 Task: Look for space in Villiers-sur-Marne, France from 21st June, 2023 to 29th June, 2023 for 4 adults in price range Rs.7000 to Rs.12000. Place can be entire place with 2 bedrooms having 2 beds and 2 bathrooms. Property type can be house, flat, guest house. Booking option can be shelf check-in. Required host language is English.
Action: Mouse moved to (498, 88)
Screenshot: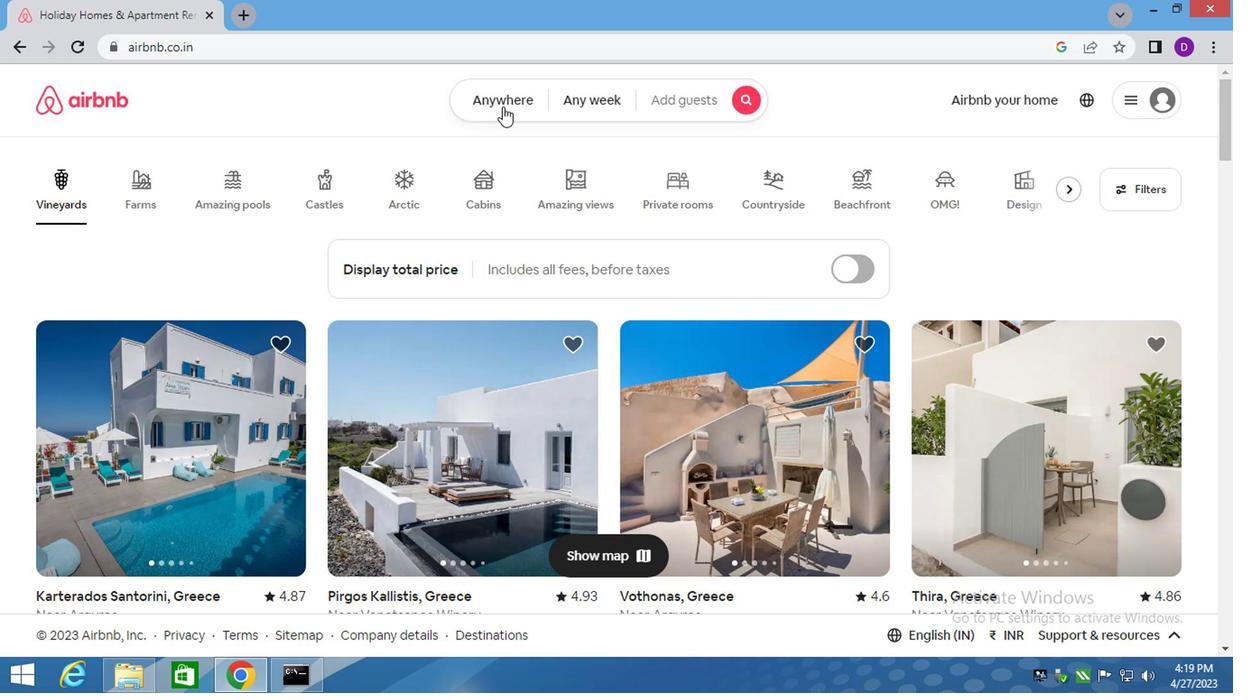 
Action: Mouse pressed left at (498, 88)
Screenshot: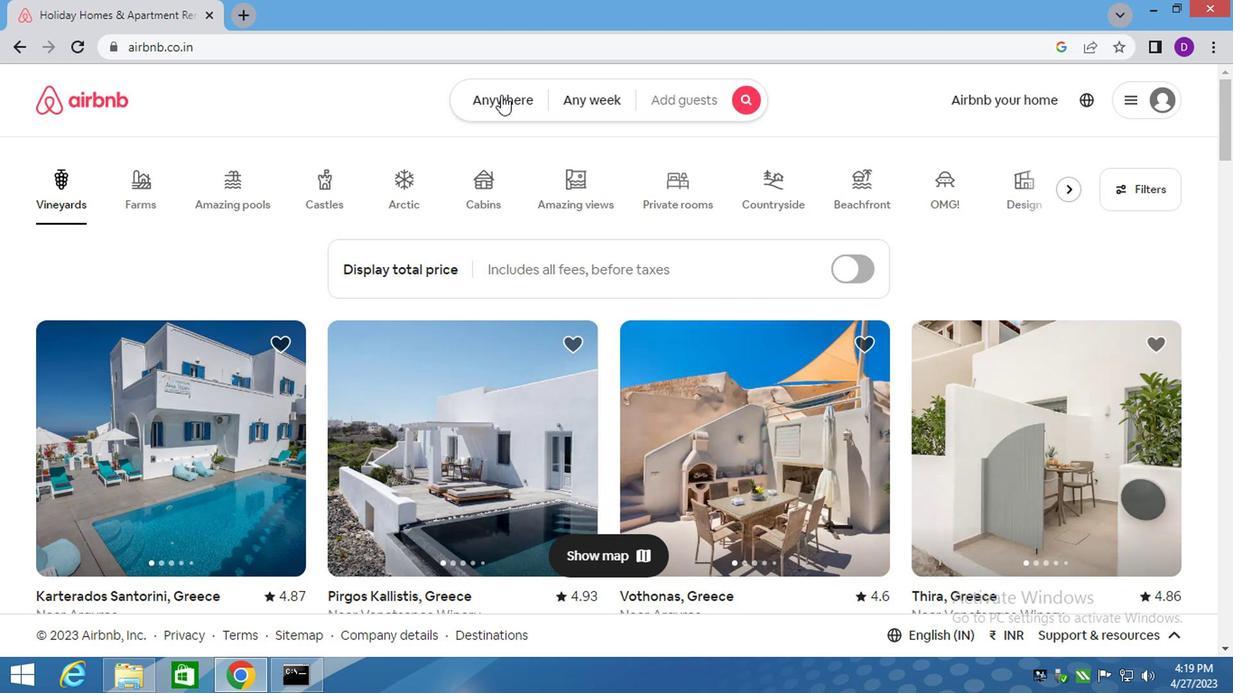 
Action: Mouse moved to (347, 164)
Screenshot: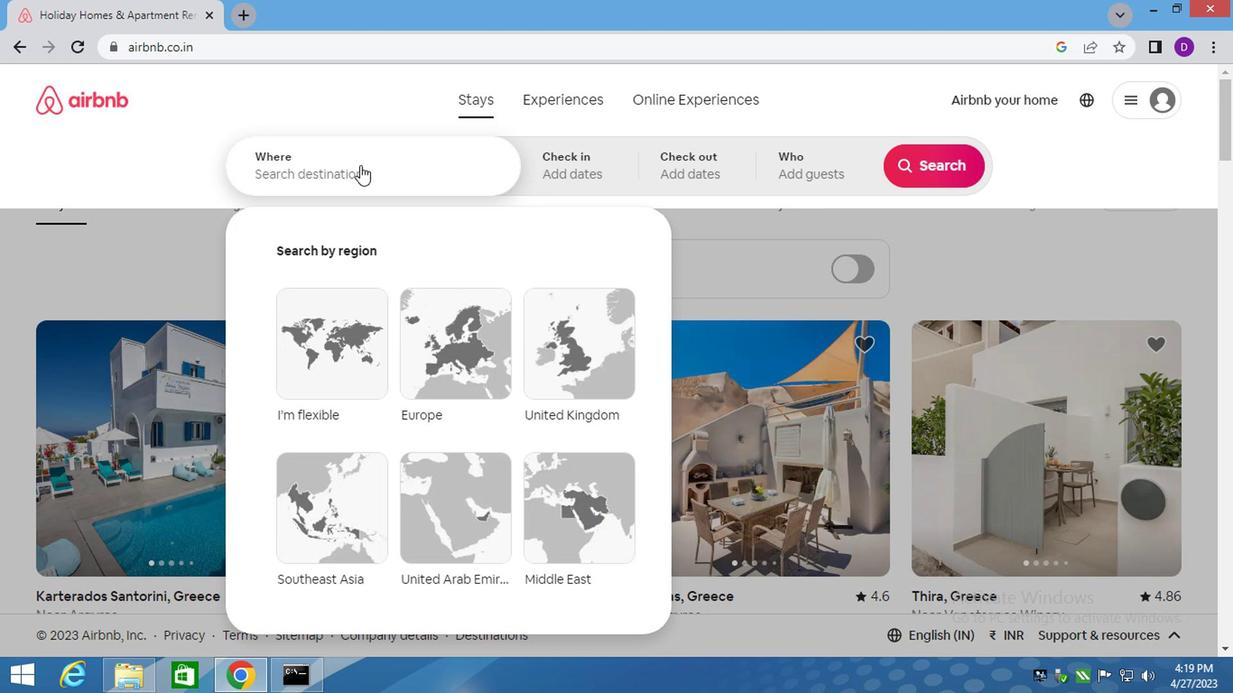 
Action: Mouse pressed left at (347, 164)
Screenshot: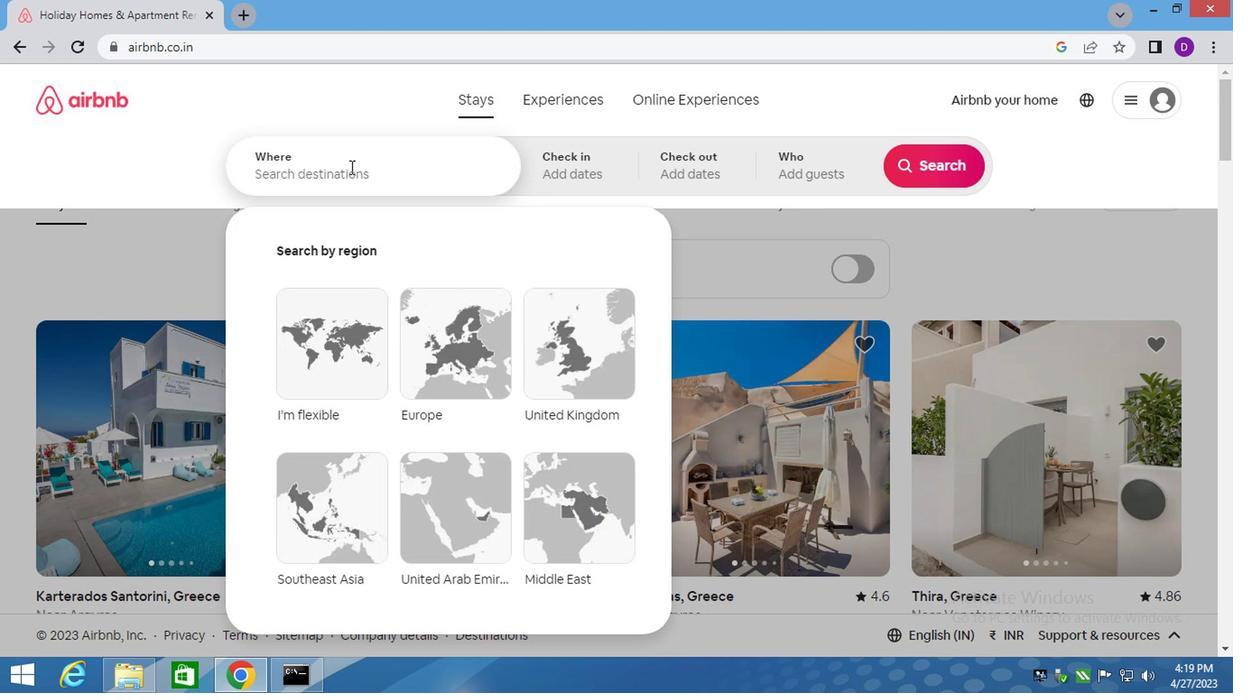 
Action: Mouse moved to (344, 164)
Screenshot: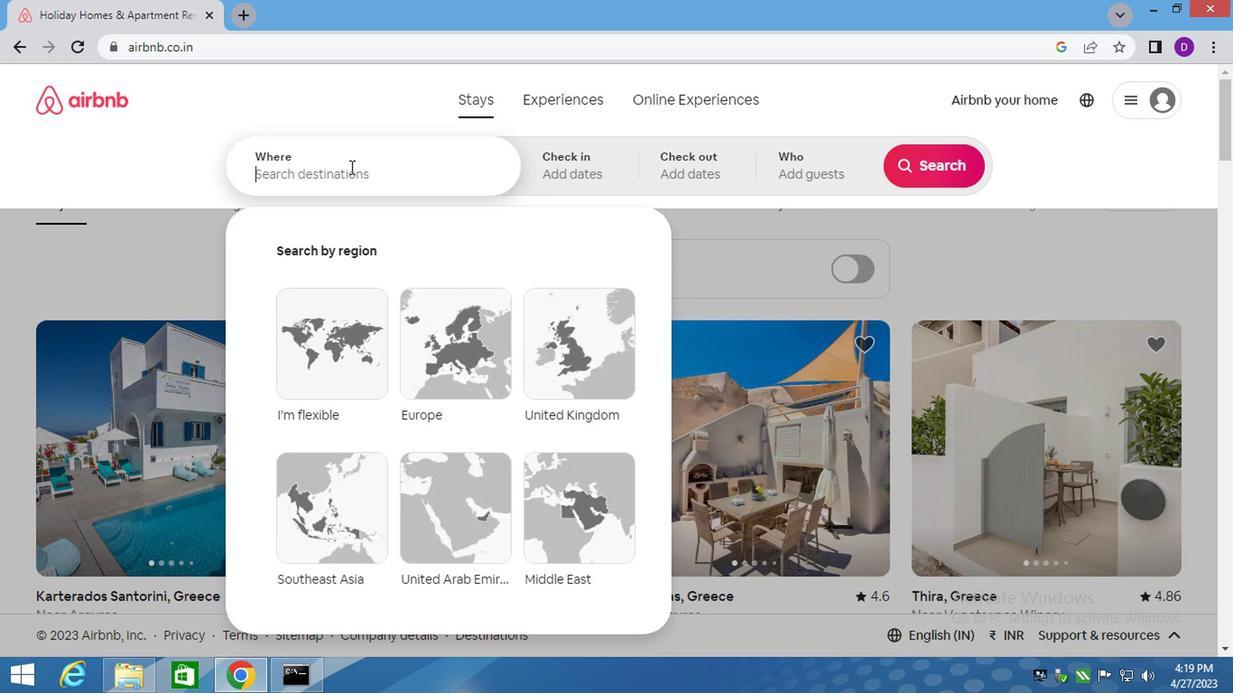 
Action: Key pressed <Key.shift>VILLER<Key.down><Key.space><Key.backspace>,<Key.space><Key.shift>FRAN<Key.down><Key.up><Key.enter>
Screenshot: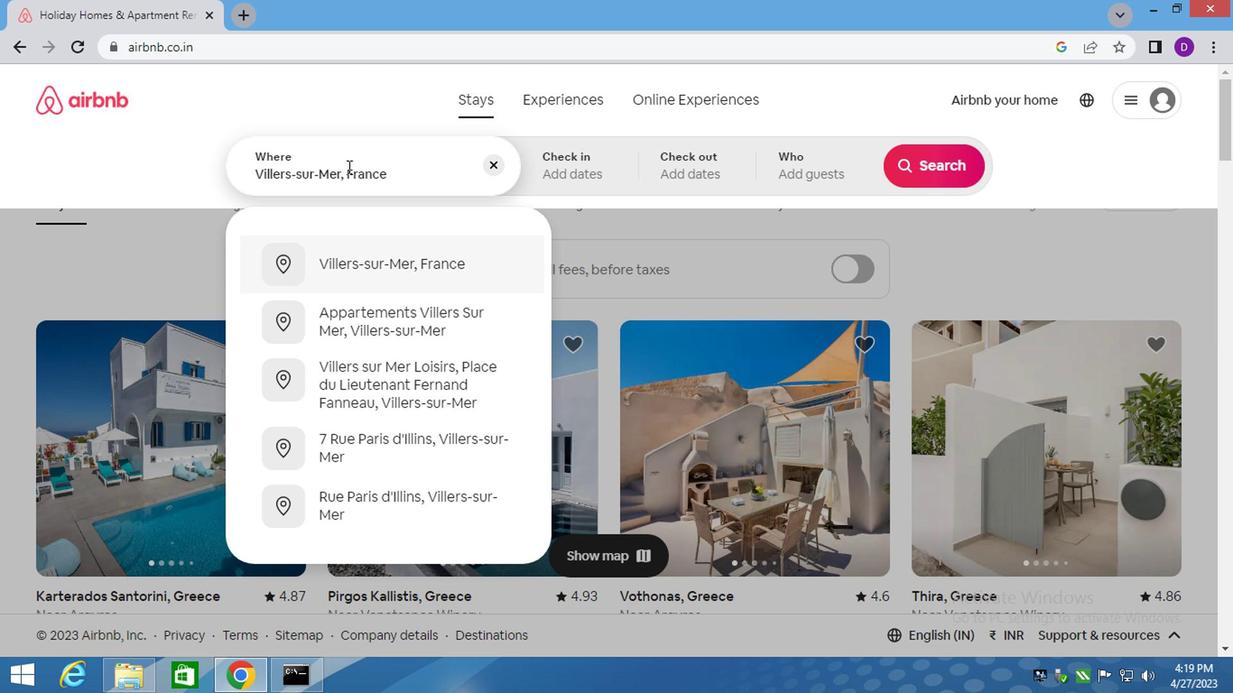 
Action: Mouse moved to (334, 177)
Screenshot: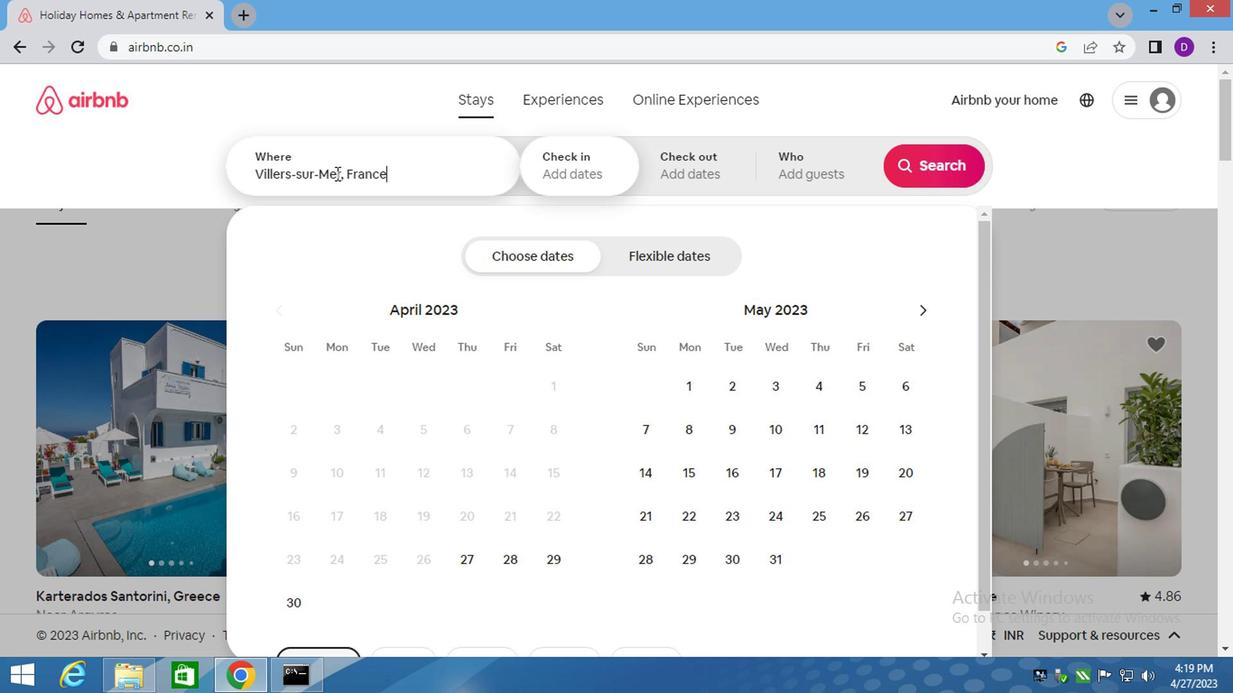 
Action: Mouse pressed left at (334, 177)
Screenshot: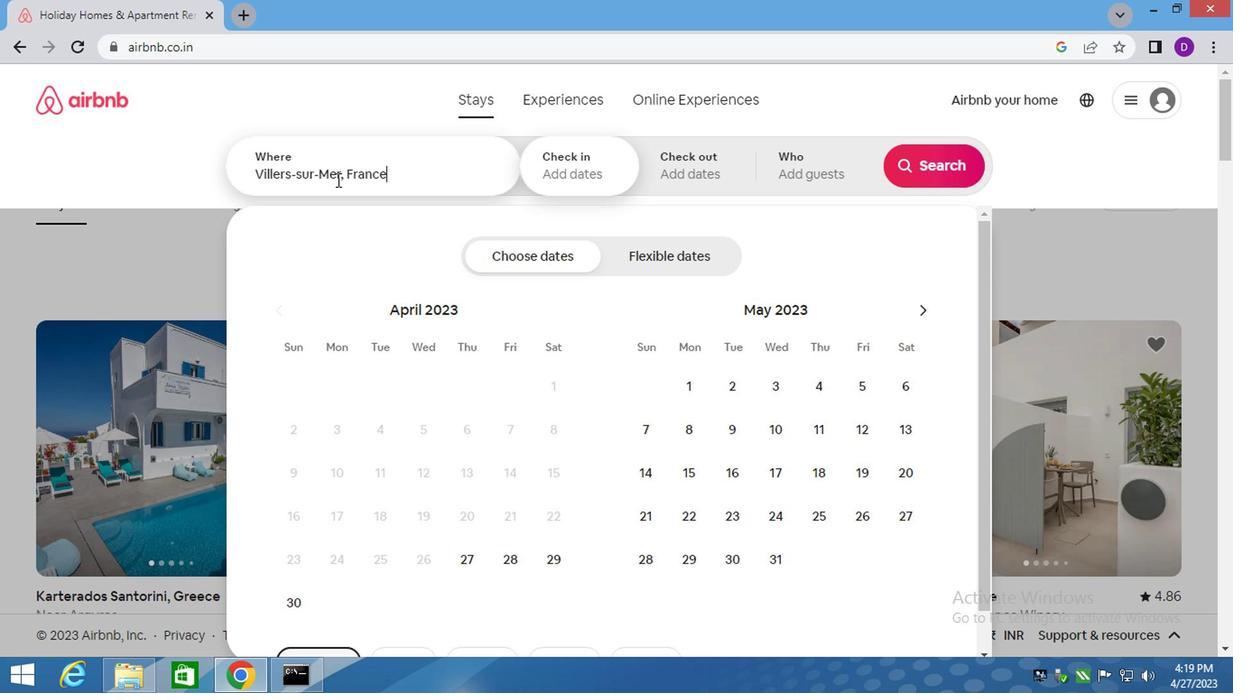 
Action: Mouse moved to (408, 211)
Screenshot: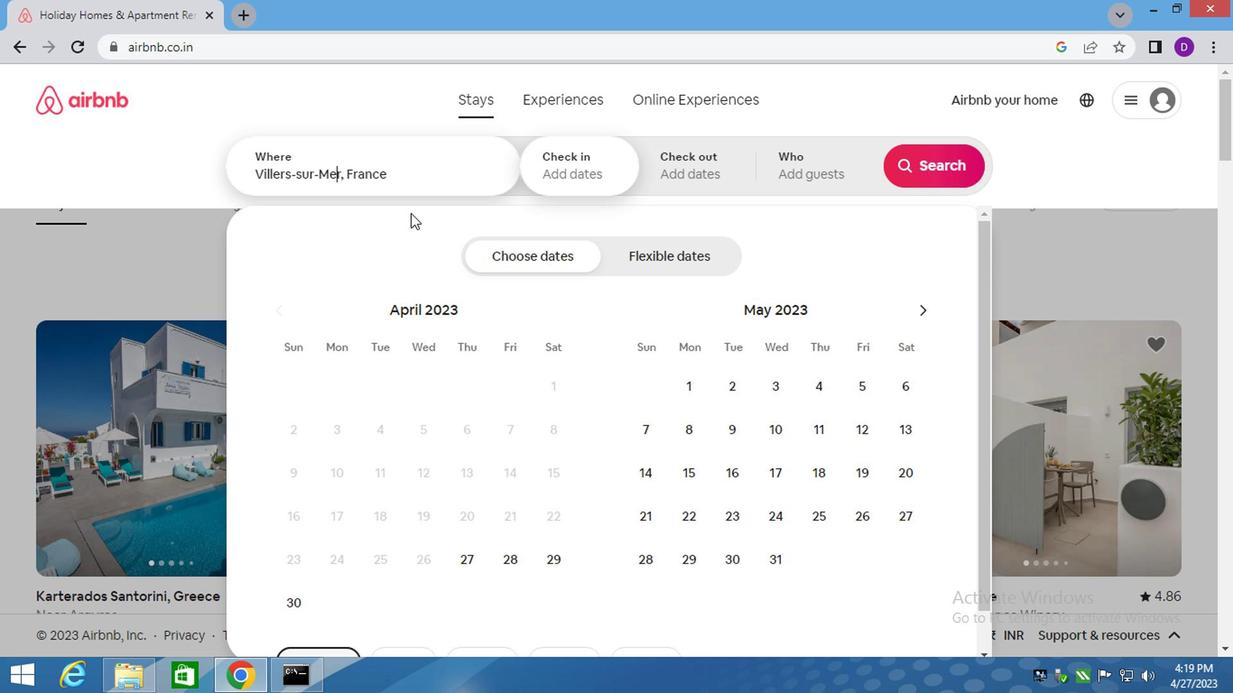 
Action: Key pressed <Key.backspace><Key.shift>R<Key.backspace>ARM<Key.right><Key.backspace>E
Screenshot: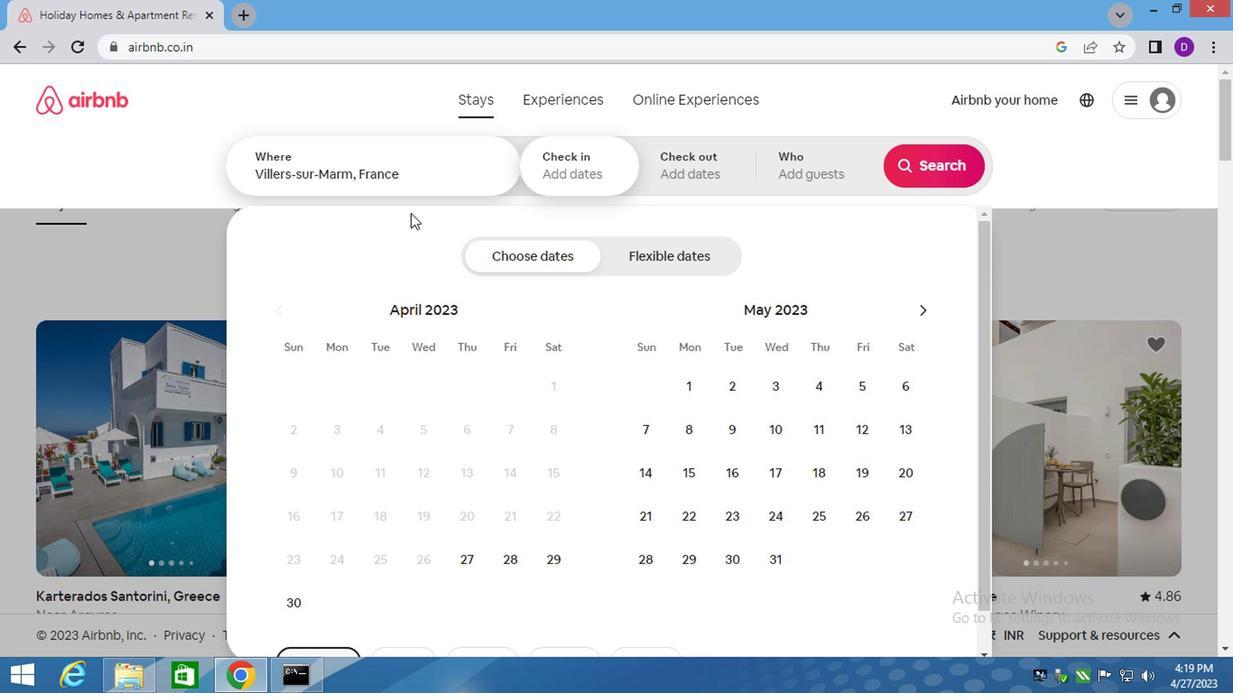 
Action: Mouse moved to (440, 174)
Screenshot: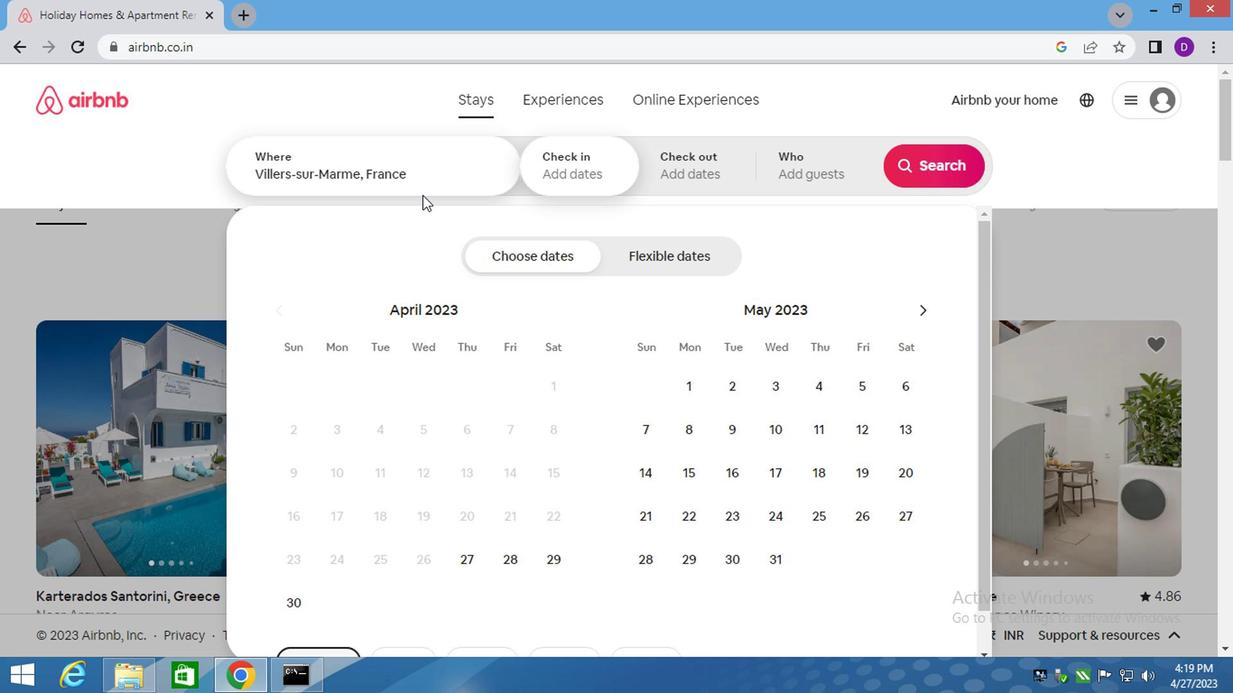 
Action: Mouse pressed left at (440, 174)
Screenshot: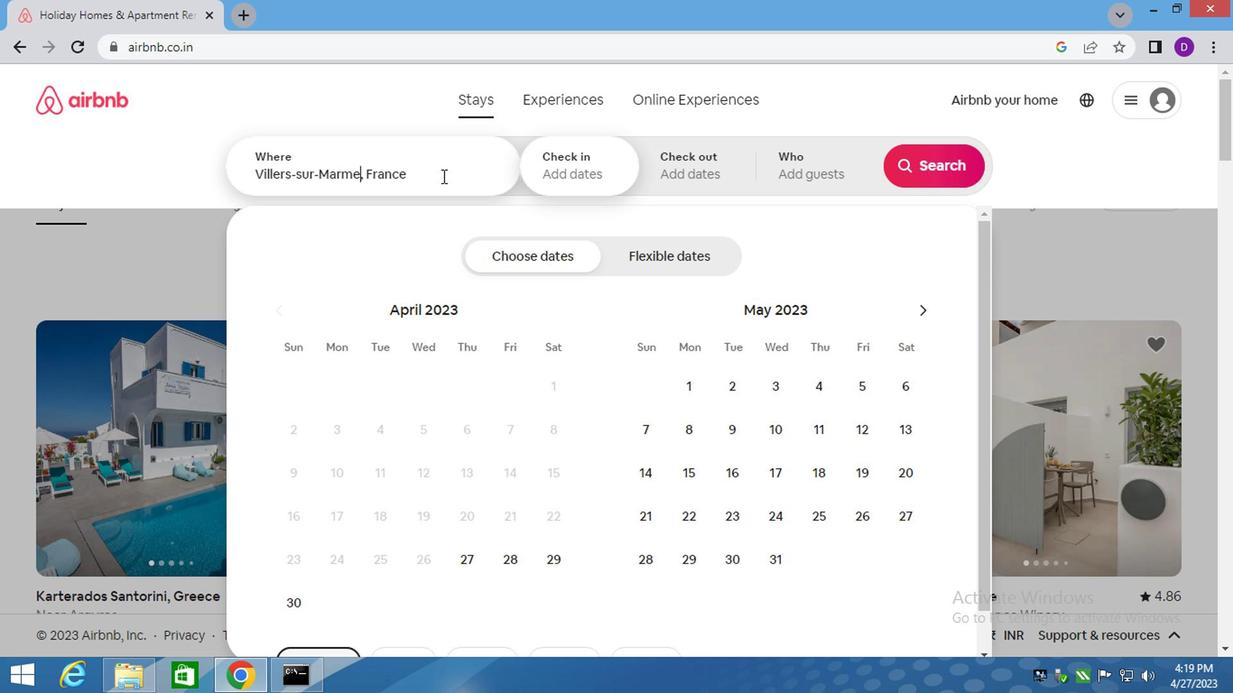 
Action: Mouse moved to (931, 308)
Screenshot: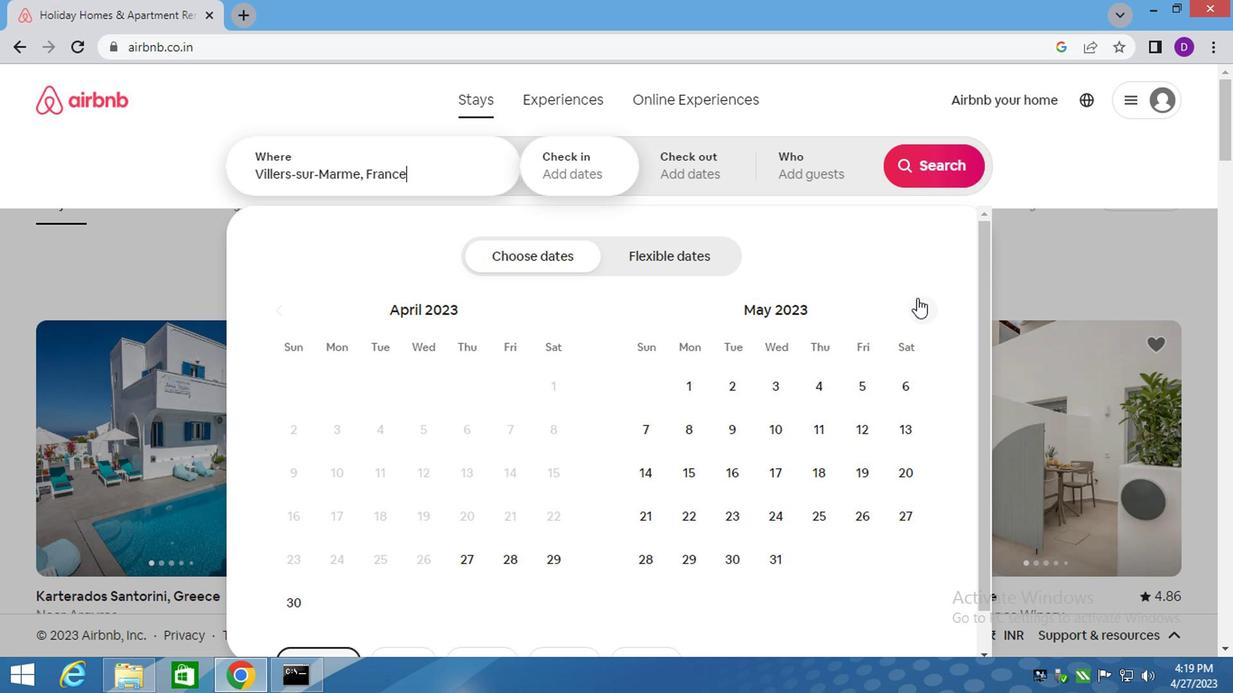 
Action: Mouse pressed left at (931, 308)
Screenshot: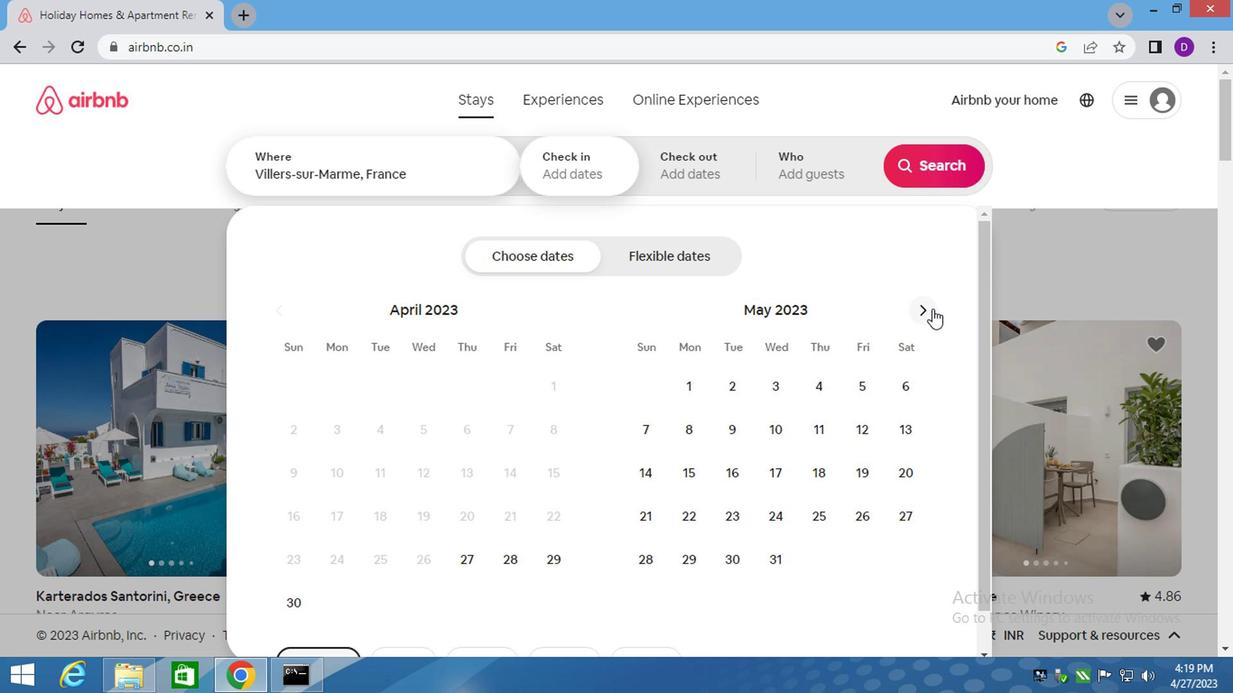 
Action: Mouse pressed left at (931, 308)
Screenshot: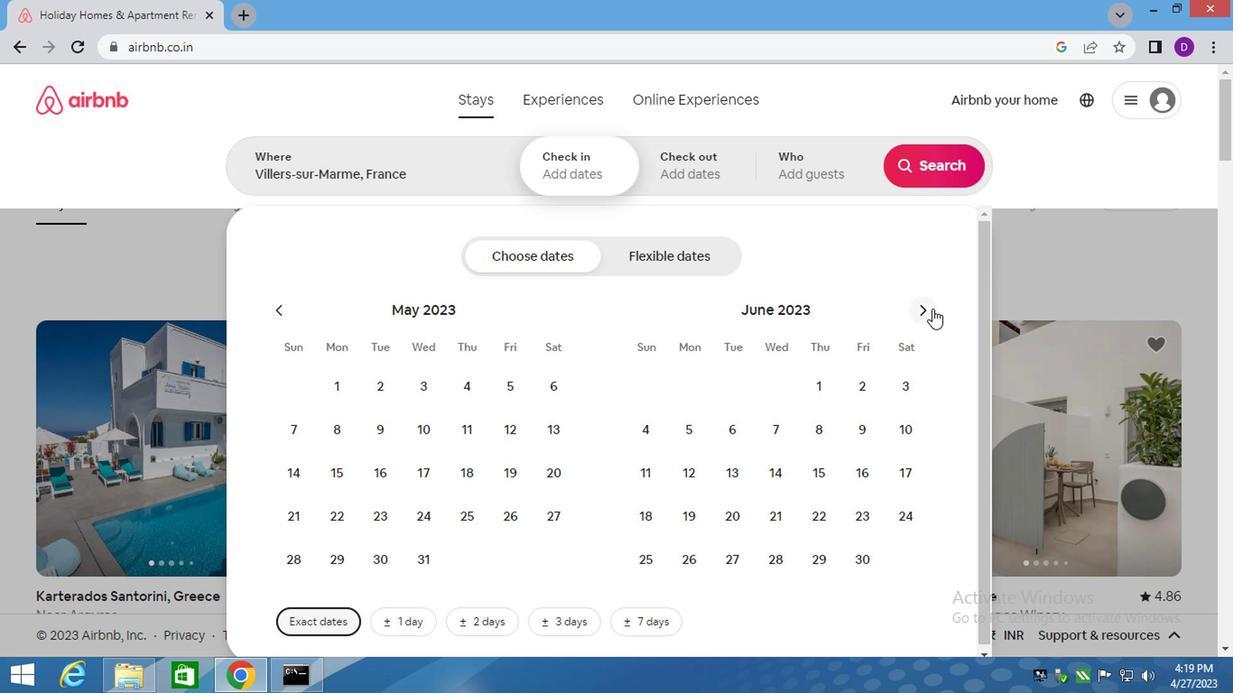 
Action: Mouse moved to (405, 516)
Screenshot: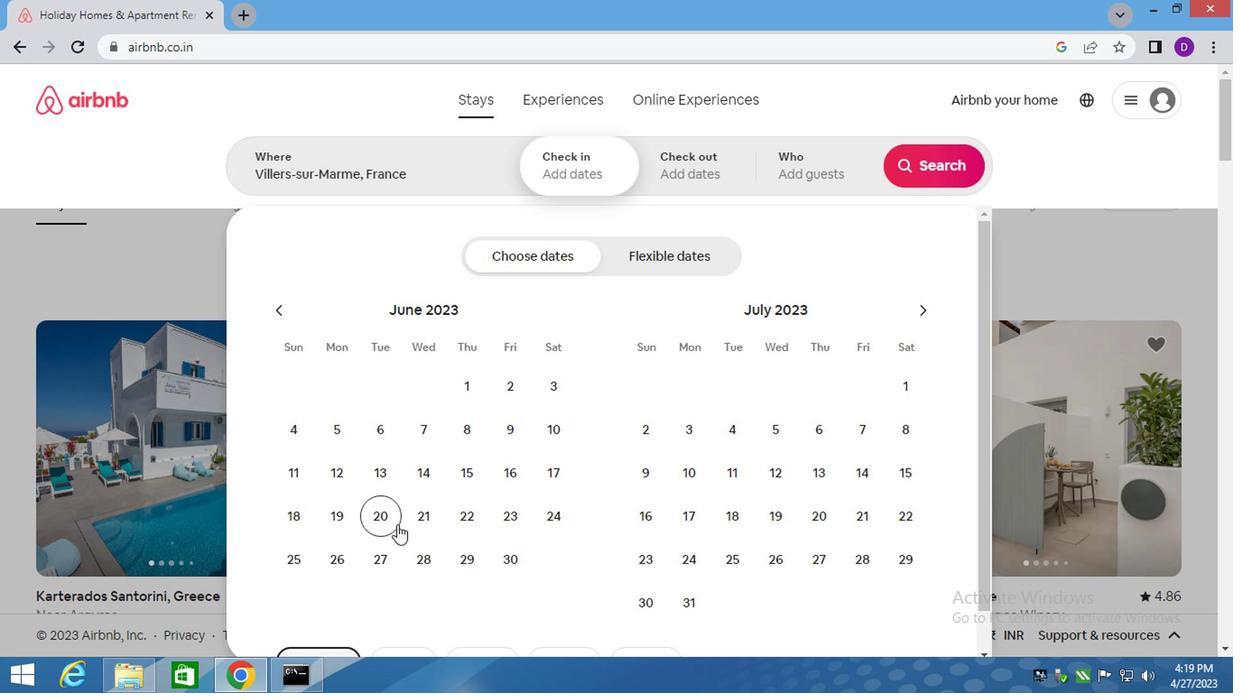 
Action: Mouse pressed left at (405, 516)
Screenshot: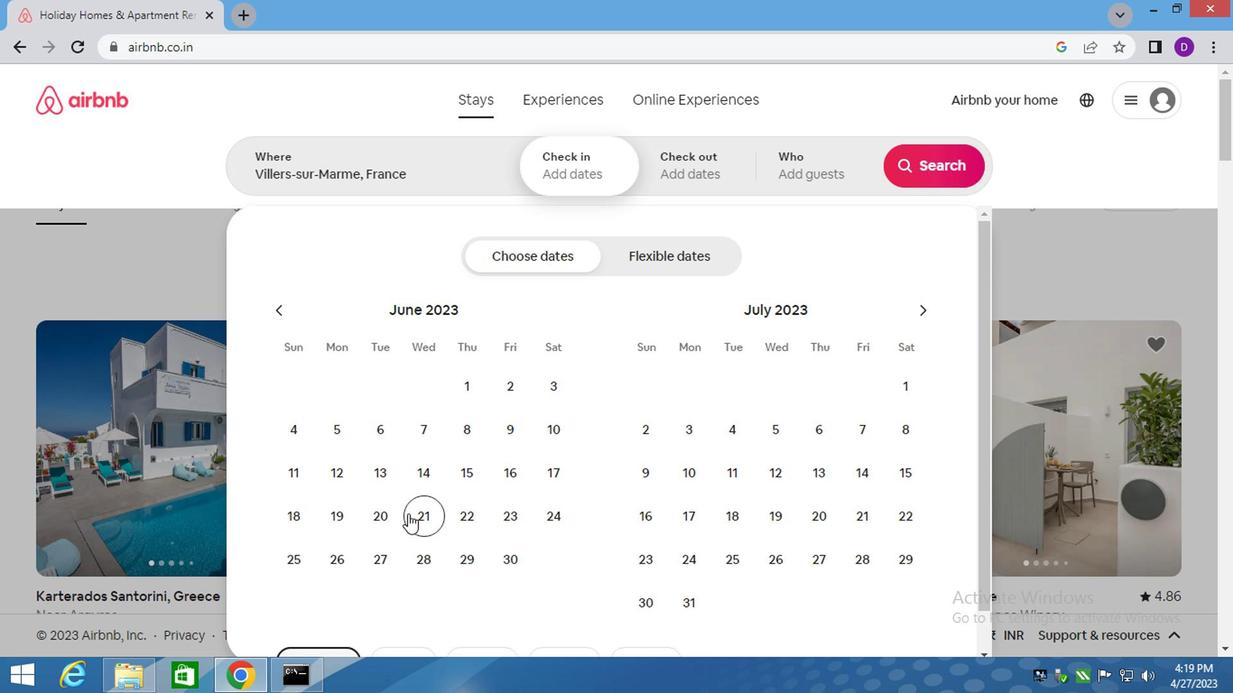 
Action: Mouse moved to (482, 558)
Screenshot: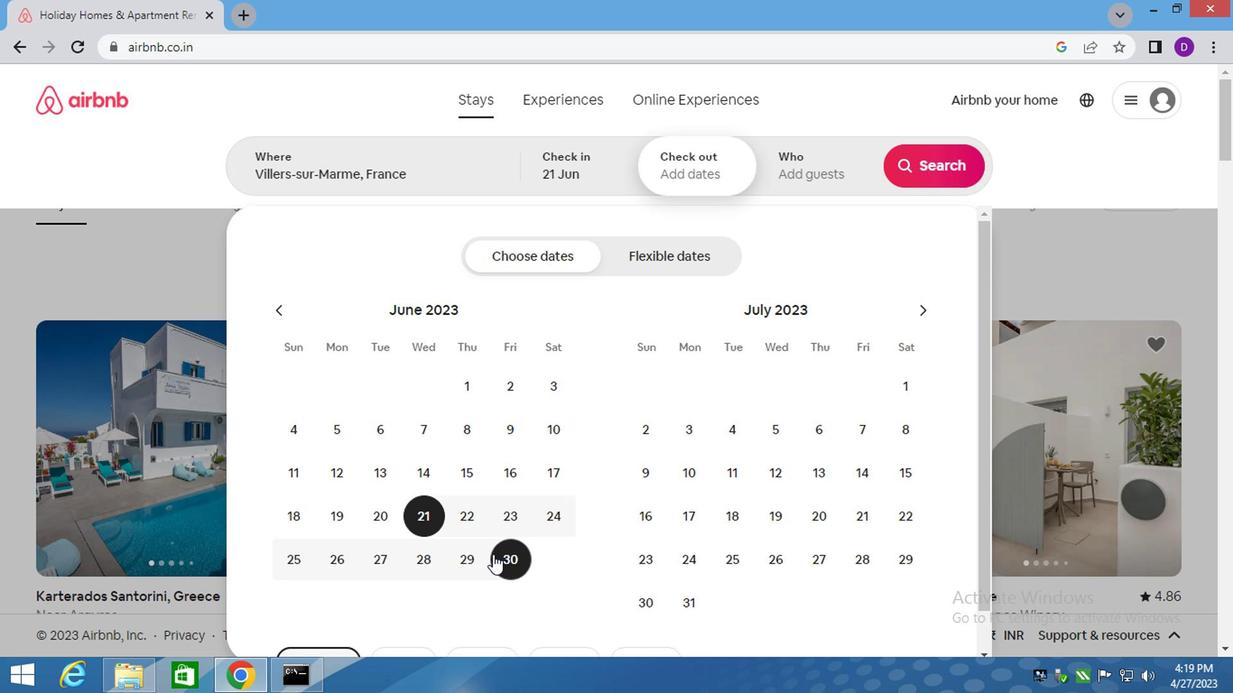 
Action: Mouse pressed left at (482, 558)
Screenshot: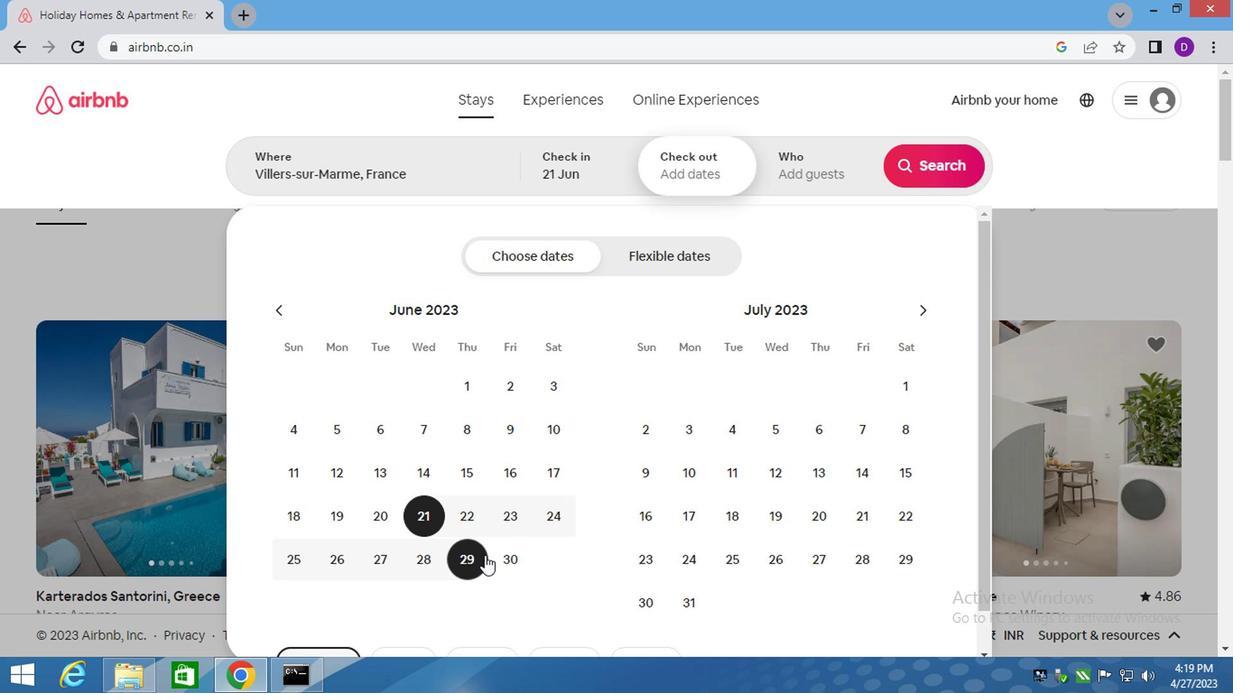 
Action: Mouse moved to (794, 161)
Screenshot: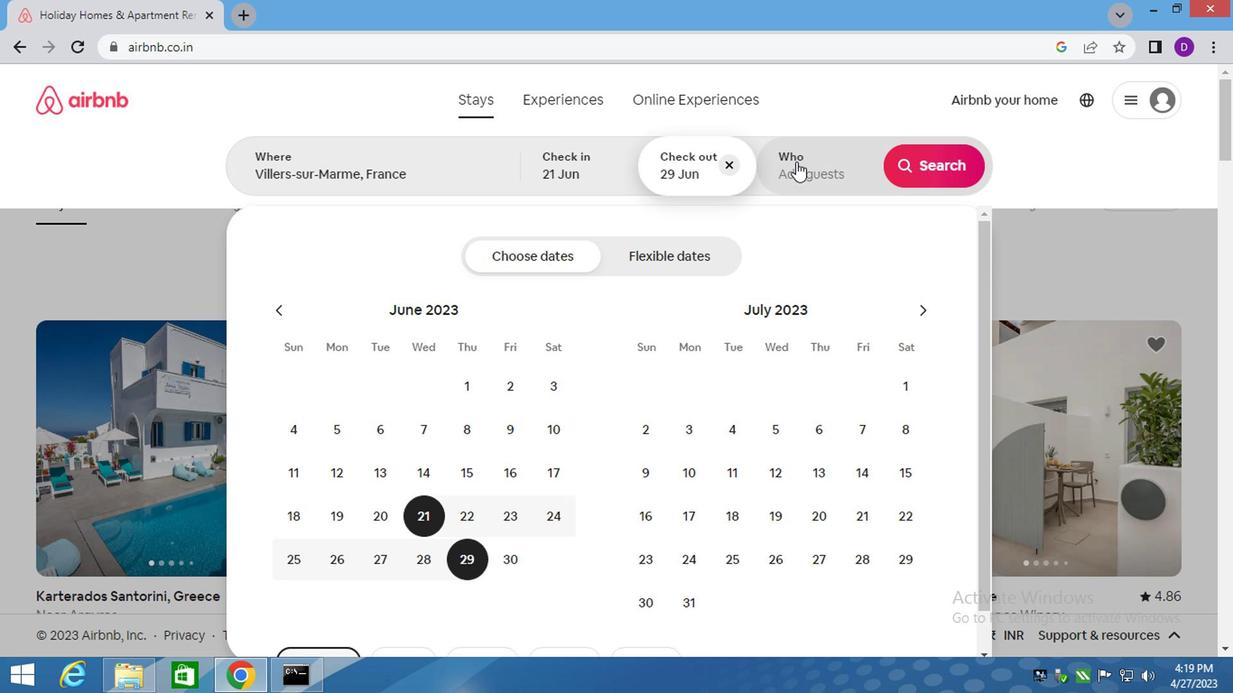 
Action: Mouse pressed left at (794, 161)
Screenshot: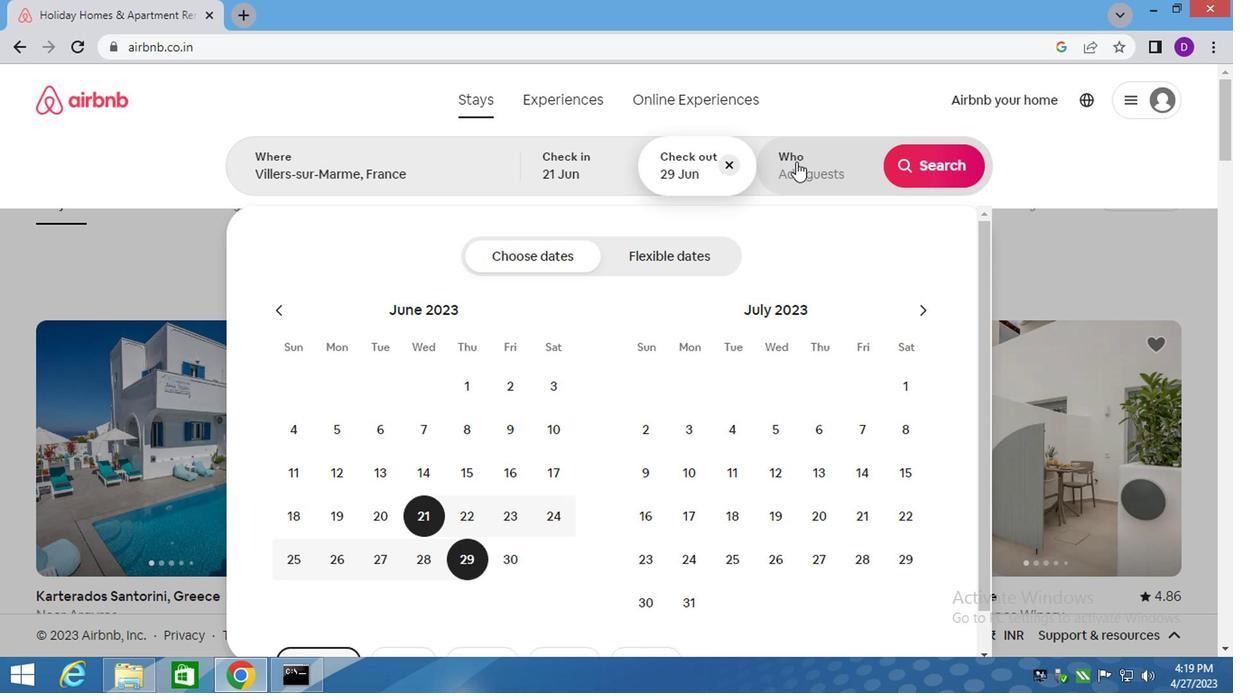 
Action: Mouse moved to (929, 263)
Screenshot: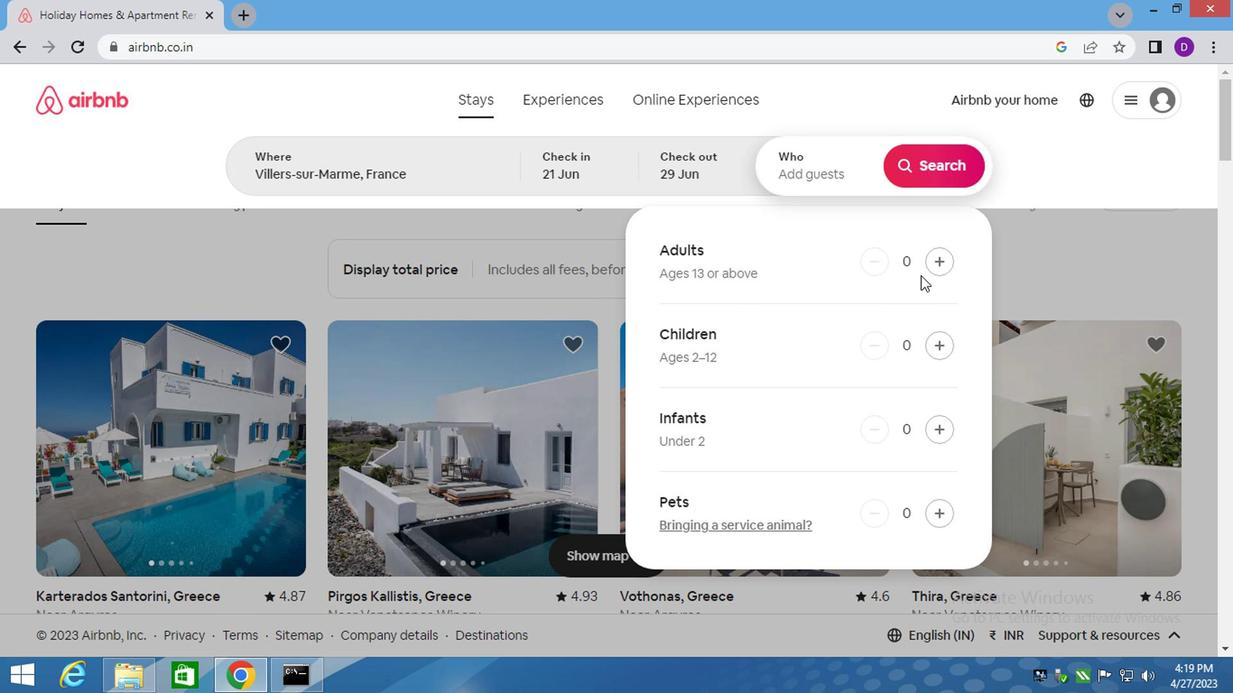
Action: Mouse pressed left at (929, 263)
Screenshot: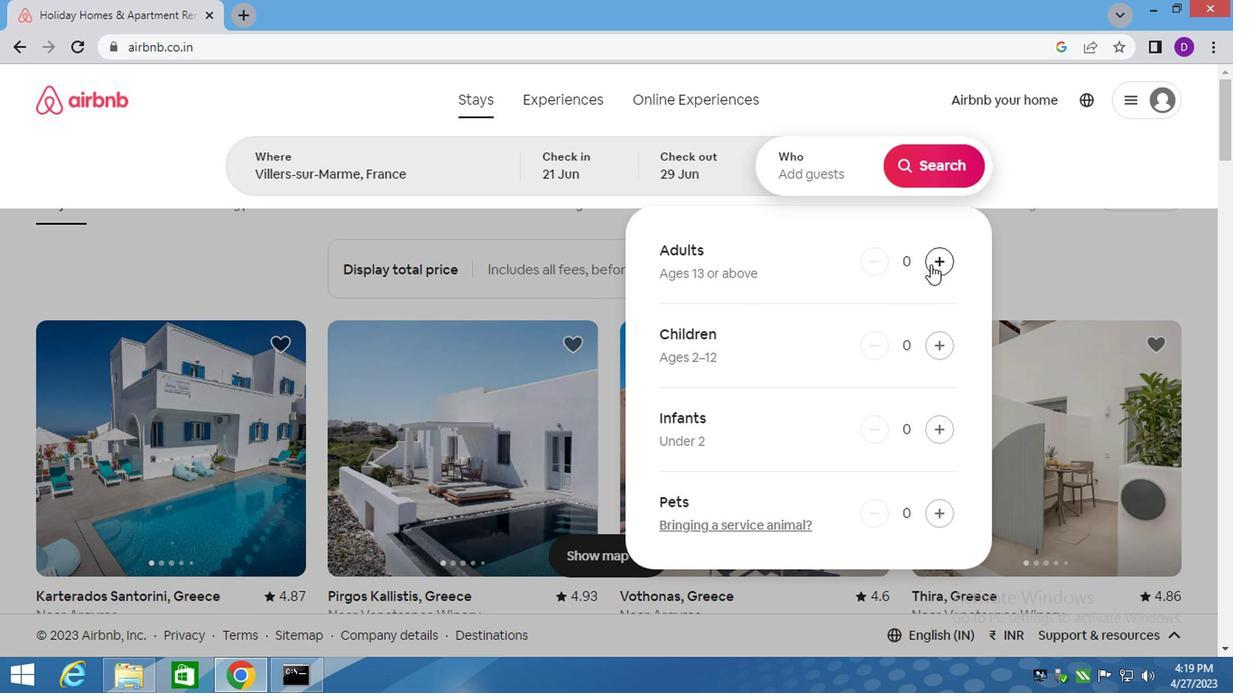 
Action: Mouse pressed left at (929, 263)
Screenshot: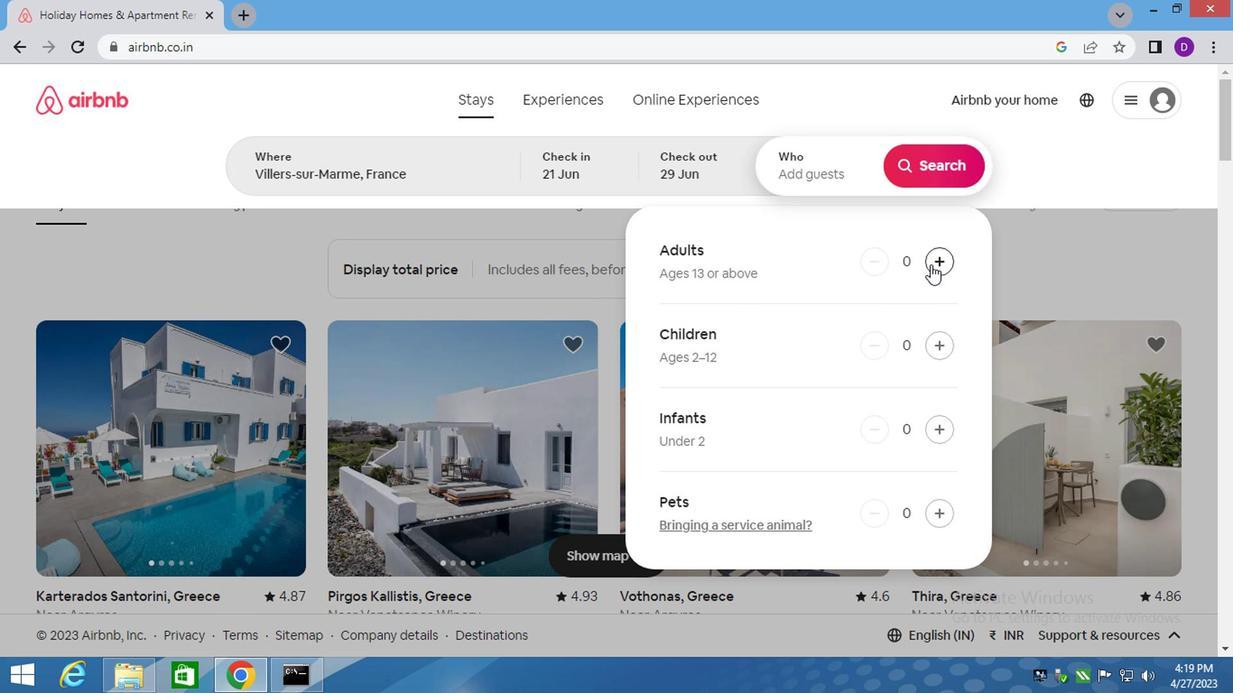 
Action: Mouse pressed left at (929, 263)
Screenshot: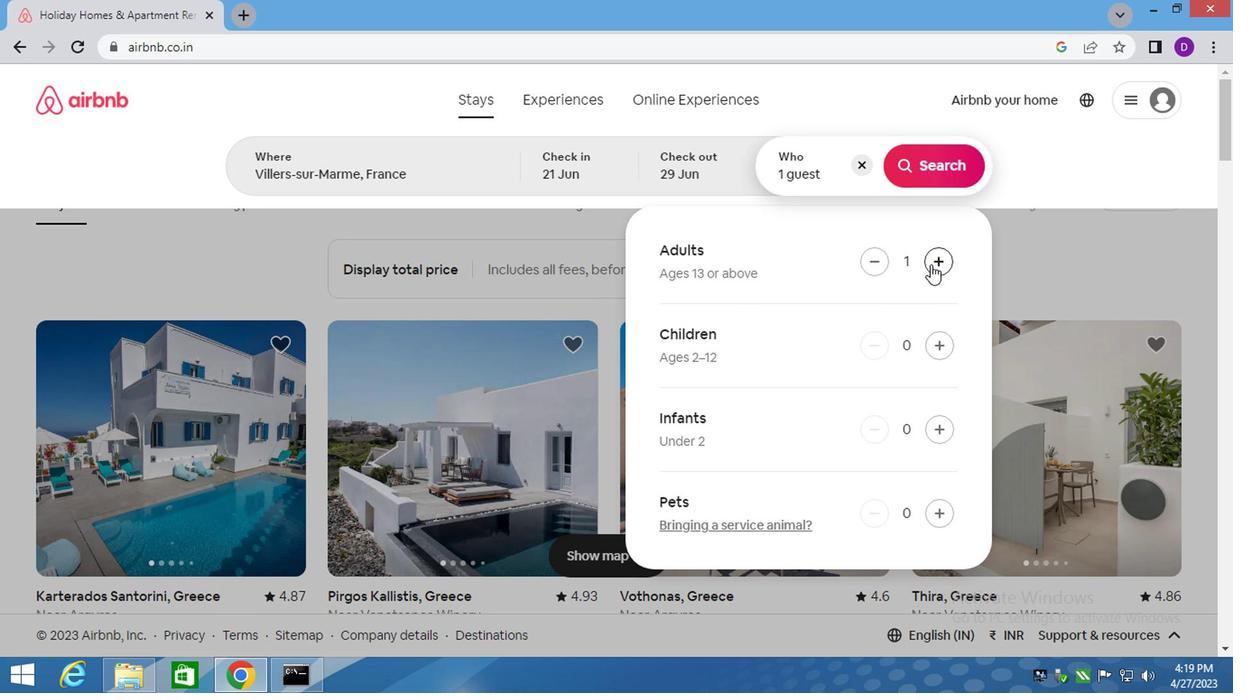 
Action: Mouse pressed left at (929, 263)
Screenshot: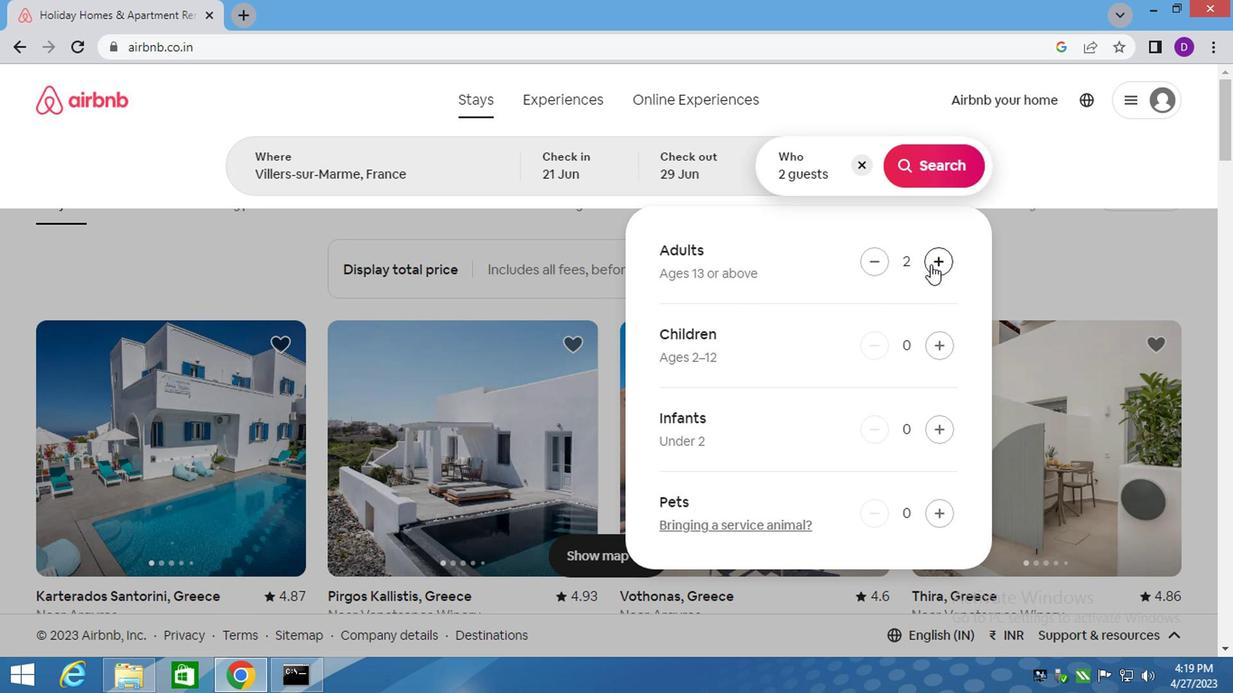 
Action: Mouse moved to (932, 166)
Screenshot: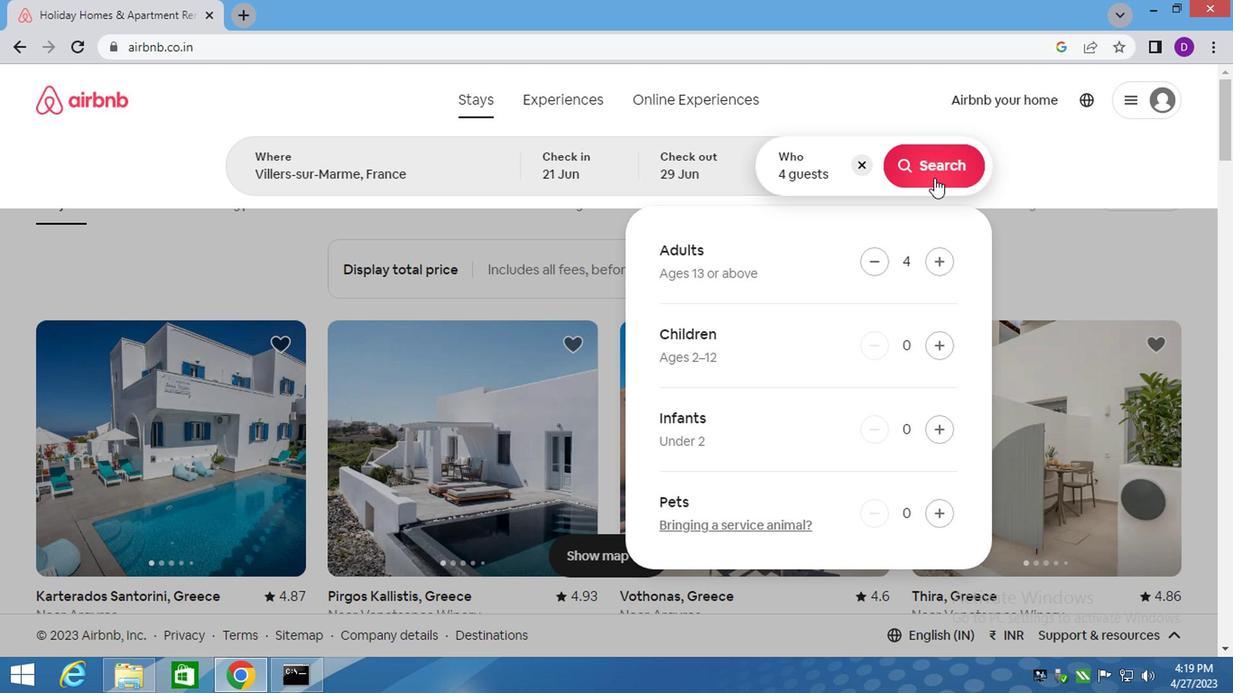 
Action: Mouse pressed left at (932, 166)
Screenshot: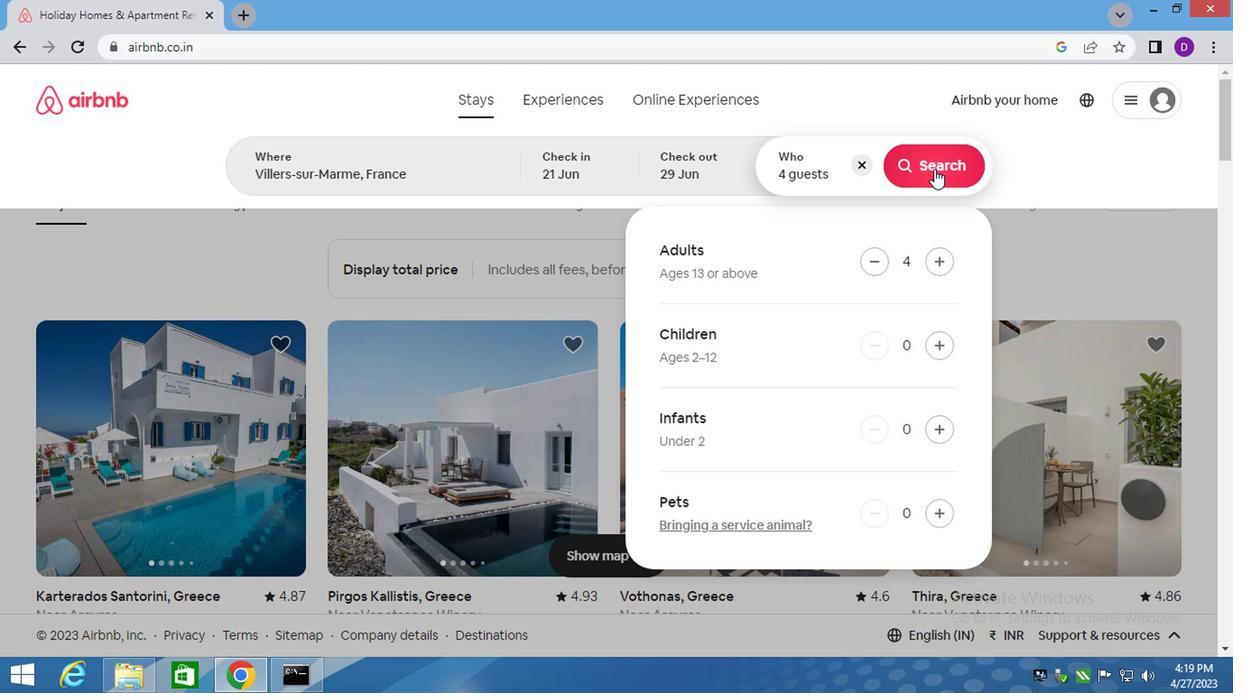 
Action: Mouse moved to (1155, 178)
Screenshot: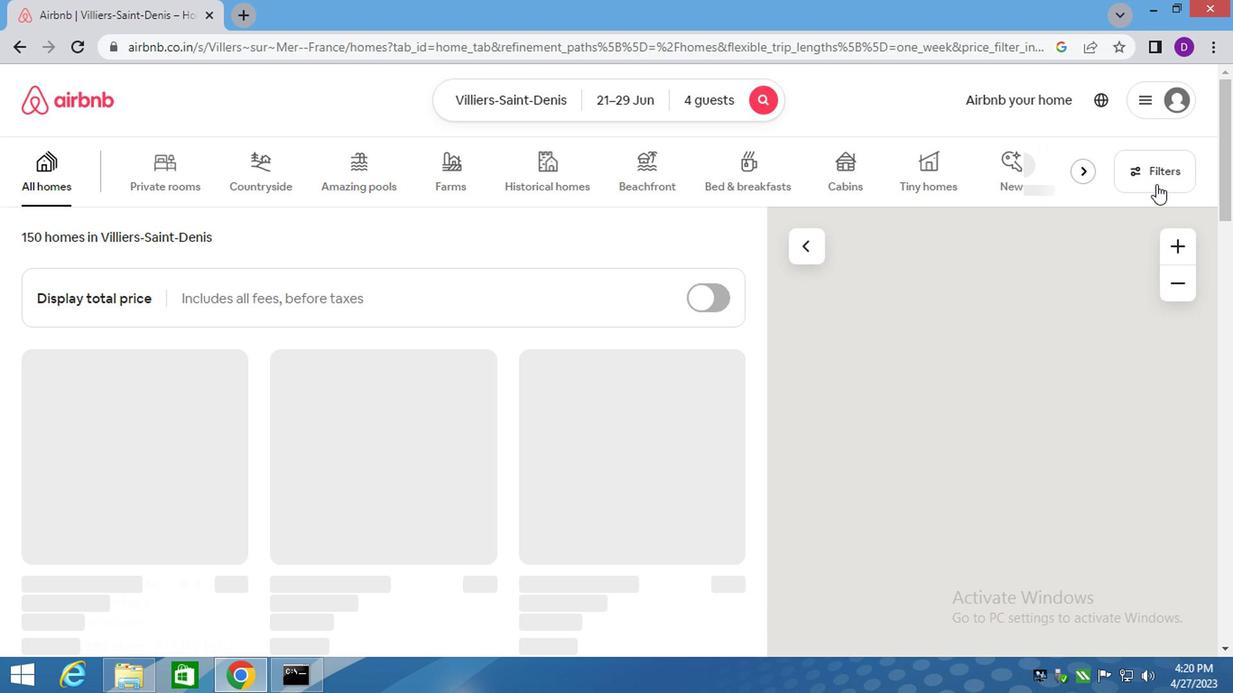
Action: Mouse pressed left at (1155, 178)
Screenshot: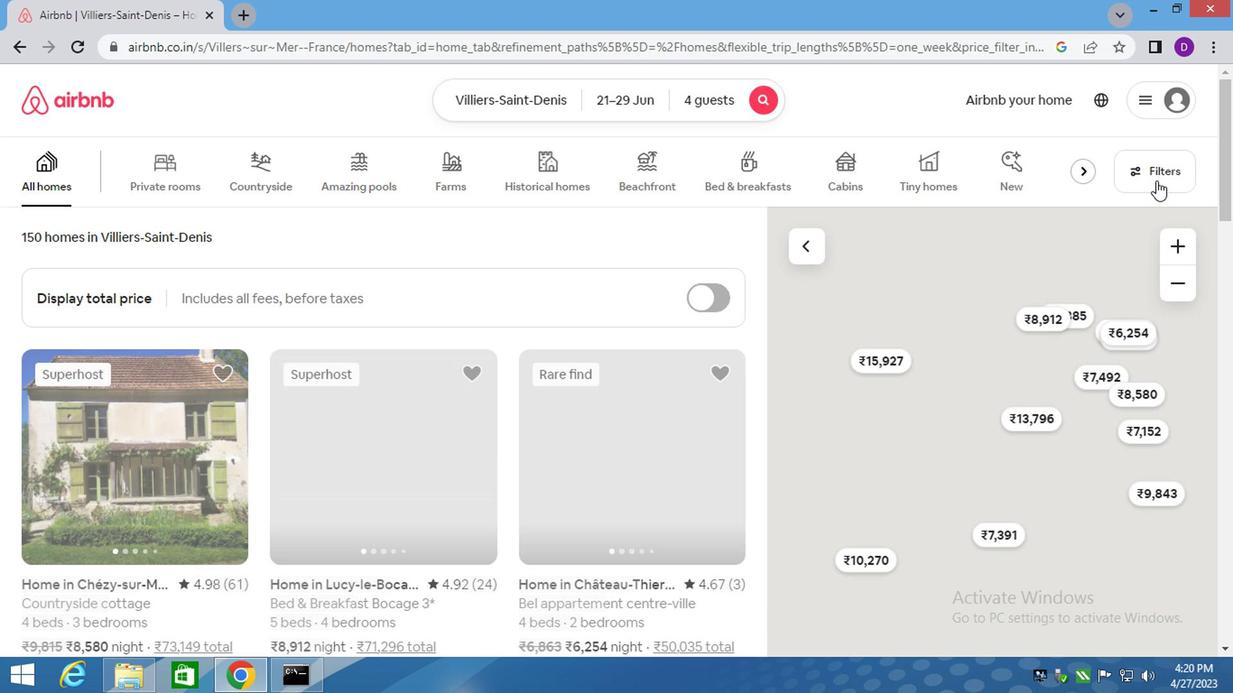 
Action: Mouse moved to (484, 394)
Screenshot: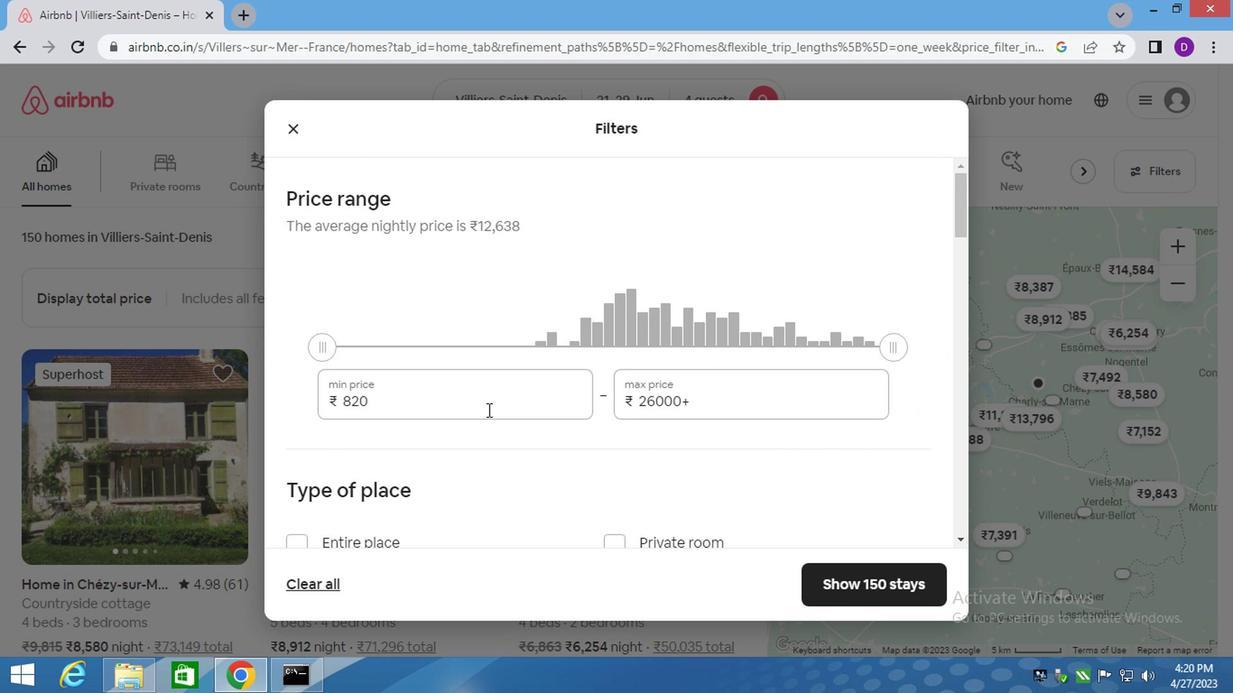
Action: Mouse pressed left at (484, 394)
Screenshot: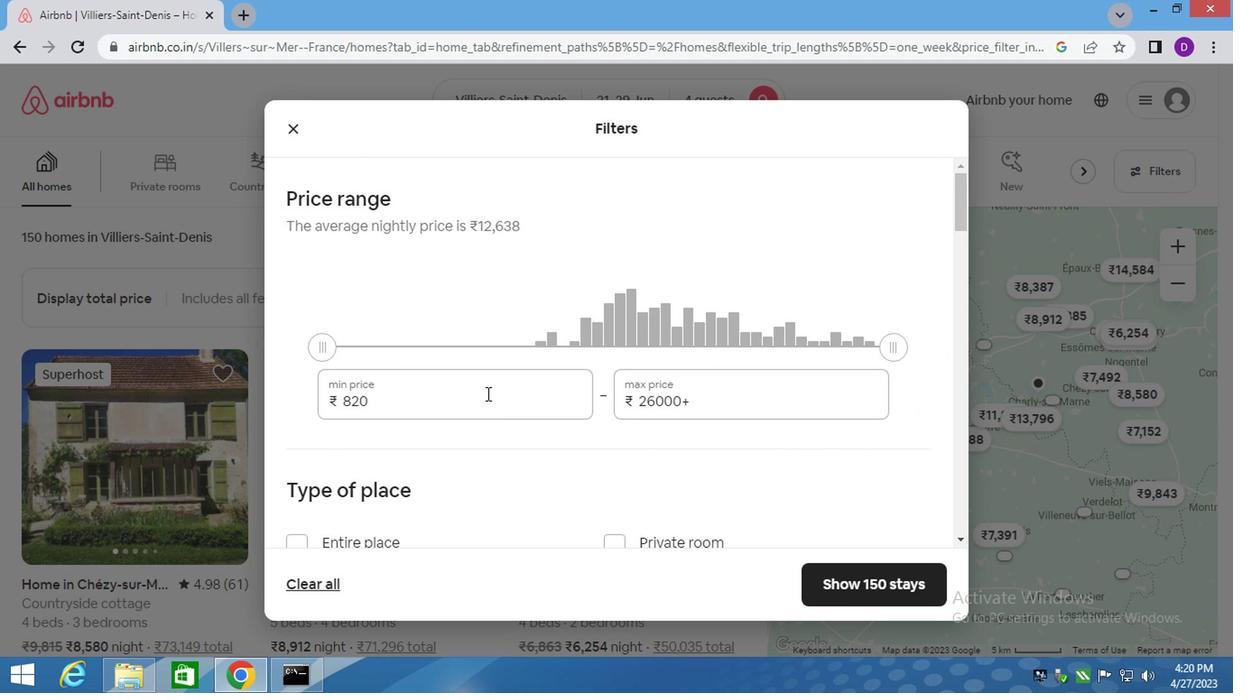 
Action: Mouse pressed left at (484, 394)
Screenshot: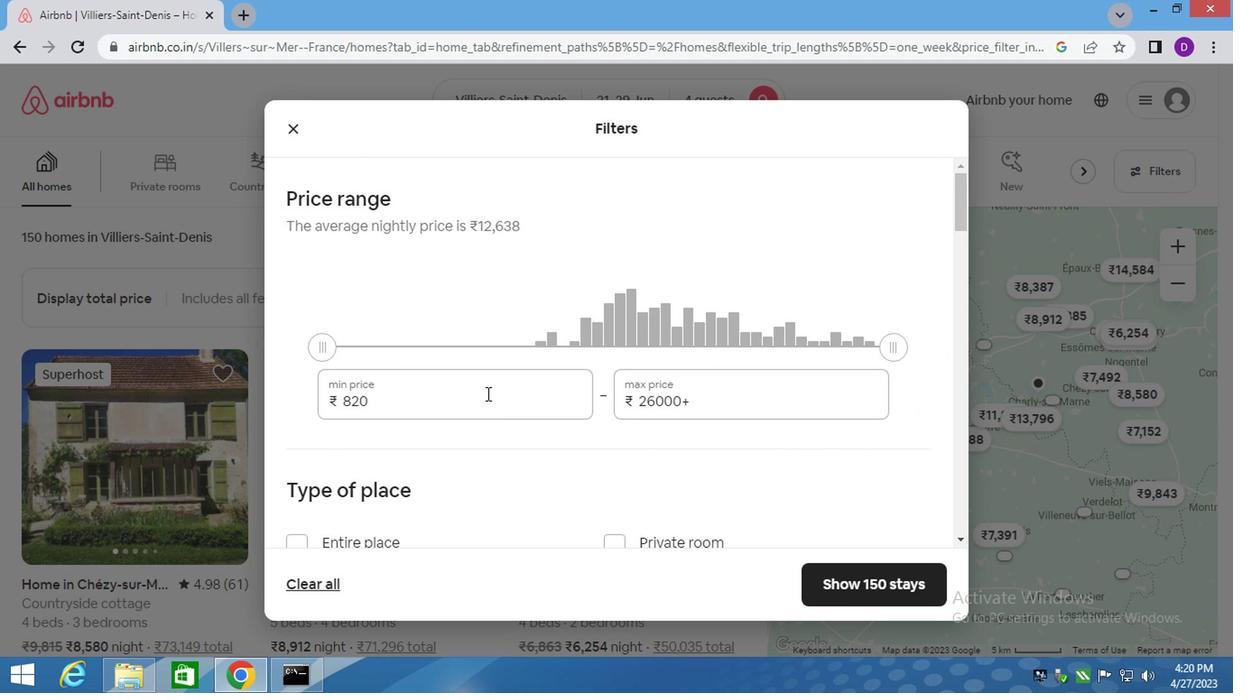 
Action: Mouse moved to (484, 393)
Screenshot: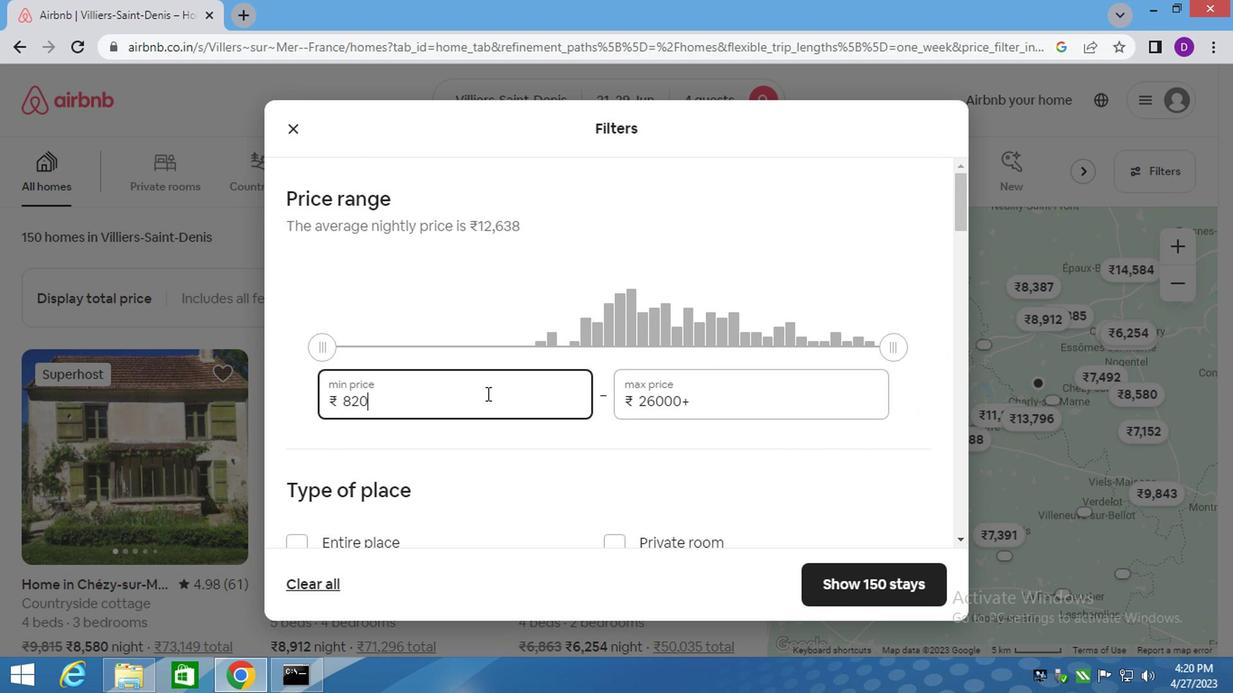 
Action: Mouse pressed left at (484, 393)
Screenshot: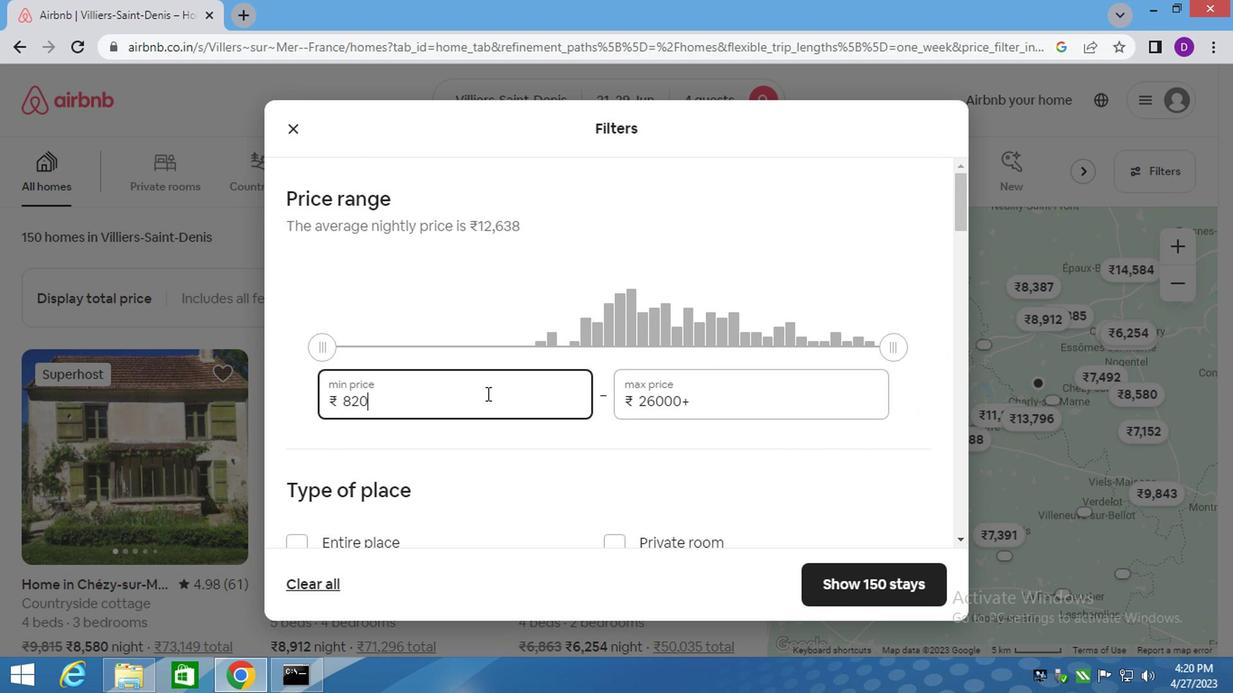 
Action: Key pressed 7
Screenshot: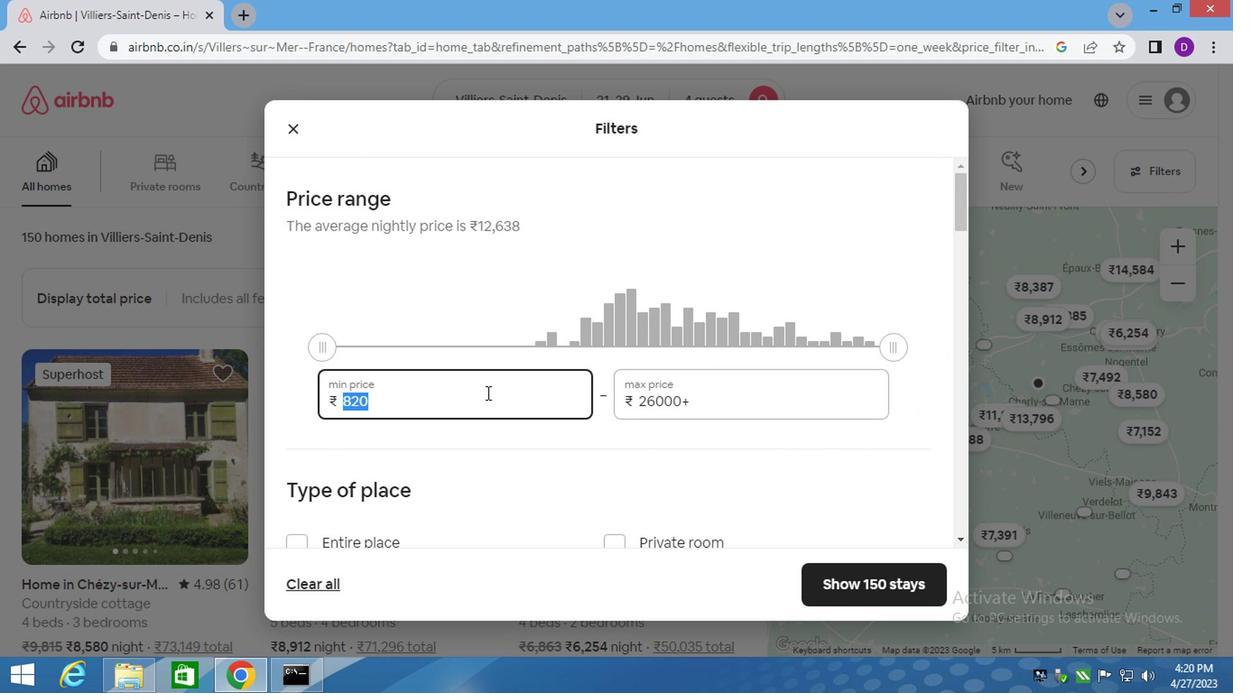 
Action: Mouse moved to (486, 387)
Screenshot: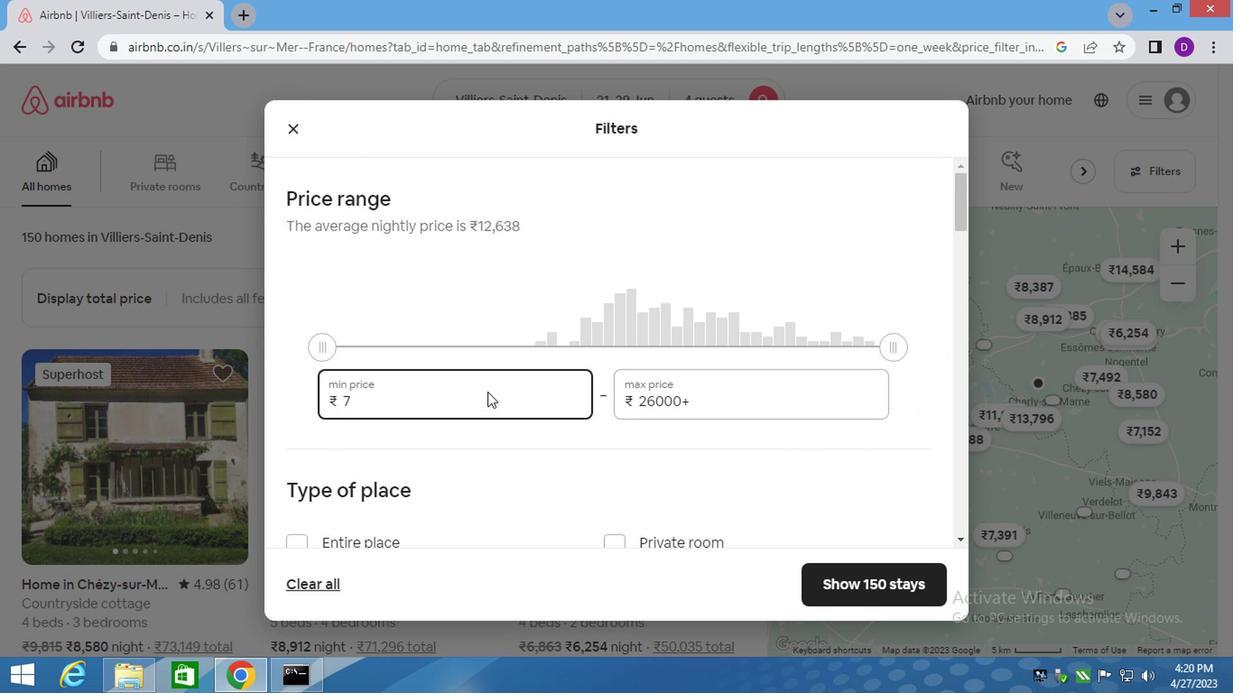 
Action: Key pressed 0
Screenshot: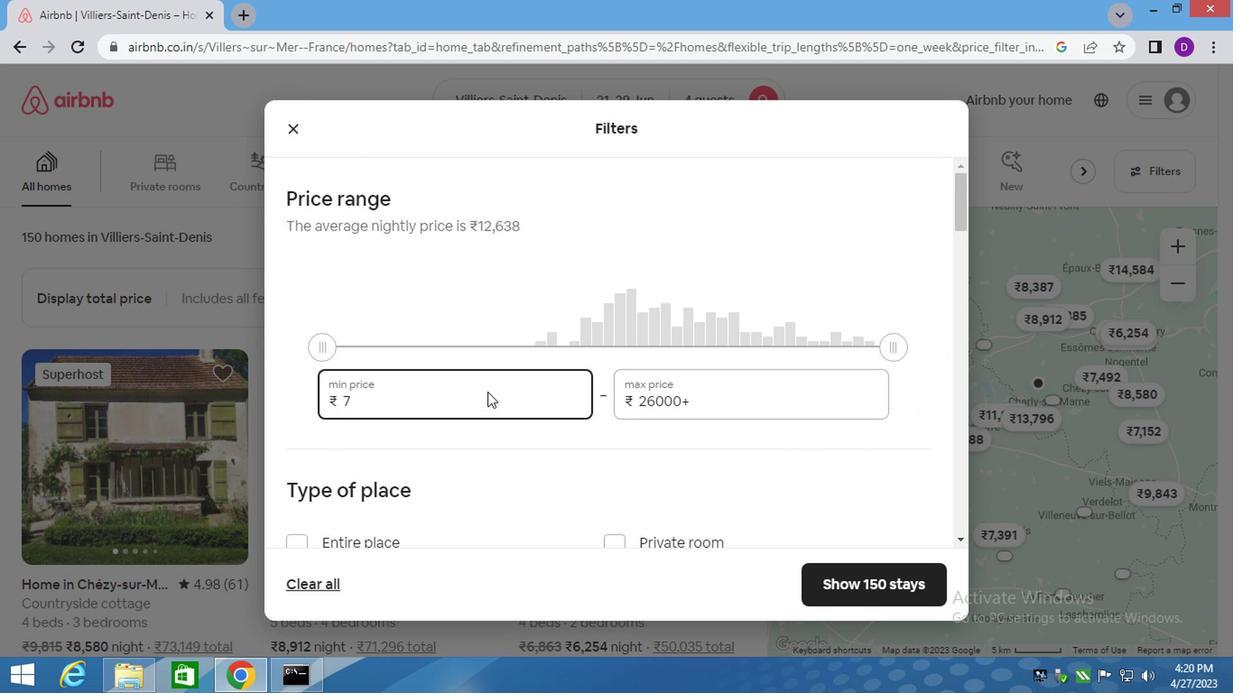 
Action: Mouse moved to (653, 406)
Screenshot: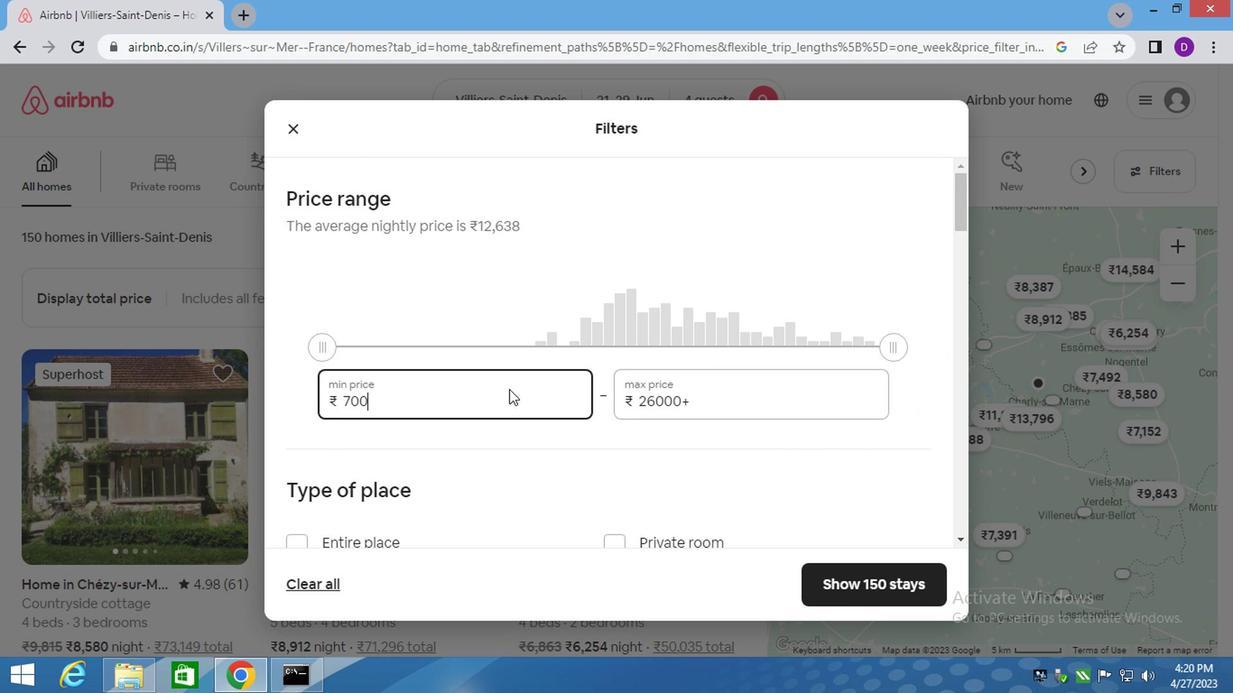 
Action: Key pressed 0
Screenshot: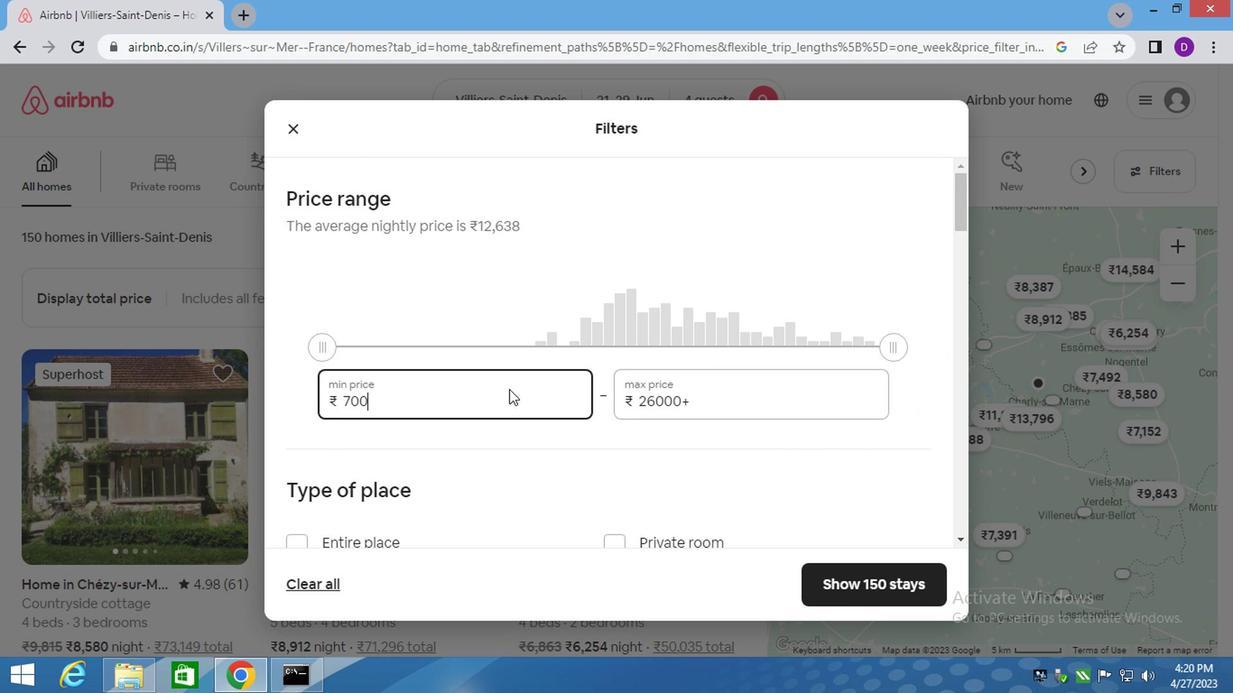 
Action: Mouse moved to (674, 398)
Screenshot: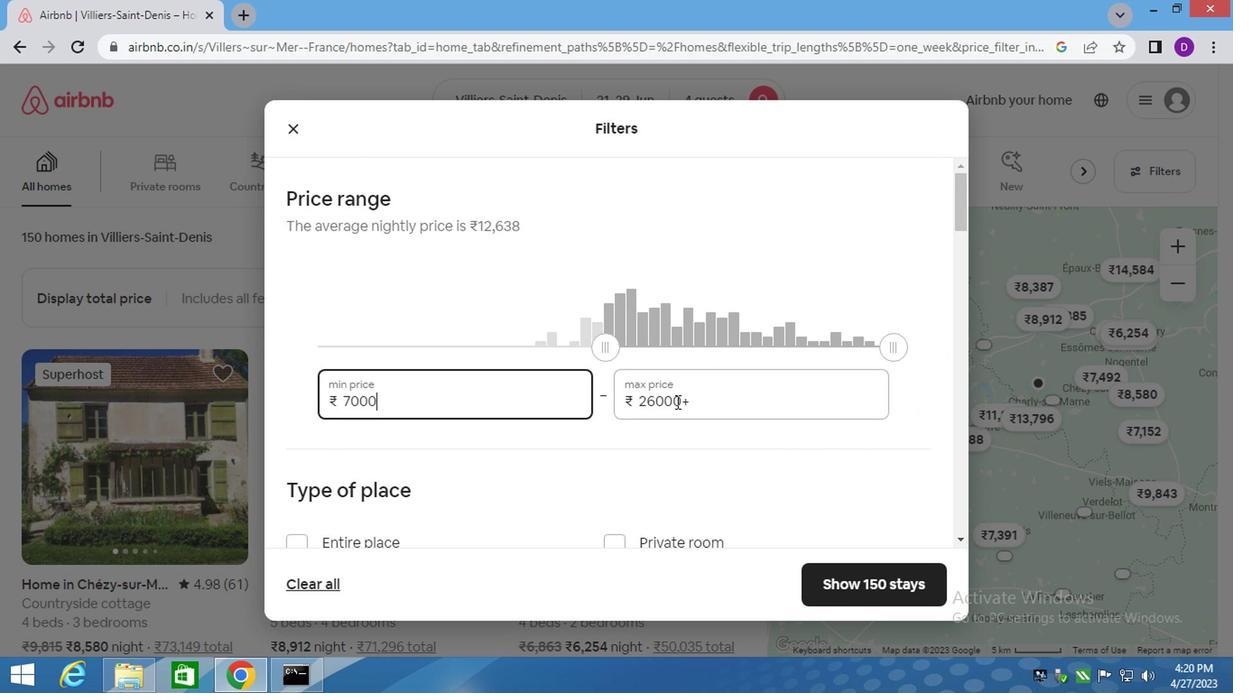 
Action: Mouse pressed left at (674, 398)
Screenshot: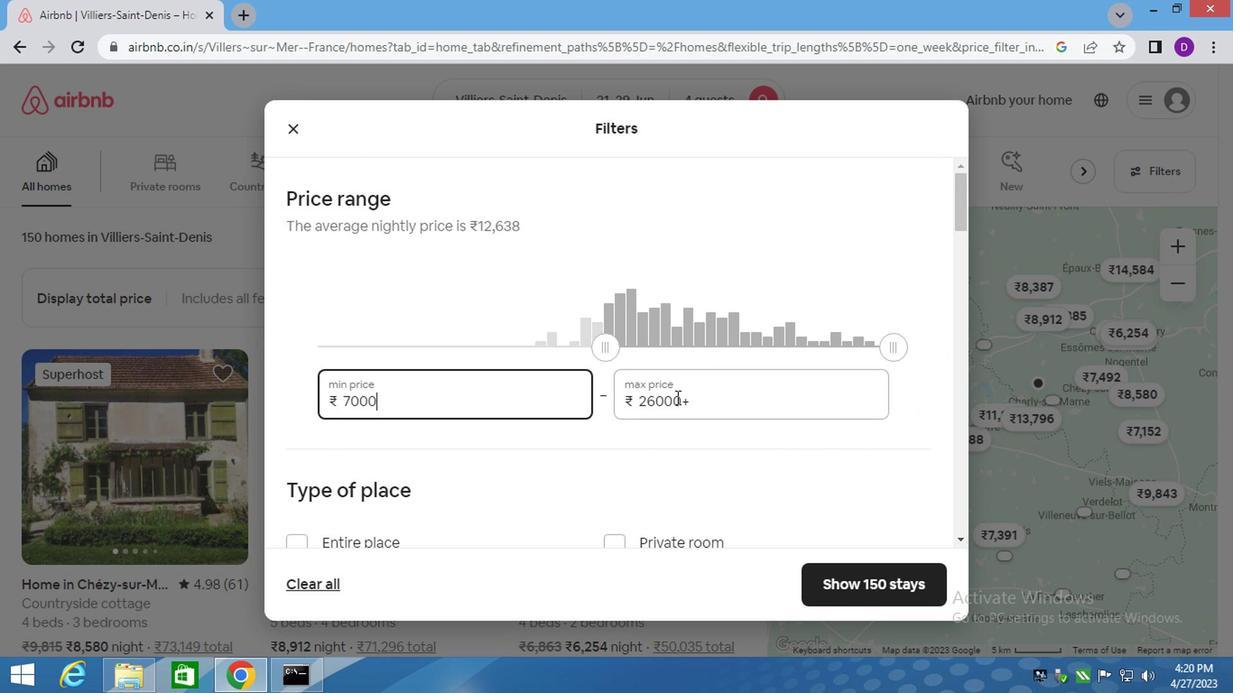 
Action: Mouse pressed left at (674, 398)
Screenshot: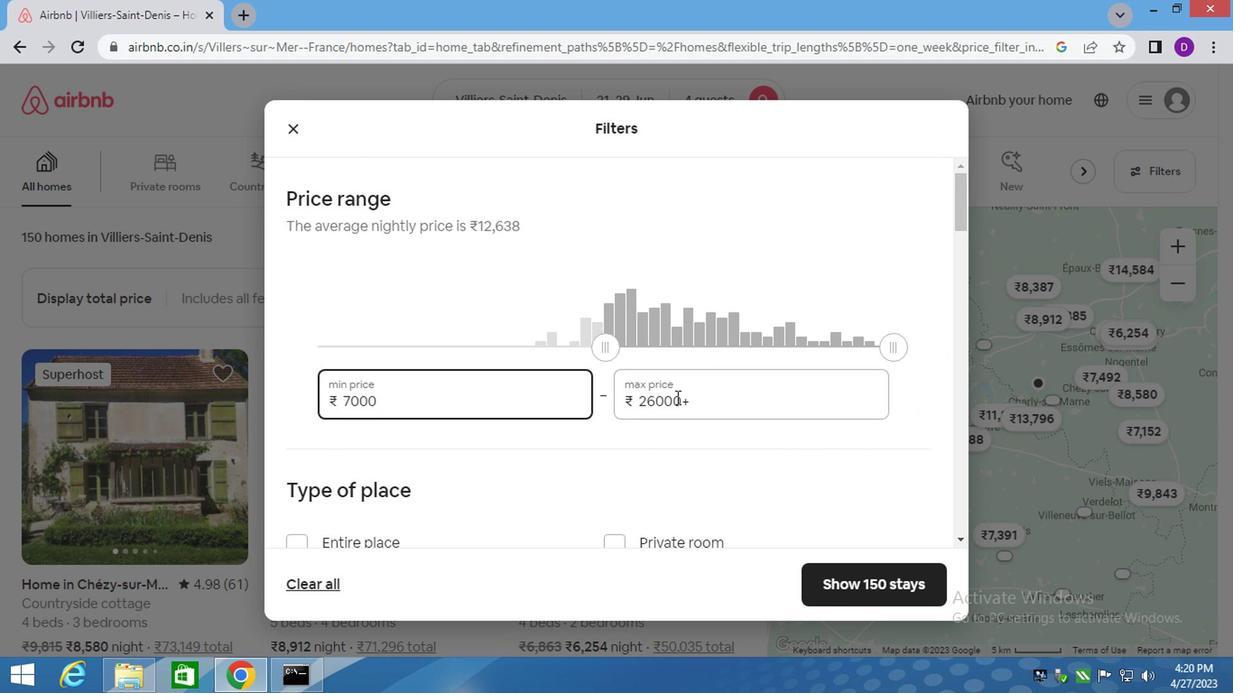 
Action: Mouse pressed left at (674, 398)
Screenshot: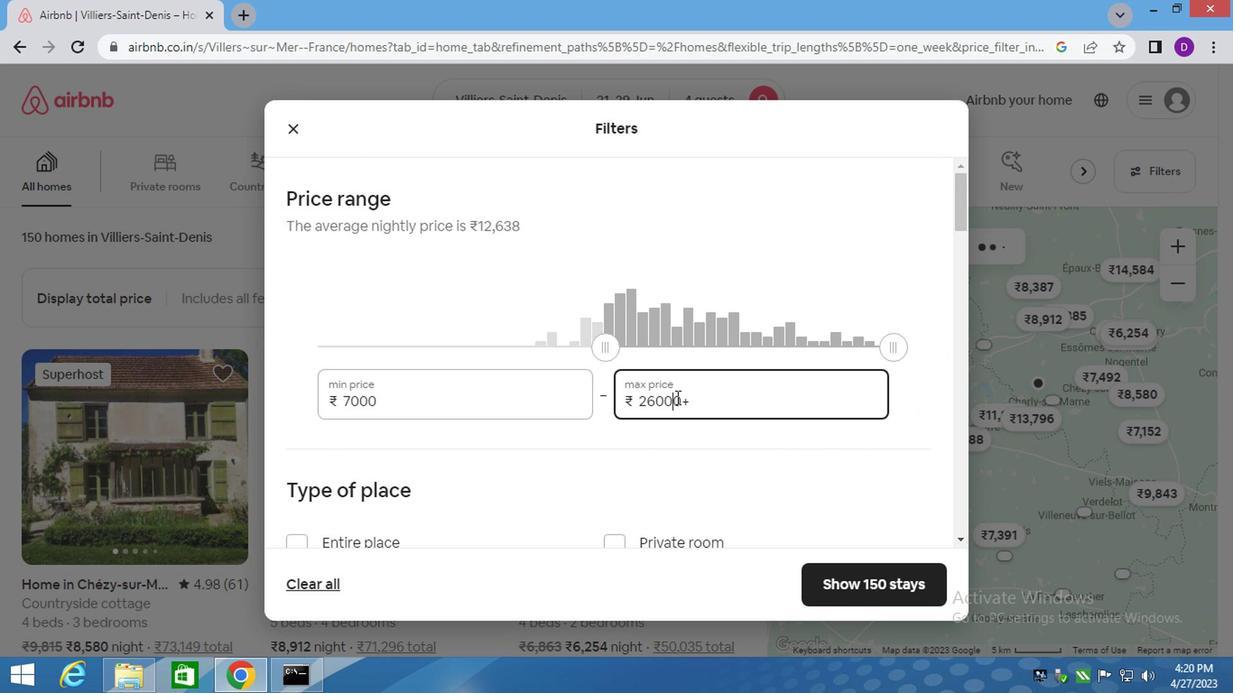 
Action: Key pressed 1200
Screenshot: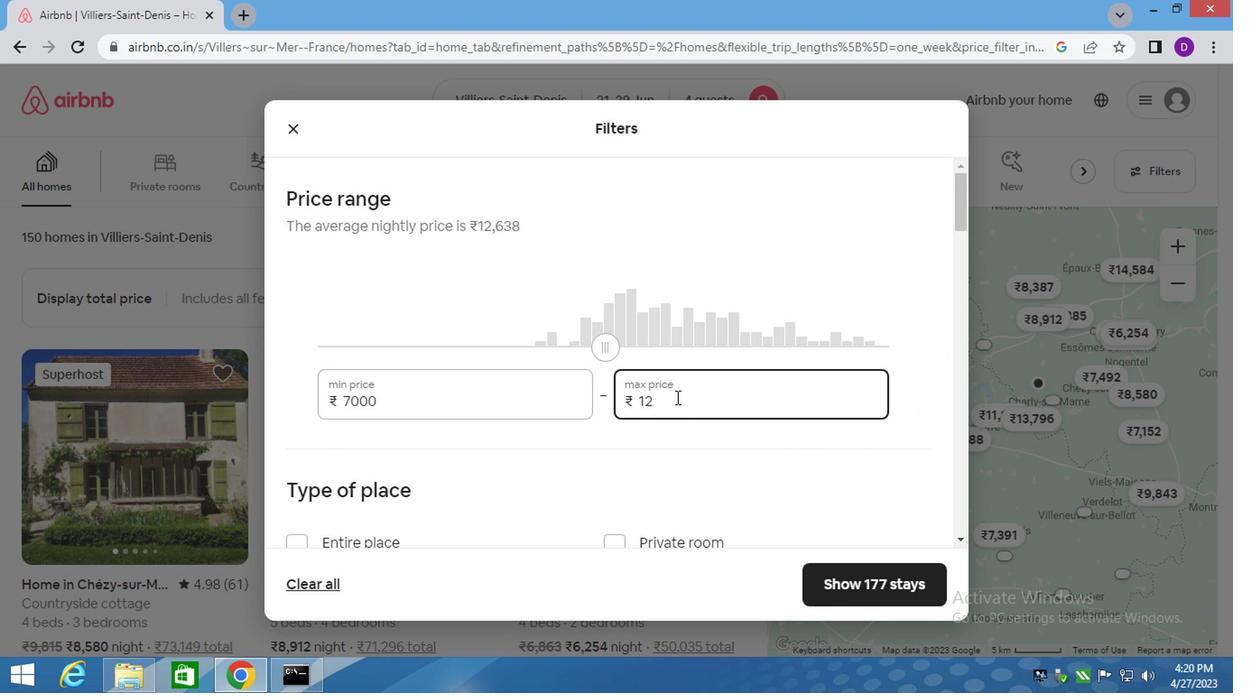 
Action: Mouse moved to (641, 417)
Screenshot: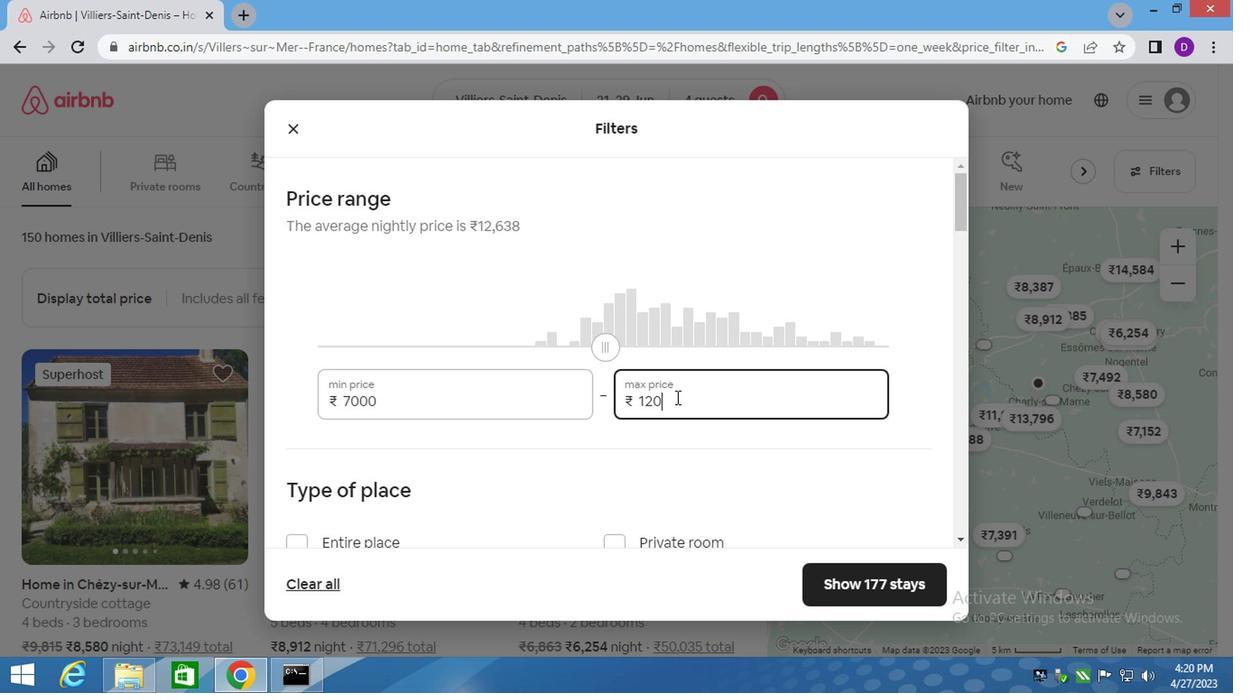 
Action: Key pressed 0
Screenshot: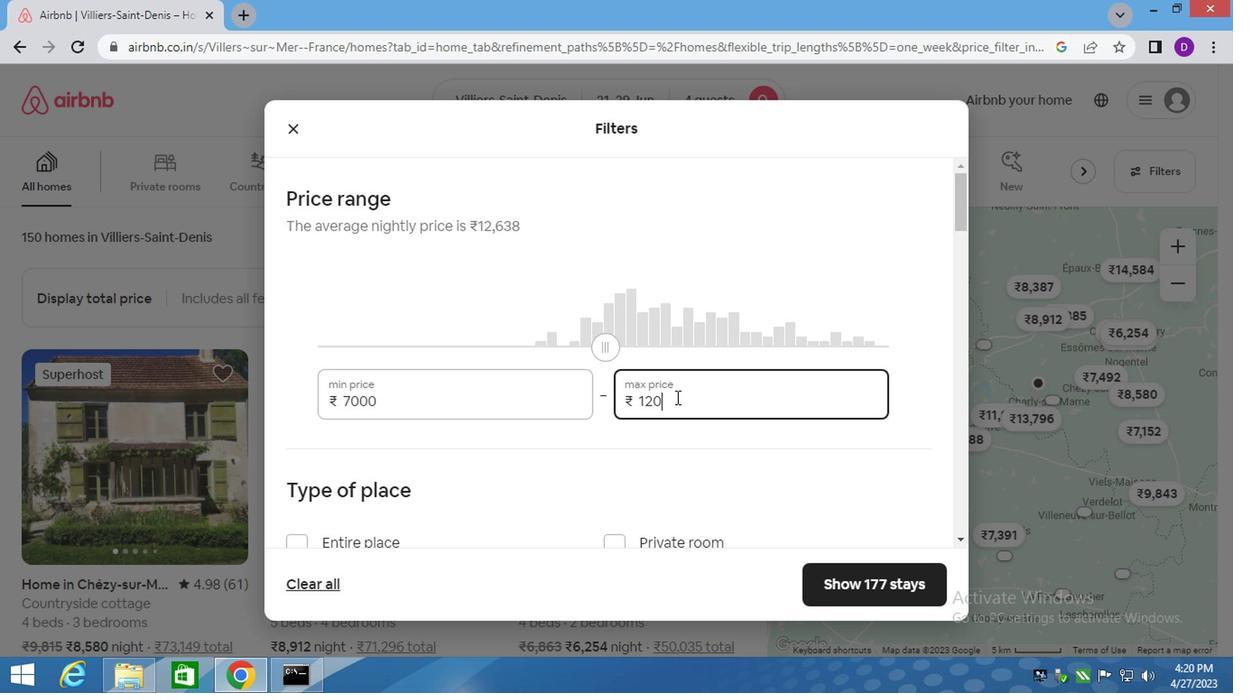 
Action: Mouse moved to (510, 448)
Screenshot: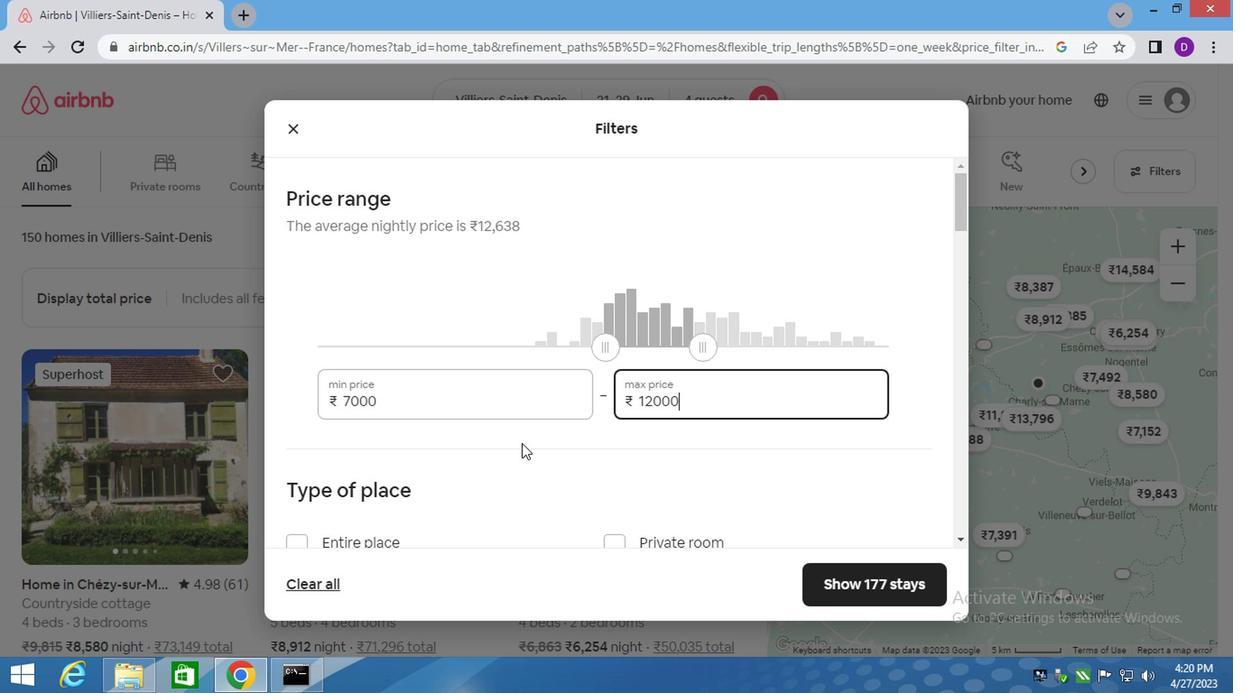 
Action: Mouse scrolled (510, 447) with delta (0, 0)
Screenshot: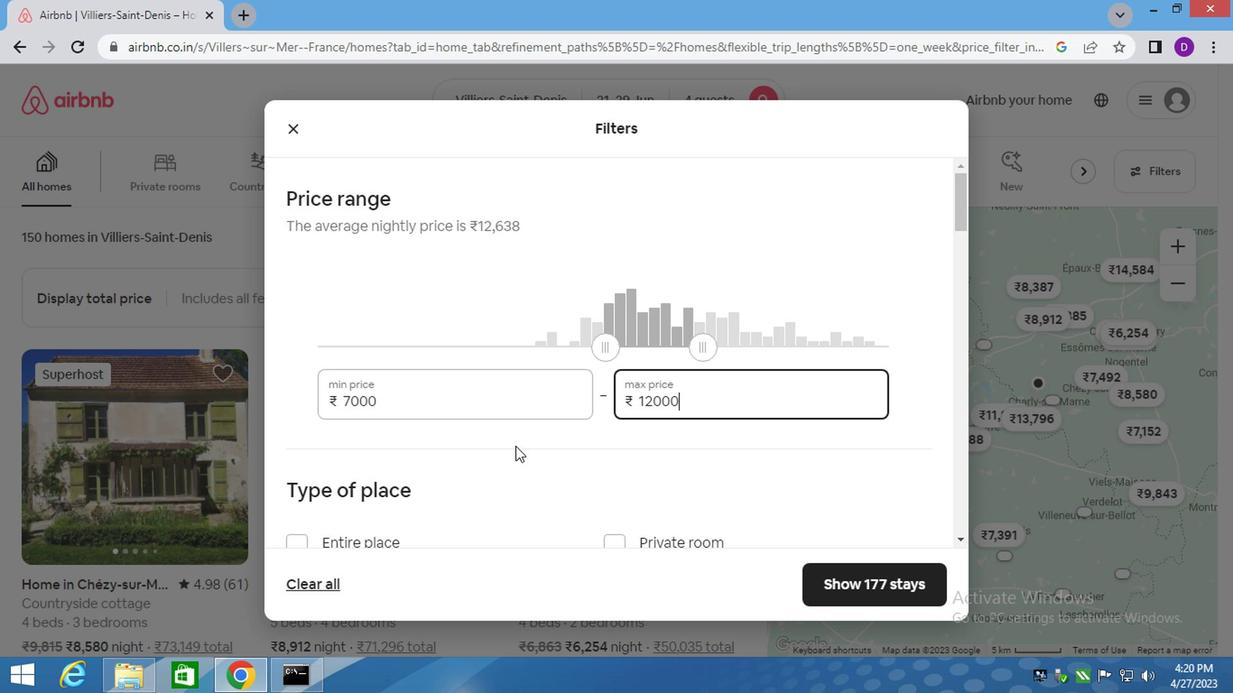 
Action: Mouse moved to (498, 454)
Screenshot: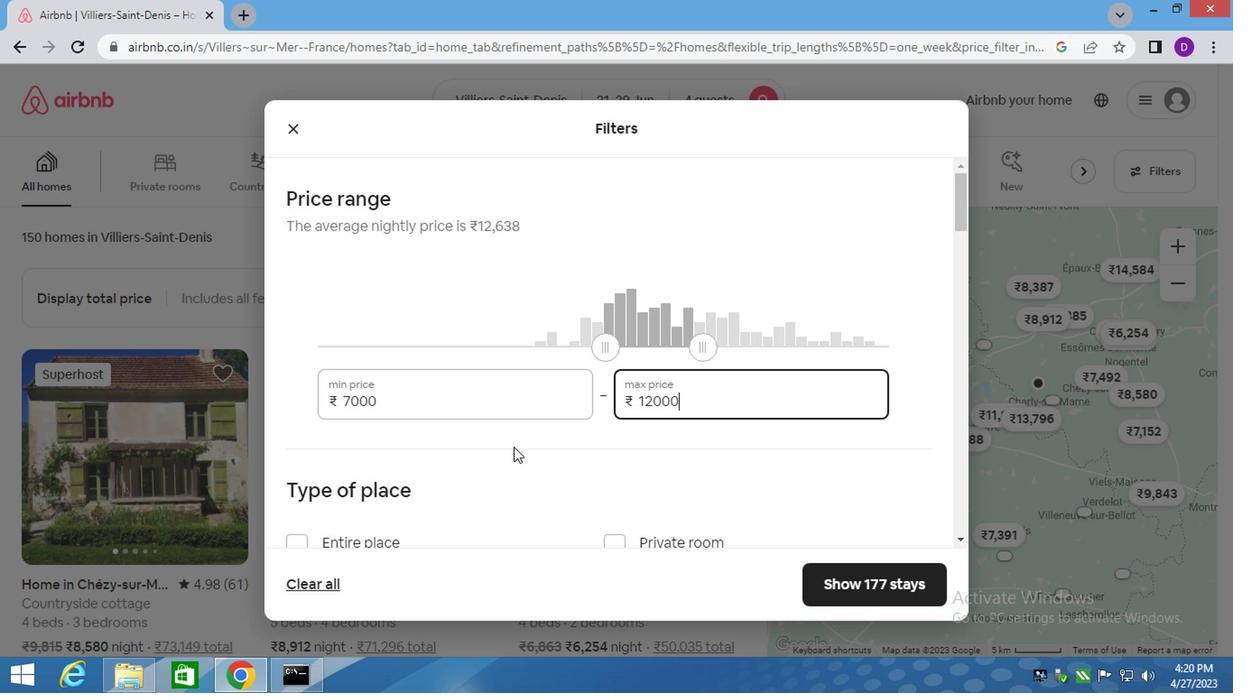 
Action: Mouse scrolled (504, 452) with delta (0, 0)
Screenshot: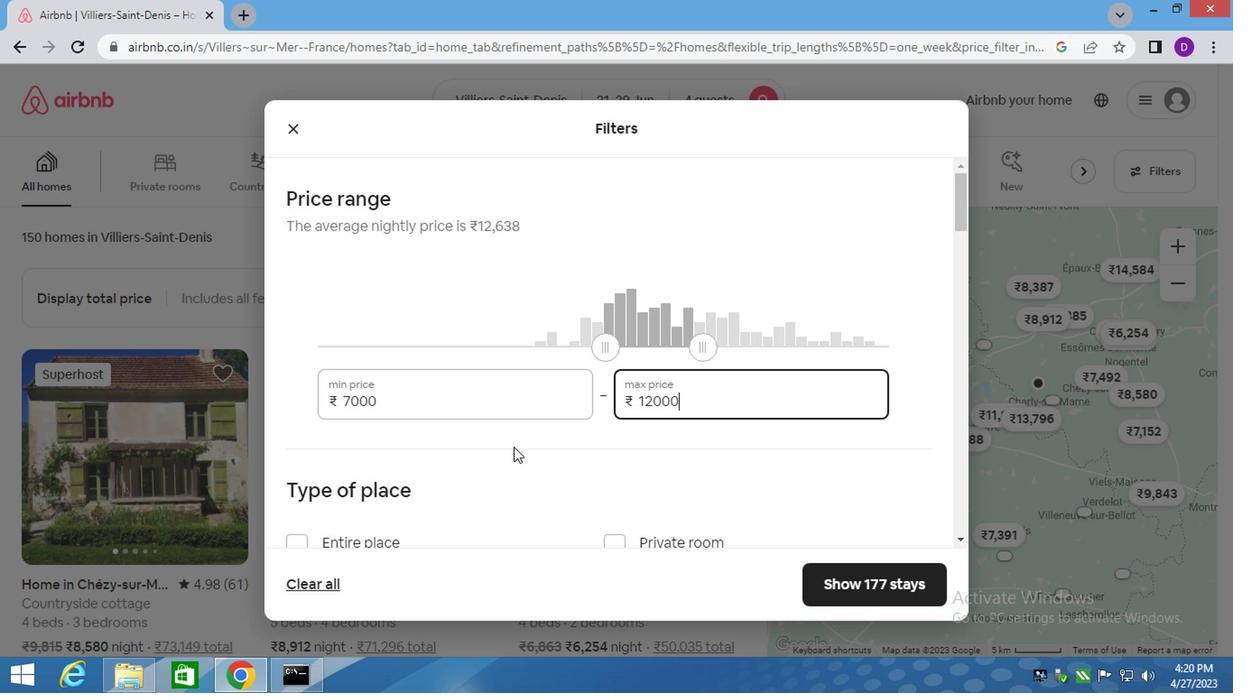 
Action: Mouse moved to (332, 329)
Screenshot: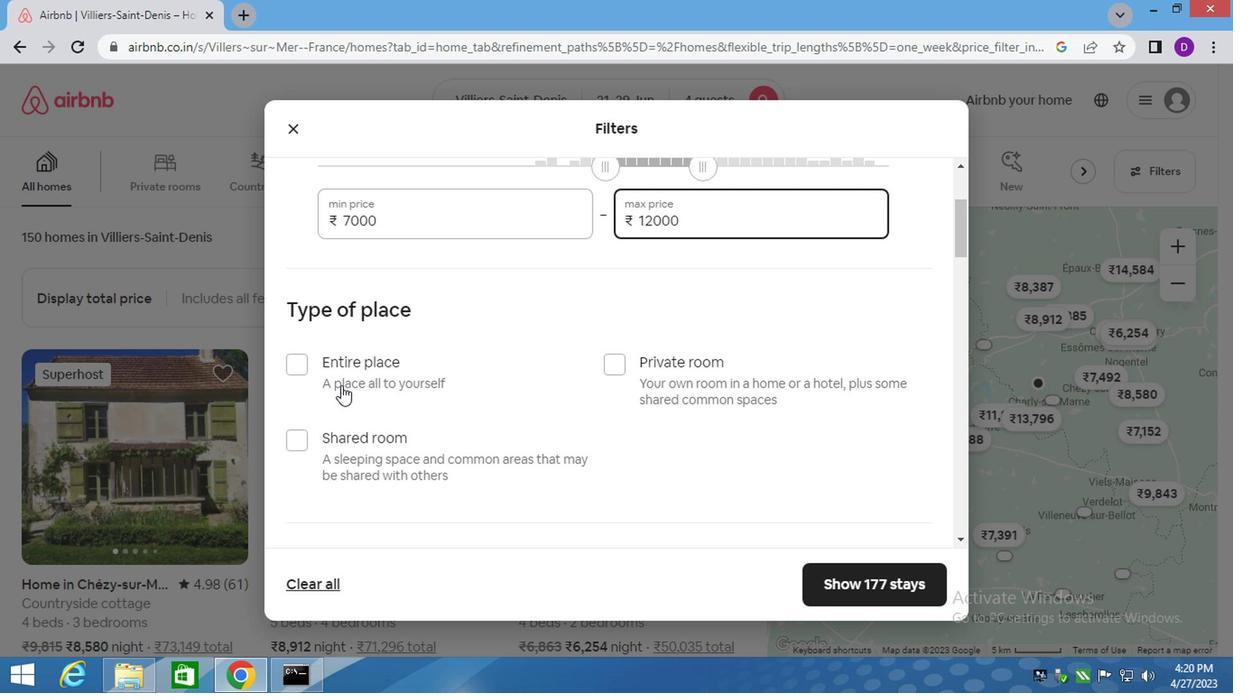 
Action: Mouse pressed left at (332, 329)
Screenshot: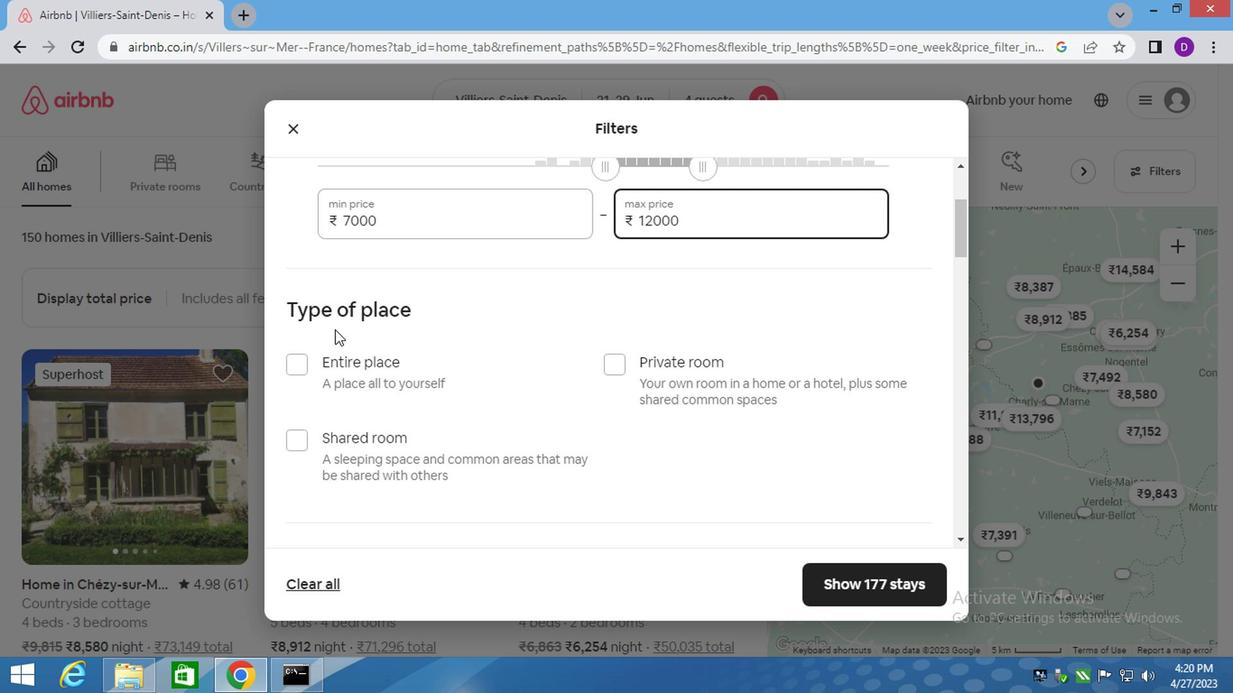 
Action: Mouse moved to (333, 371)
Screenshot: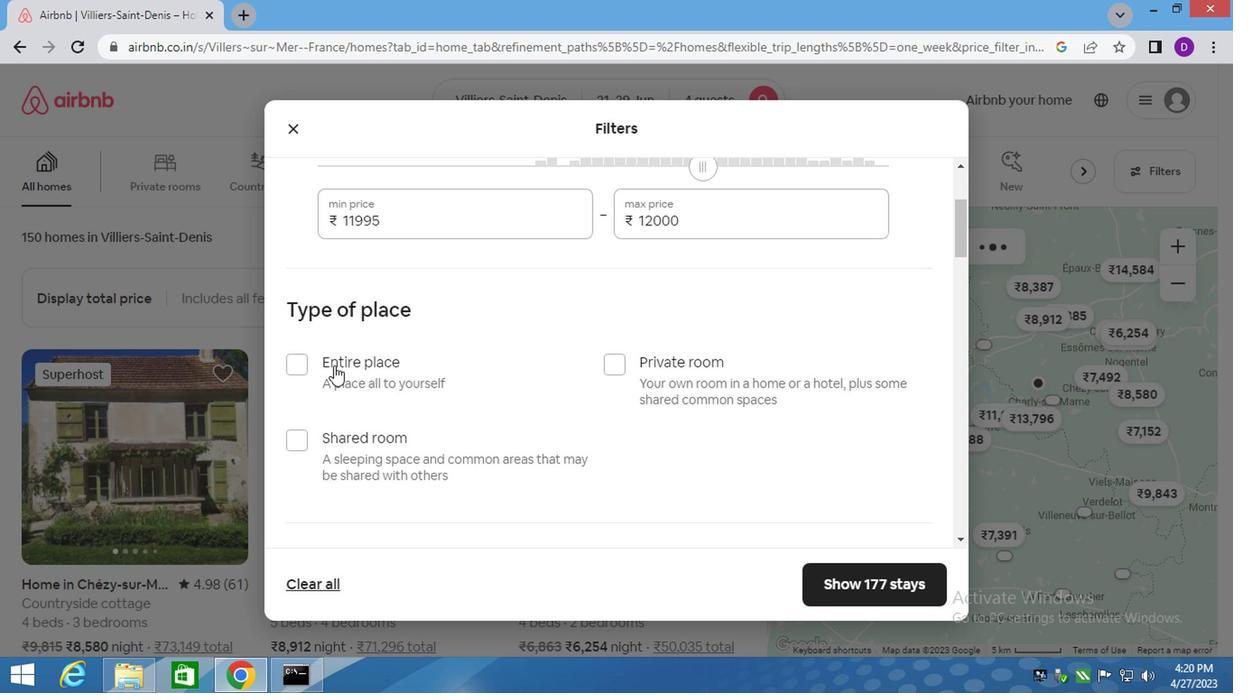 
Action: Mouse pressed left at (333, 371)
Screenshot: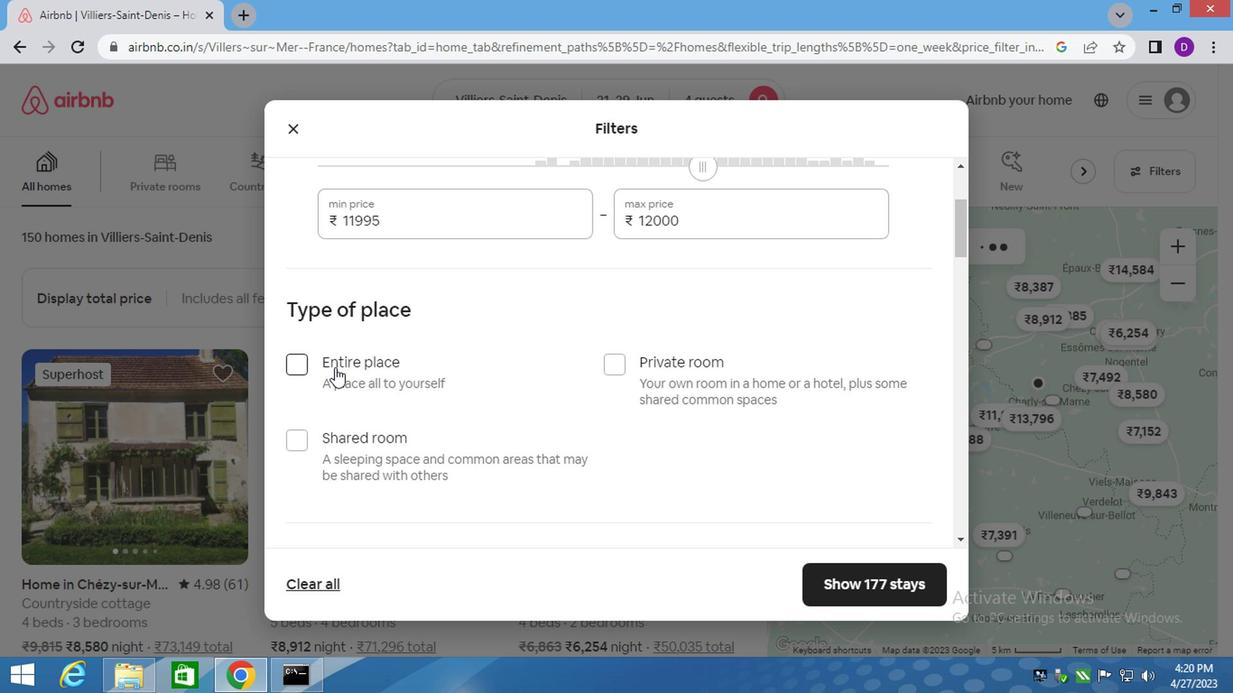 
Action: Mouse moved to (370, 382)
Screenshot: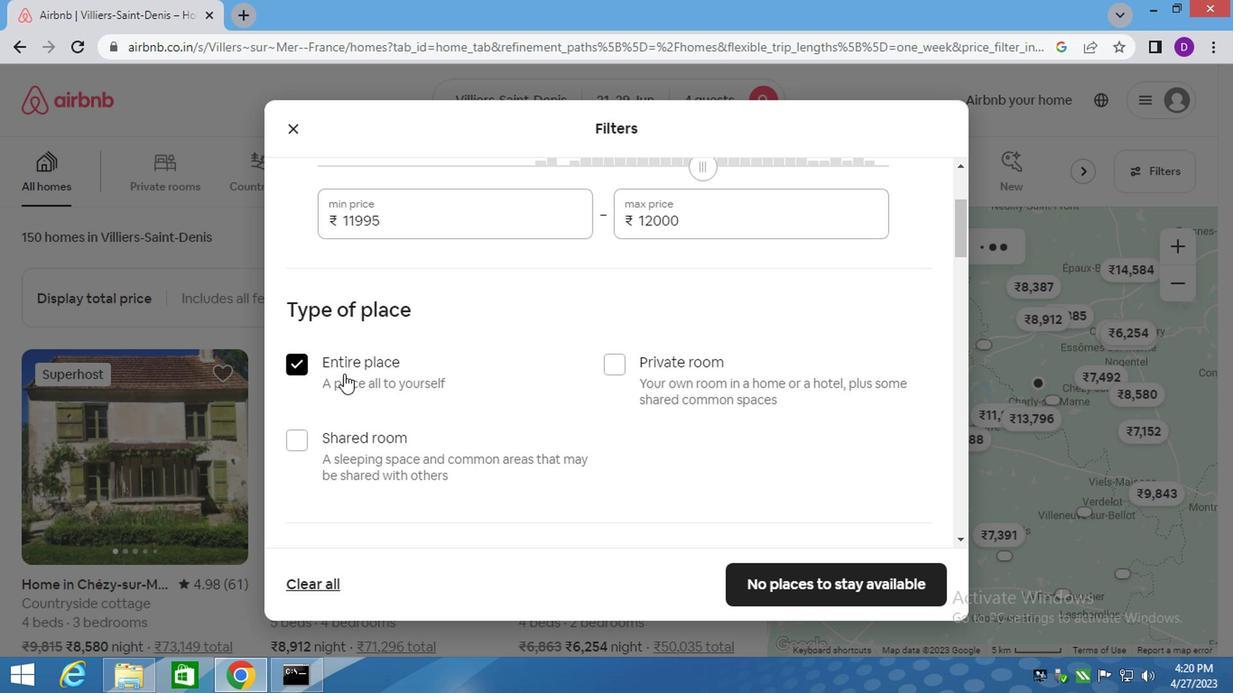 
Action: Mouse scrolled (370, 381) with delta (0, -1)
Screenshot: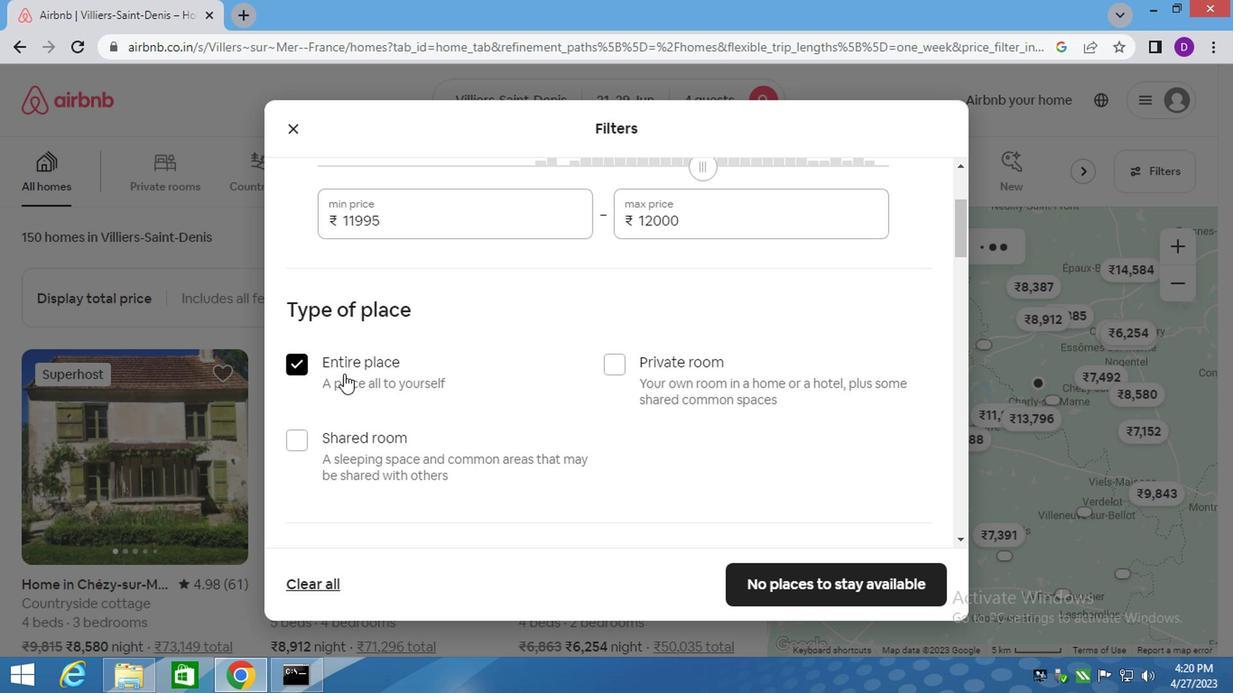
Action: Mouse moved to (371, 385)
Screenshot: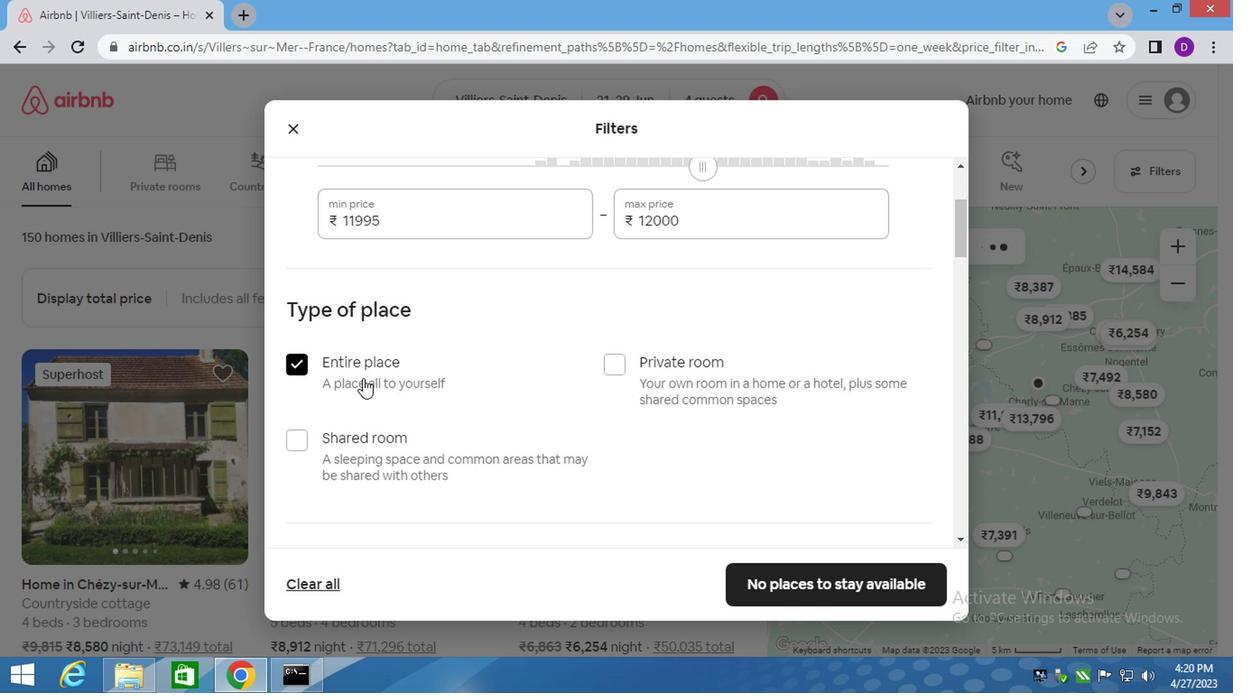 
Action: Mouse scrolled (371, 384) with delta (0, 0)
Screenshot: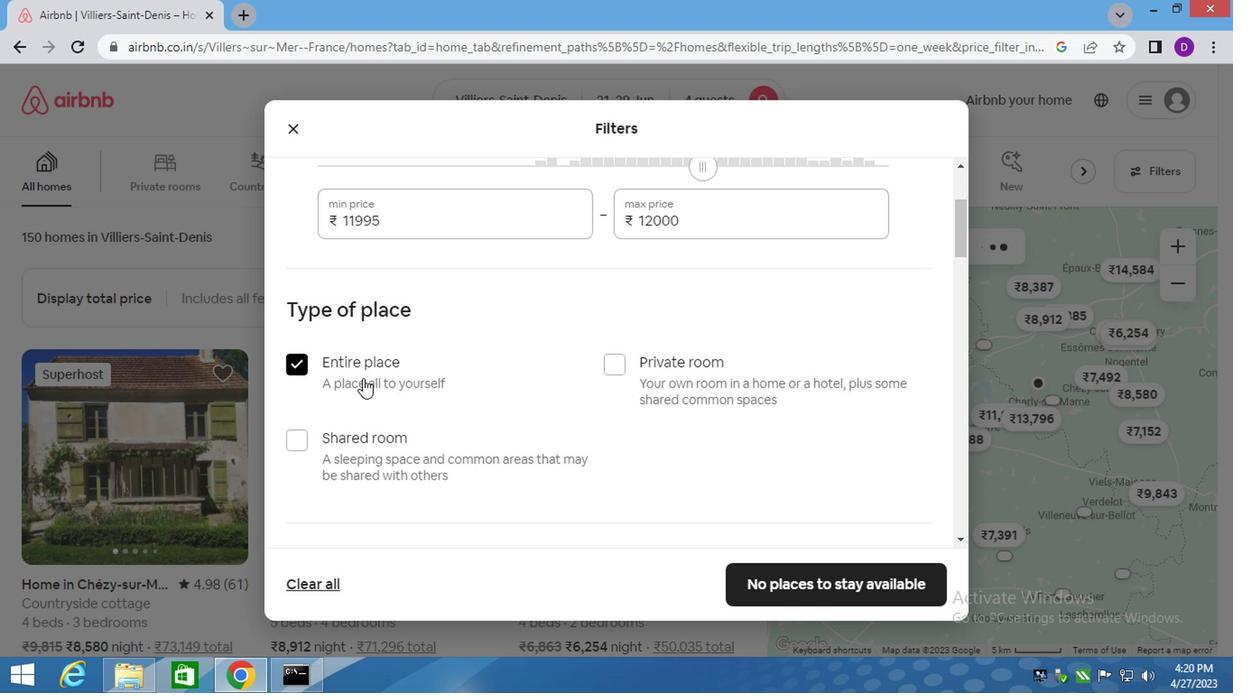 
Action: Mouse moved to (384, 393)
Screenshot: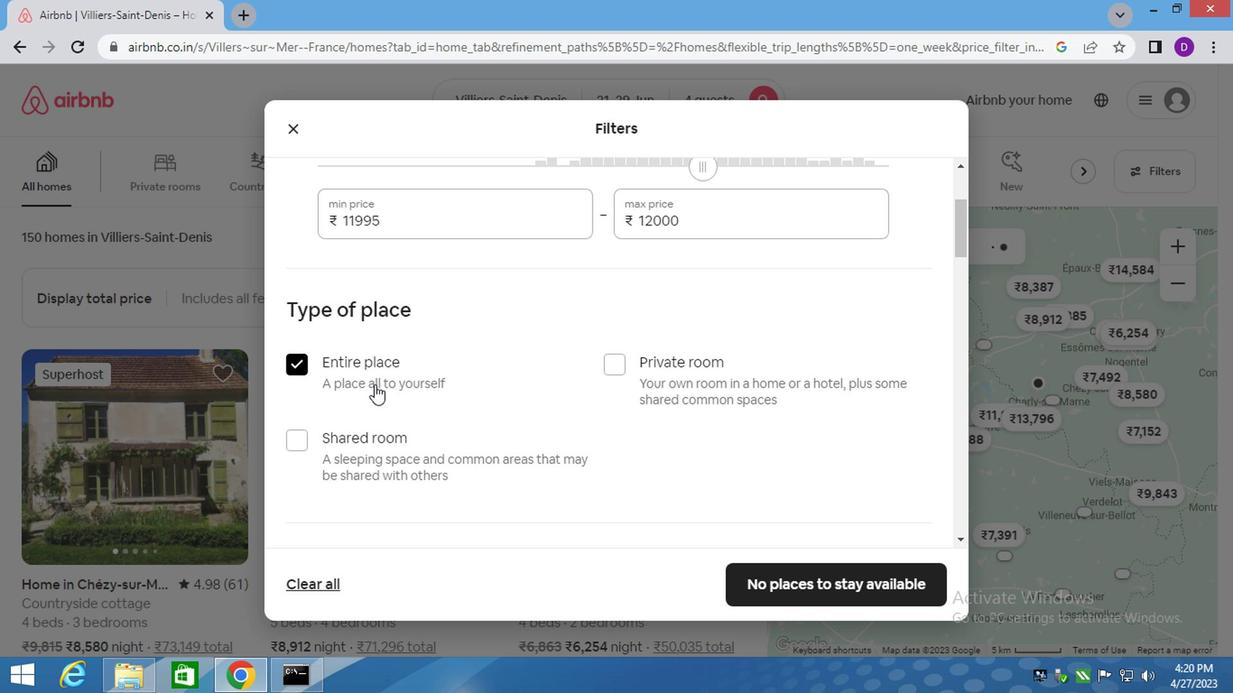 
Action: Mouse scrolled (374, 384) with delta (0, 0)
Screenshot: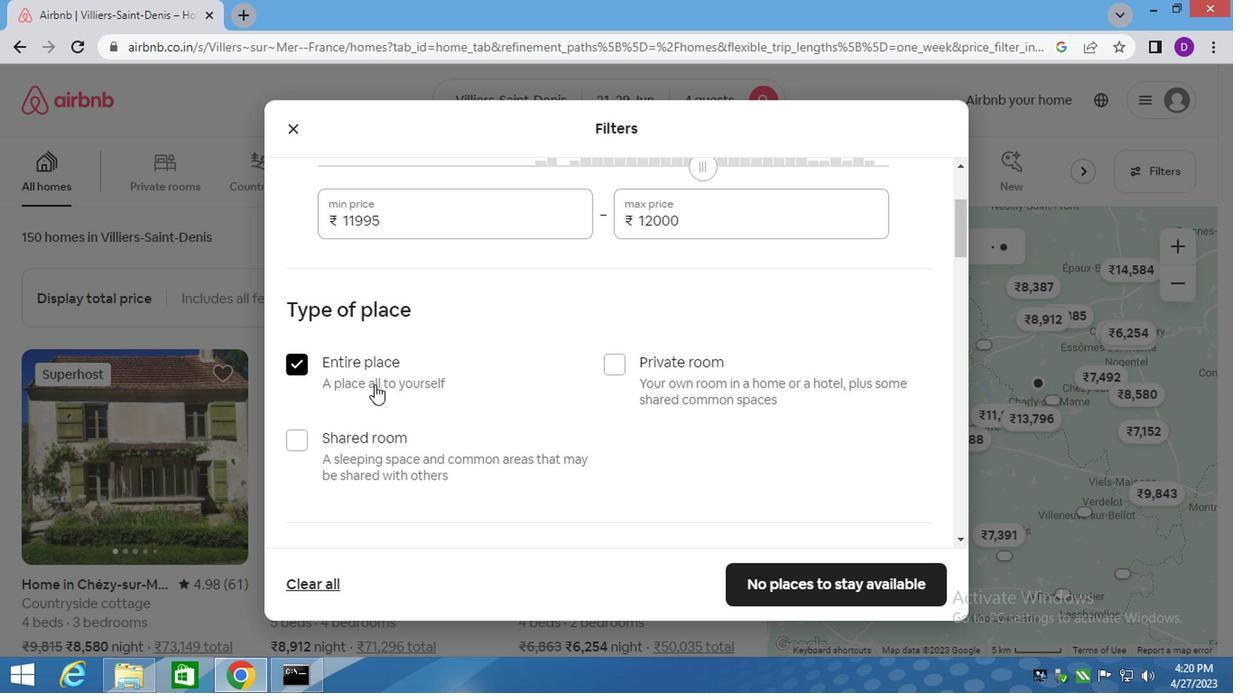 
Action: Mouse moved to (467, 400)
Screenshot: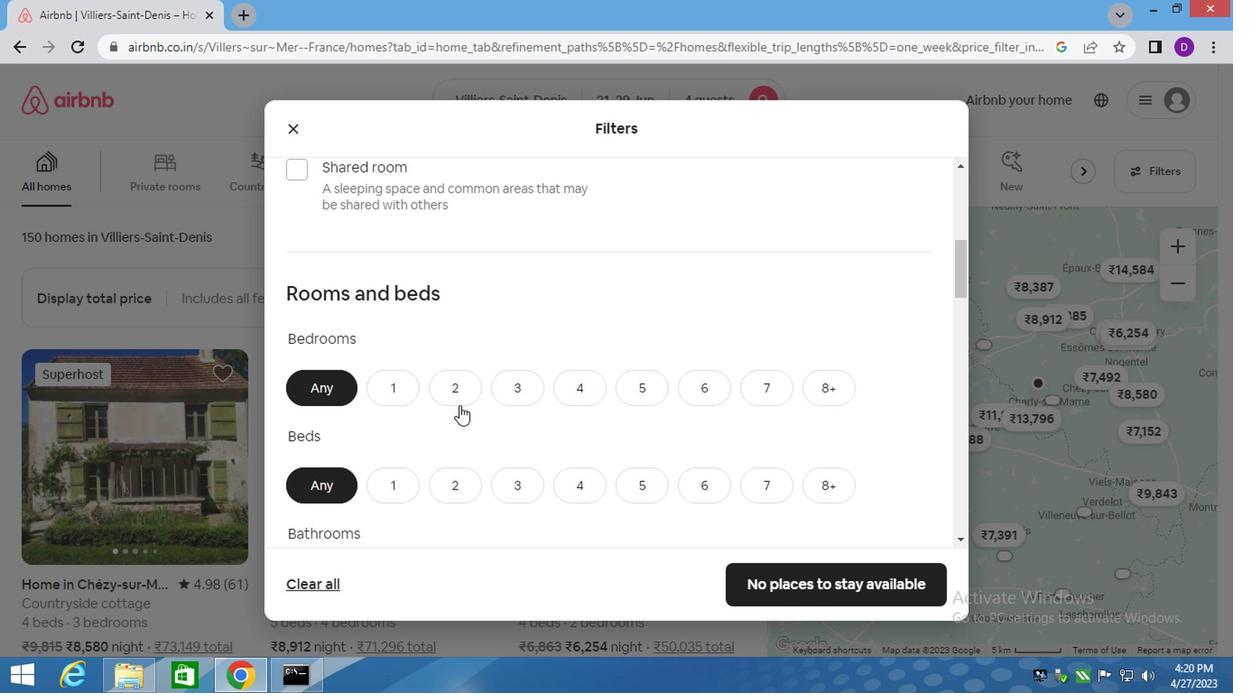 
Action: Mouse pressed left at (467, 400)
Screenshot: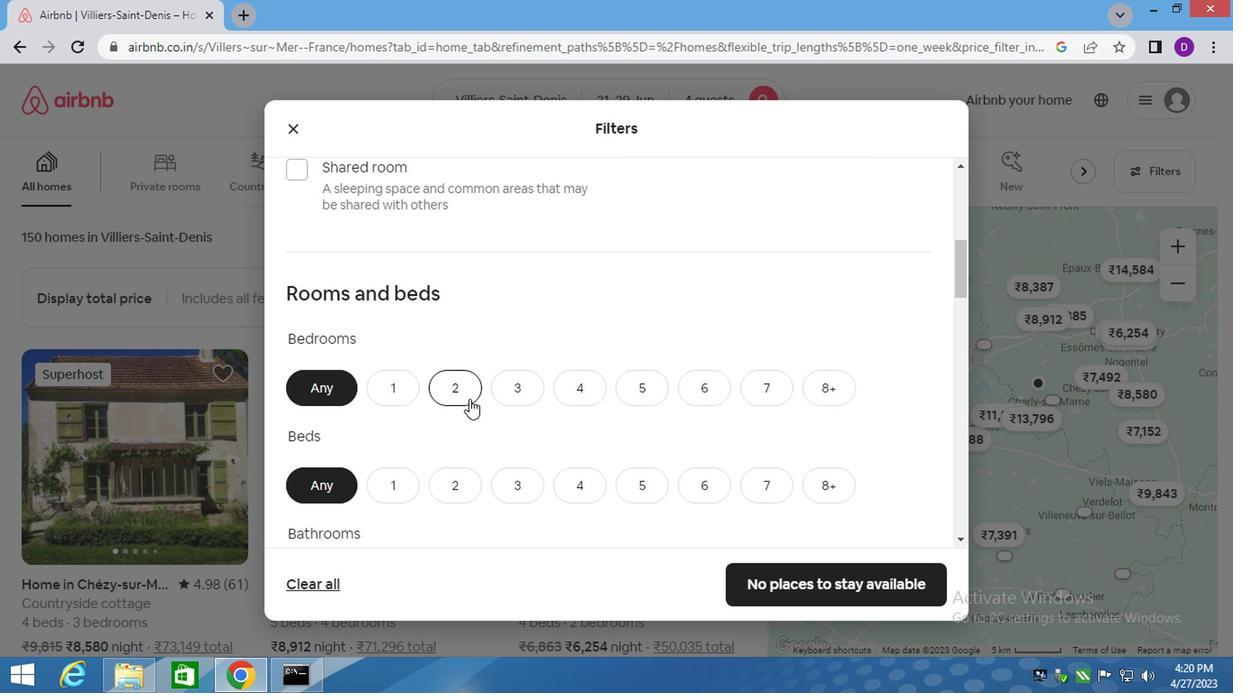 
Action: Mouse moved to (458, 479)
Screenshot: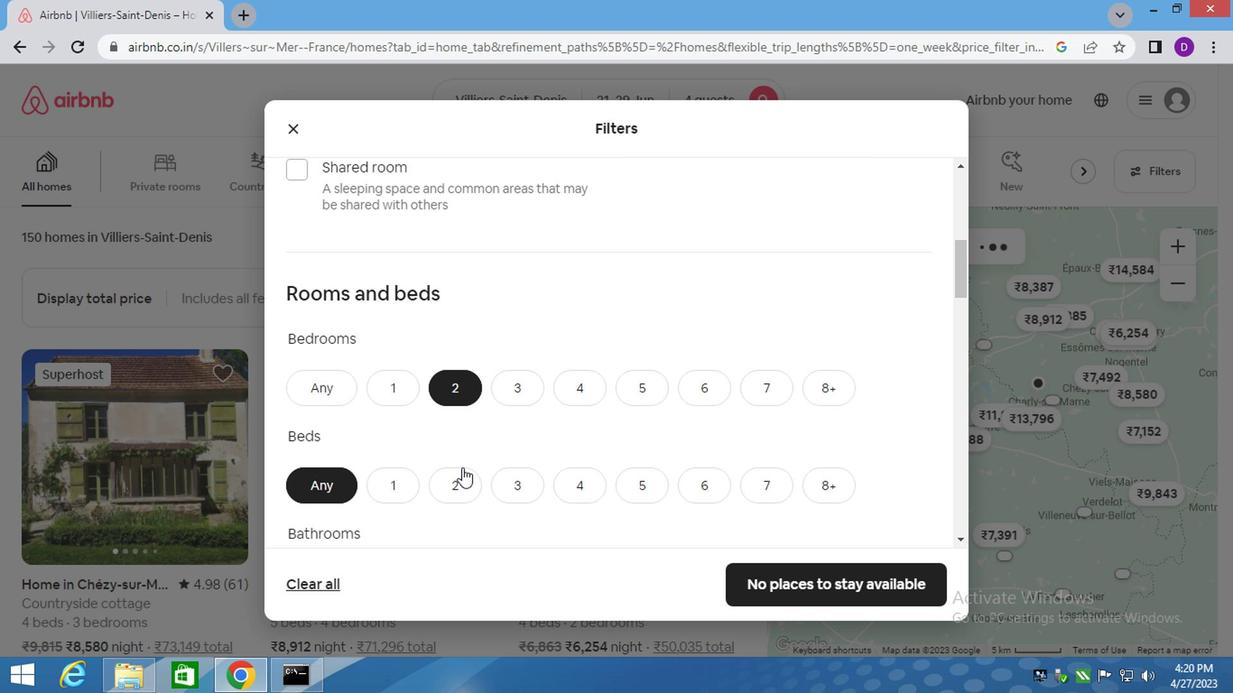 
Action: Mouse pressed left at (458, 479)
Screenshot: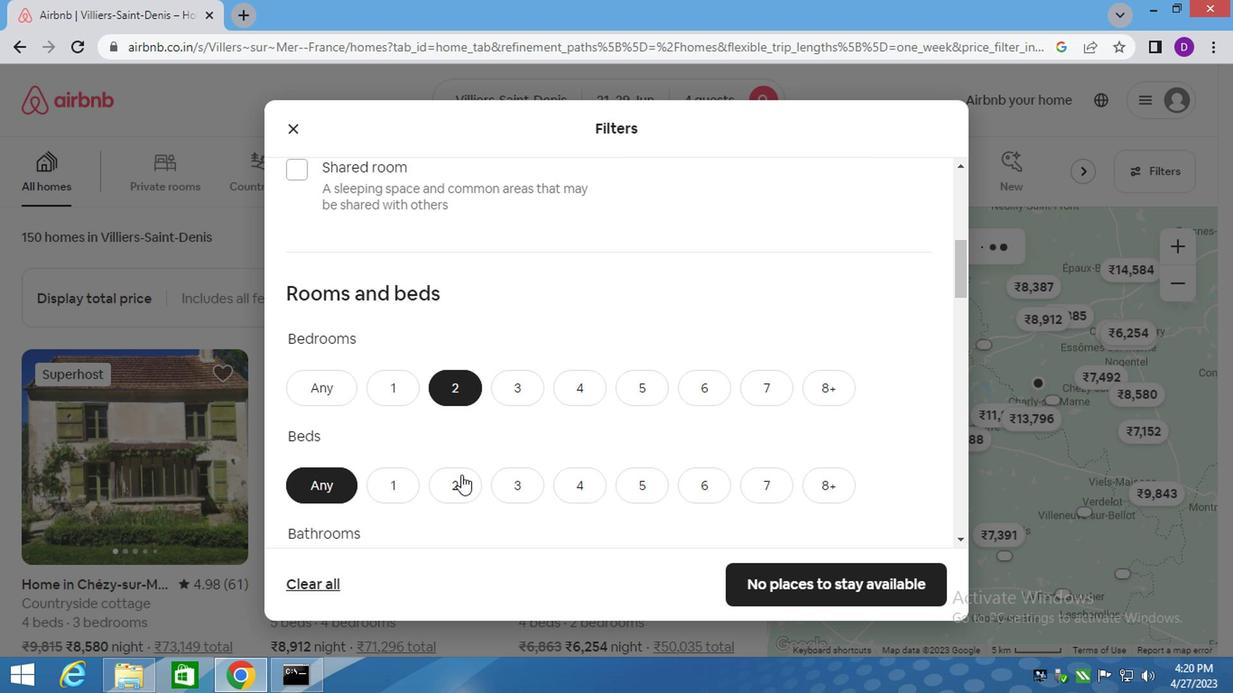 
Action: Mouse moved to (458, 462)
Screenshot: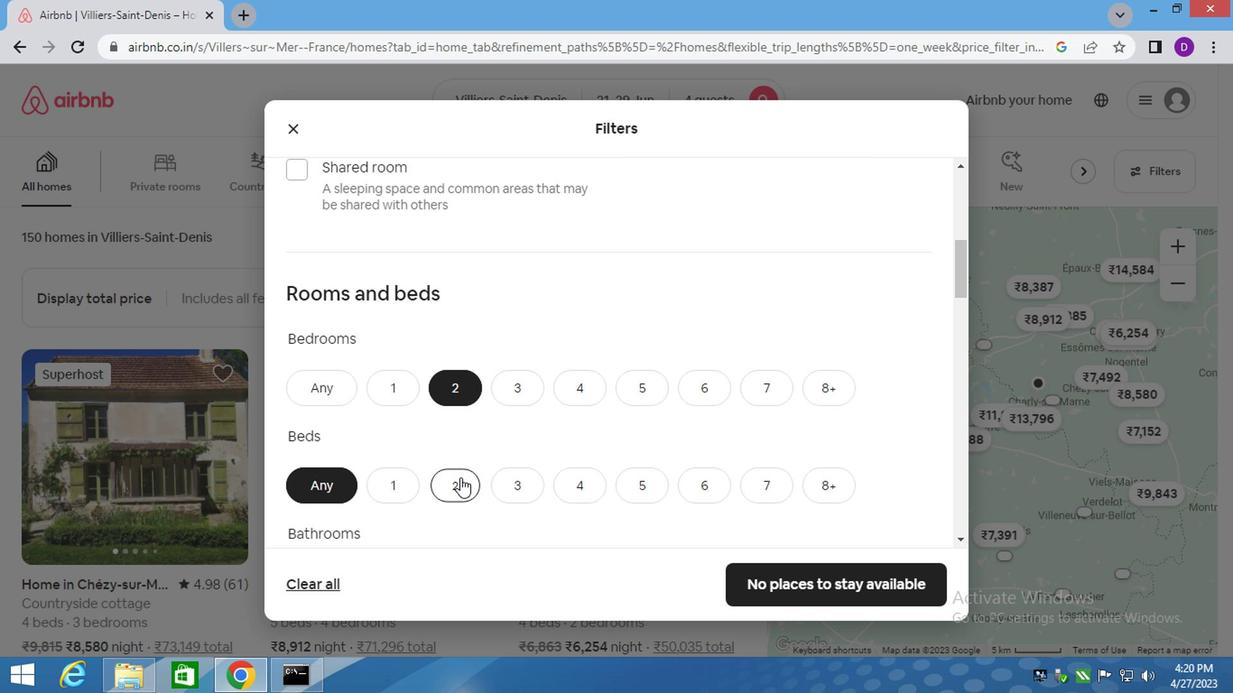 
Action: Mouse scrolled (458, 461) with delta (0, -1)
Screenshot: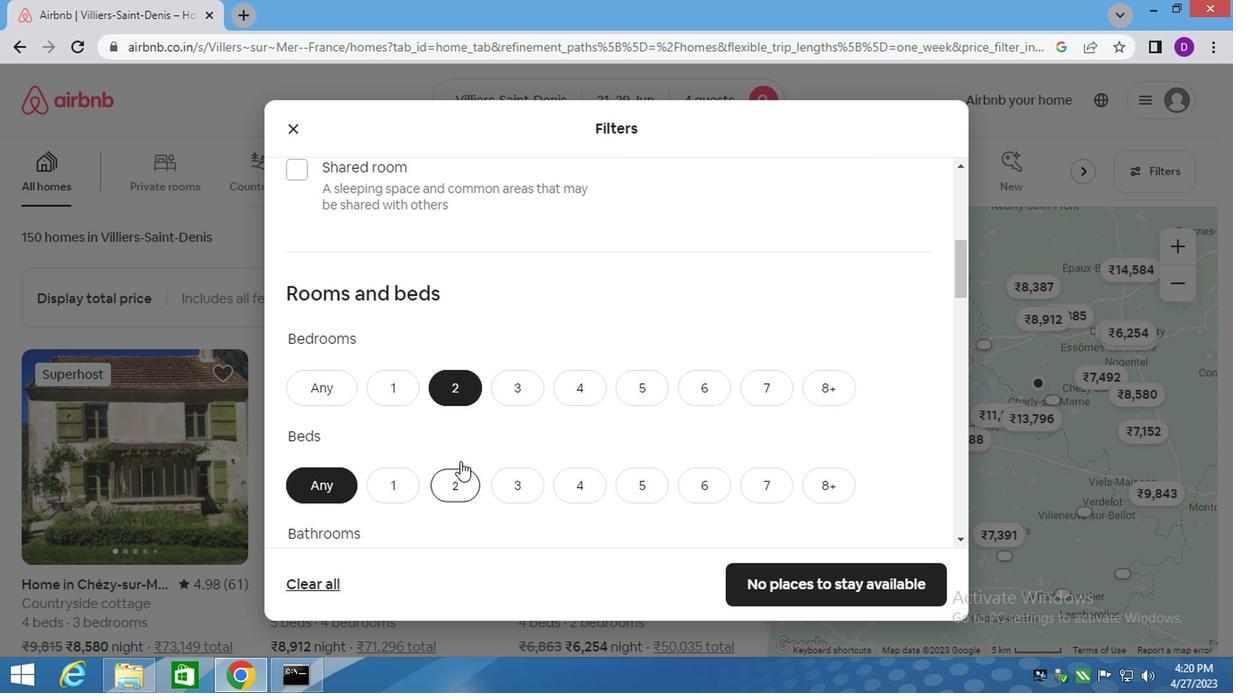 
Action: Mouse scrolled (458, 461) with delta (0, -1)
Screenshot: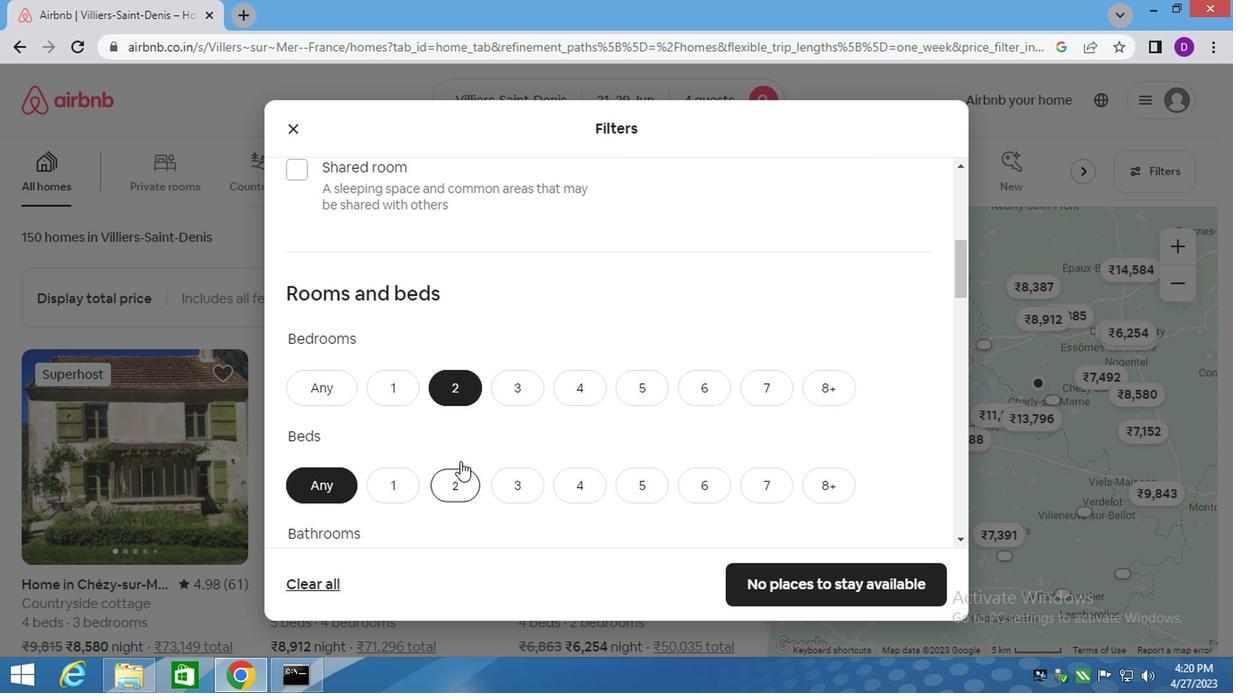 
Action: Mouse moved to (448, 407)
Screenshot: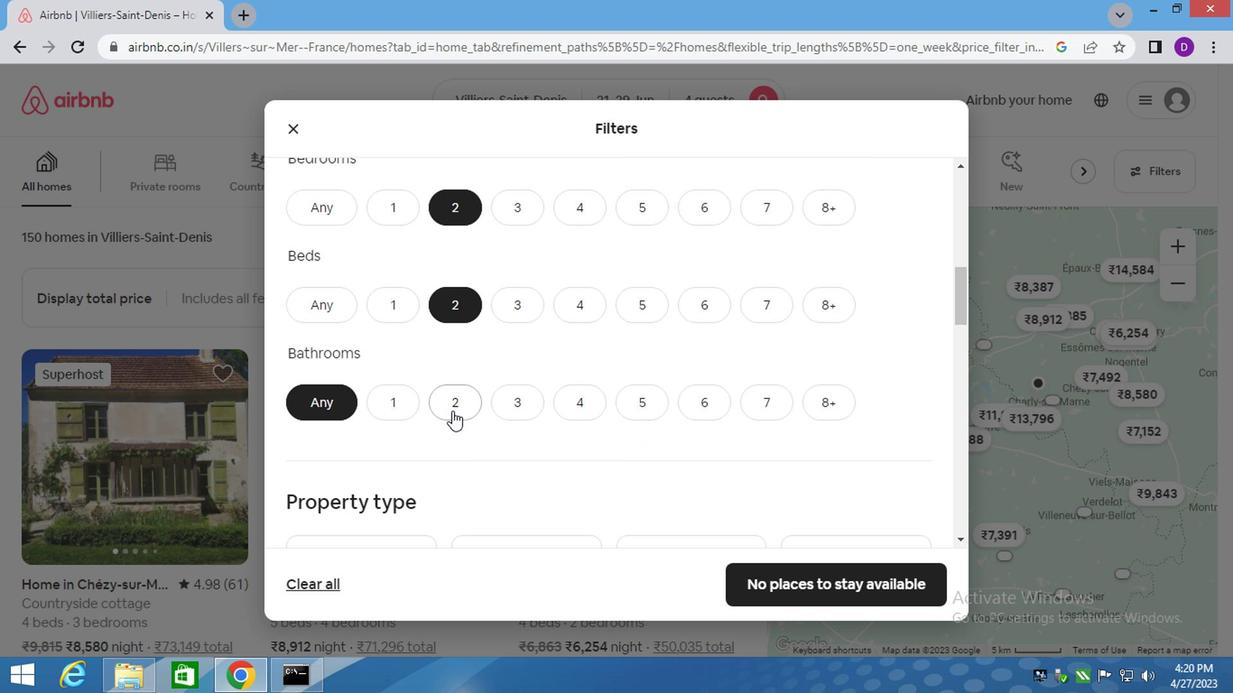 
Action: Mouse pressed left at (448, 407)
Screenshot: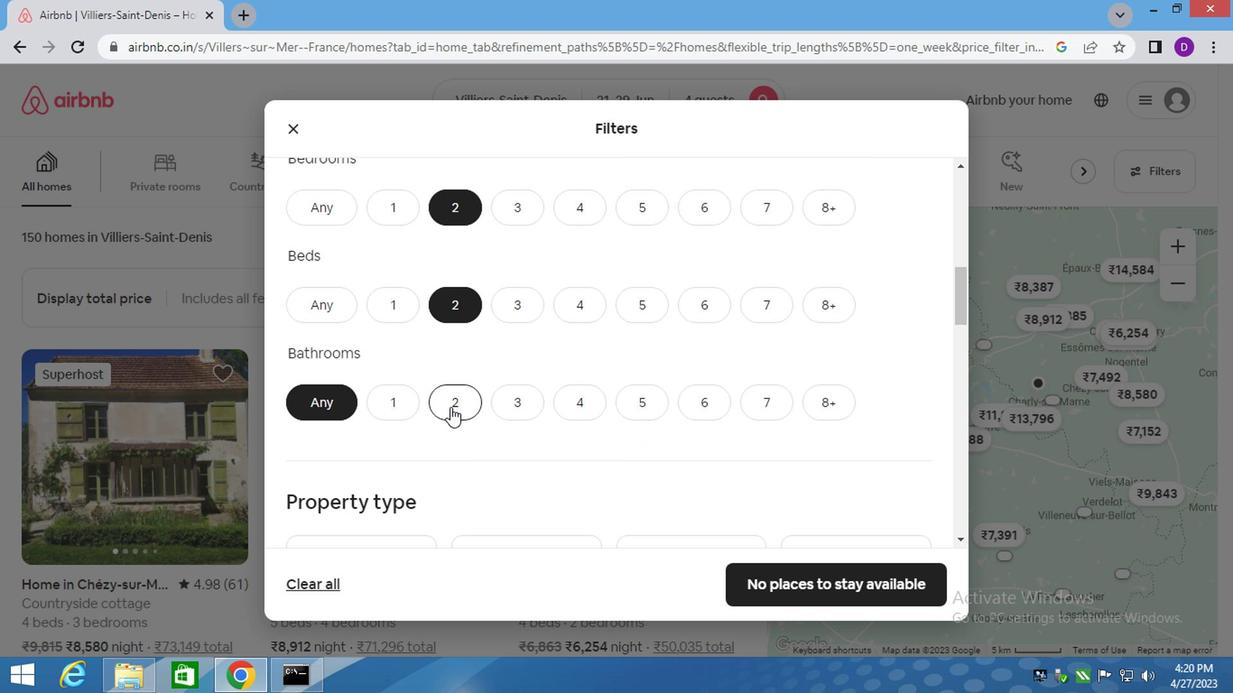 
Action: Mouse moved to (446, 441)
Screenshot: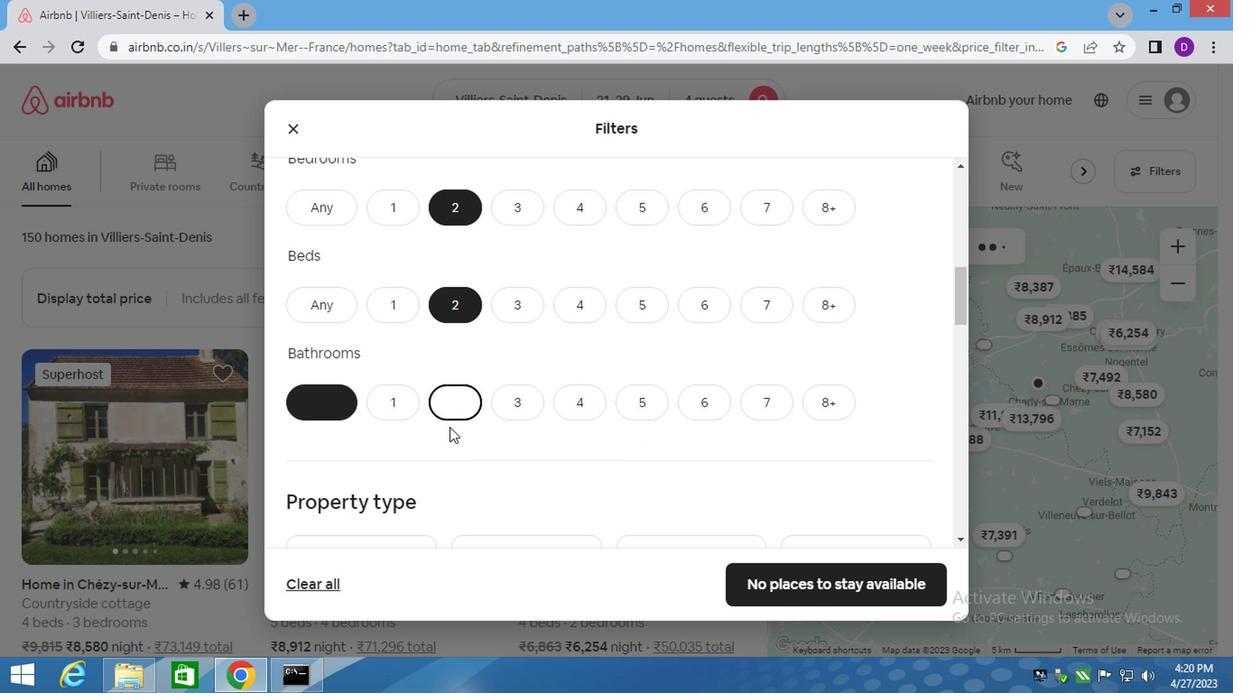 
Action: Mouse scrolled (446, 440) with delta (0, 0)
Screenshot: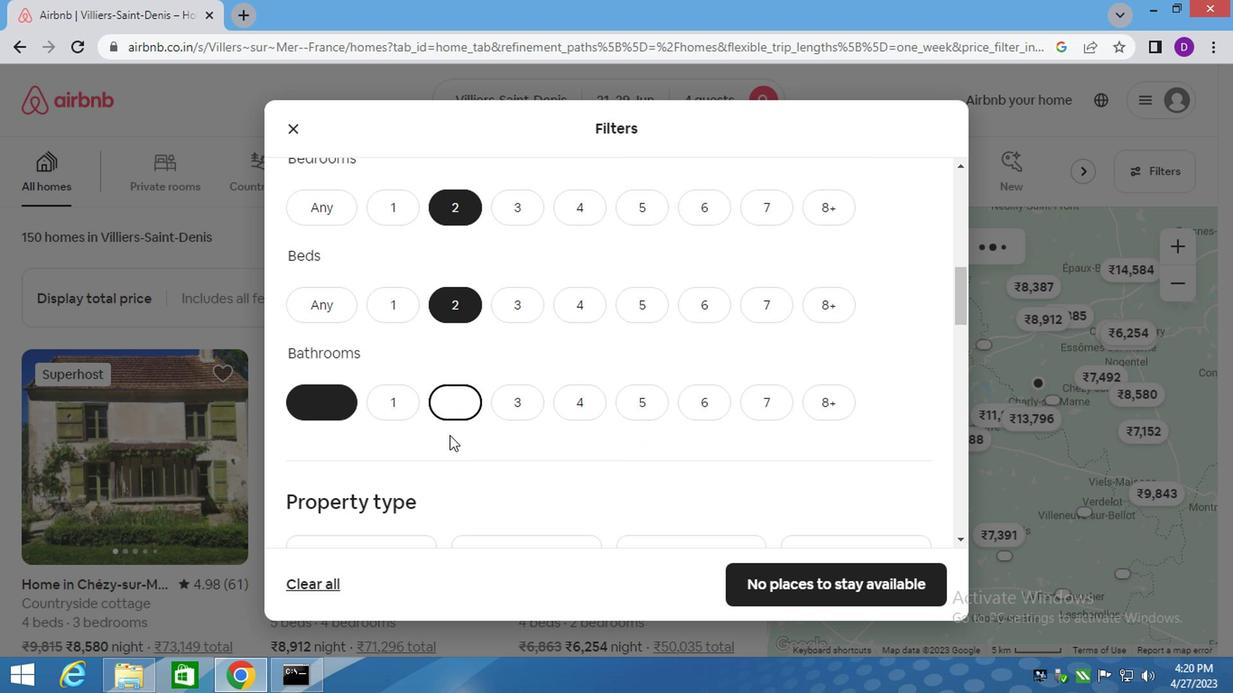 
Action: Mouse scrolled (446, 440) with delta (0, 0)
Screenshot: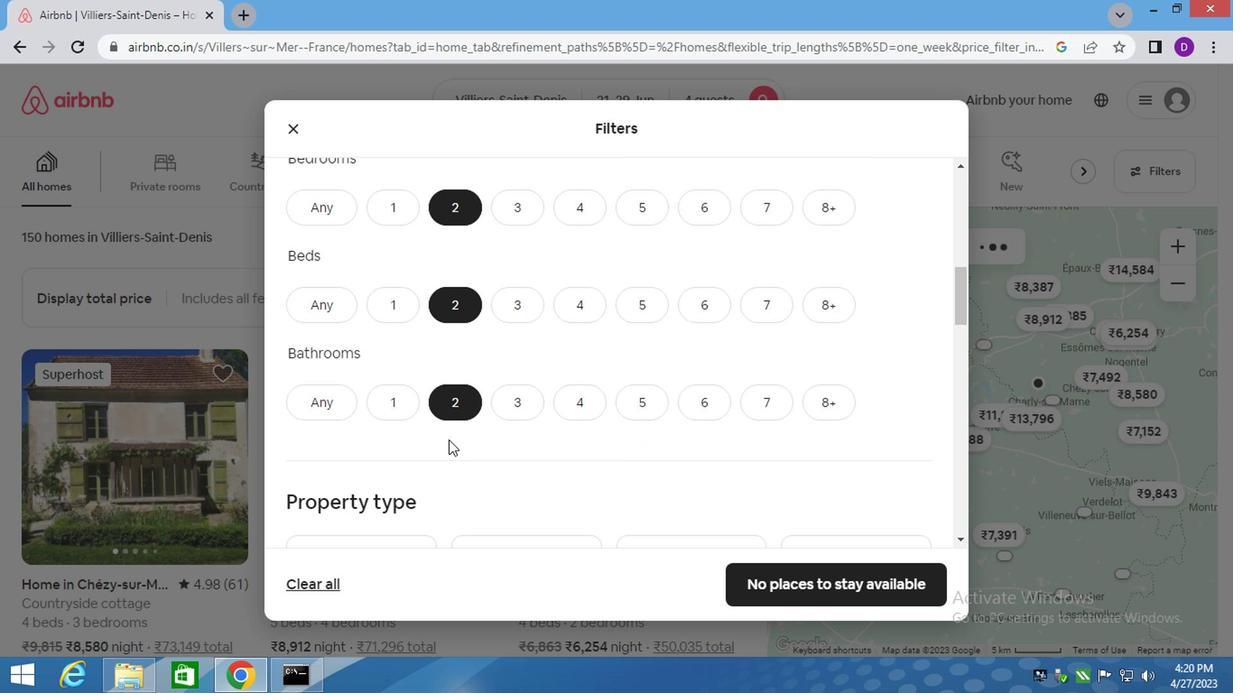 
Action: Mouse scrolled (446, 440) with delta (0, 0)
Screenshot: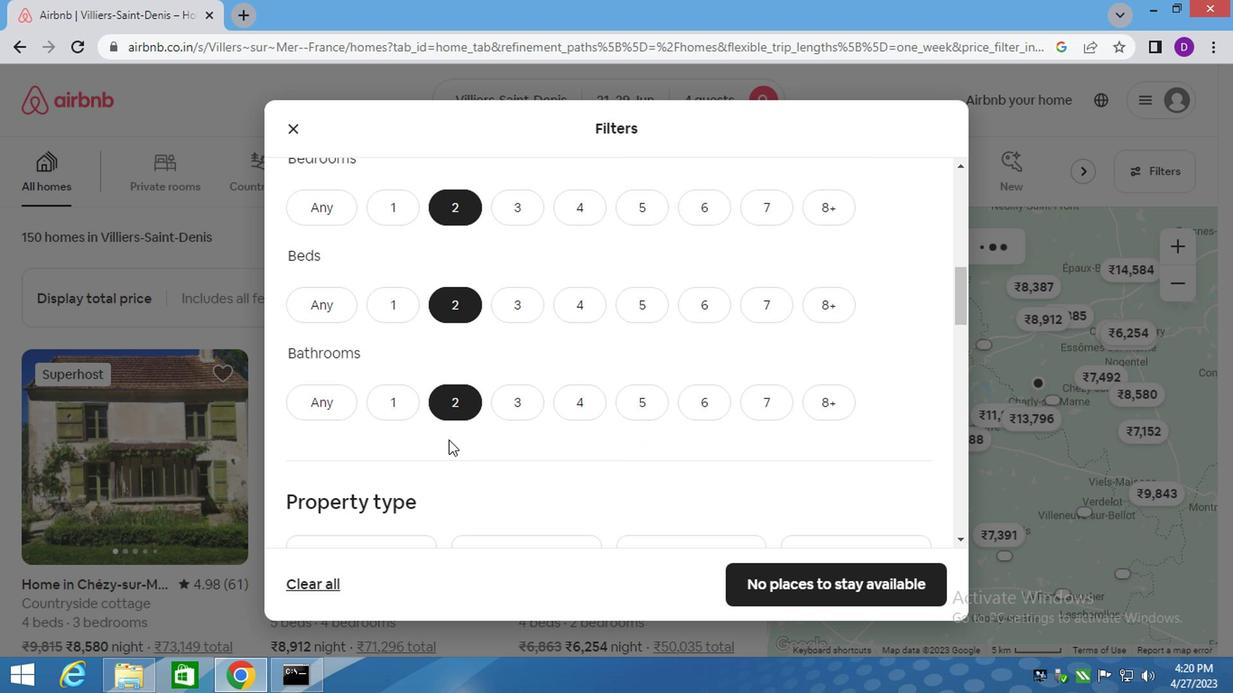 
Action: Mouse moved to (391, 359)
Screenshot: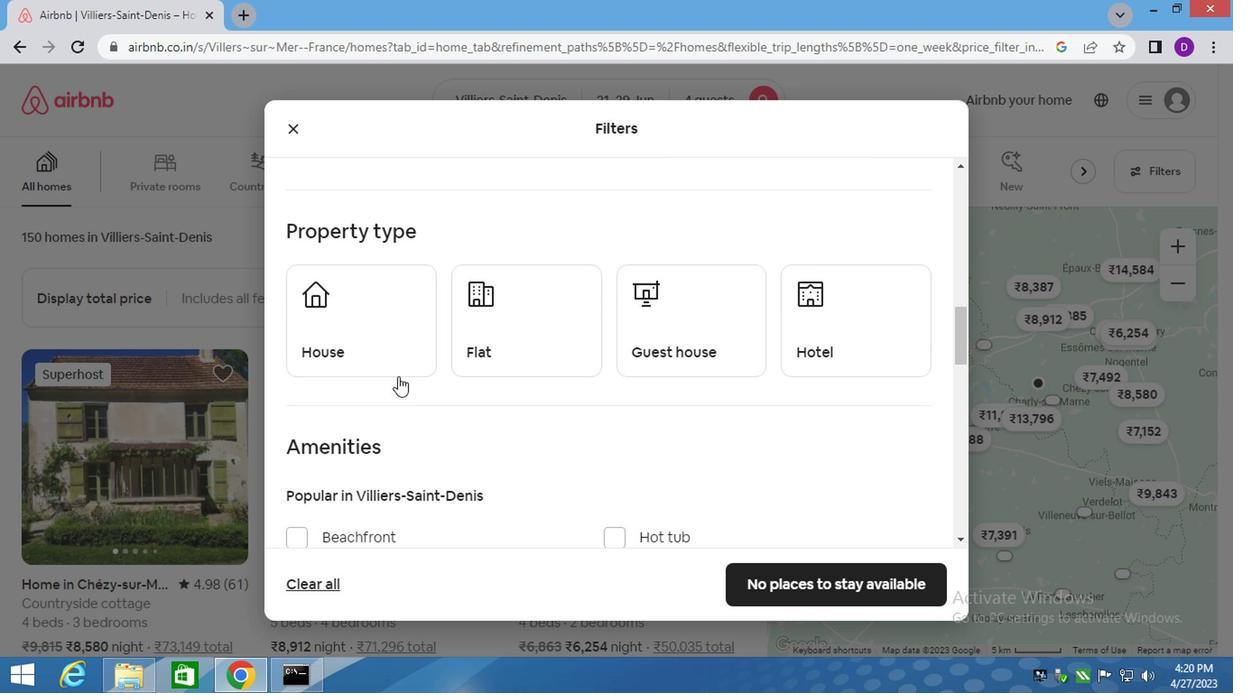 
Action: Mouse pressed left at (391, 359)
Screenshot: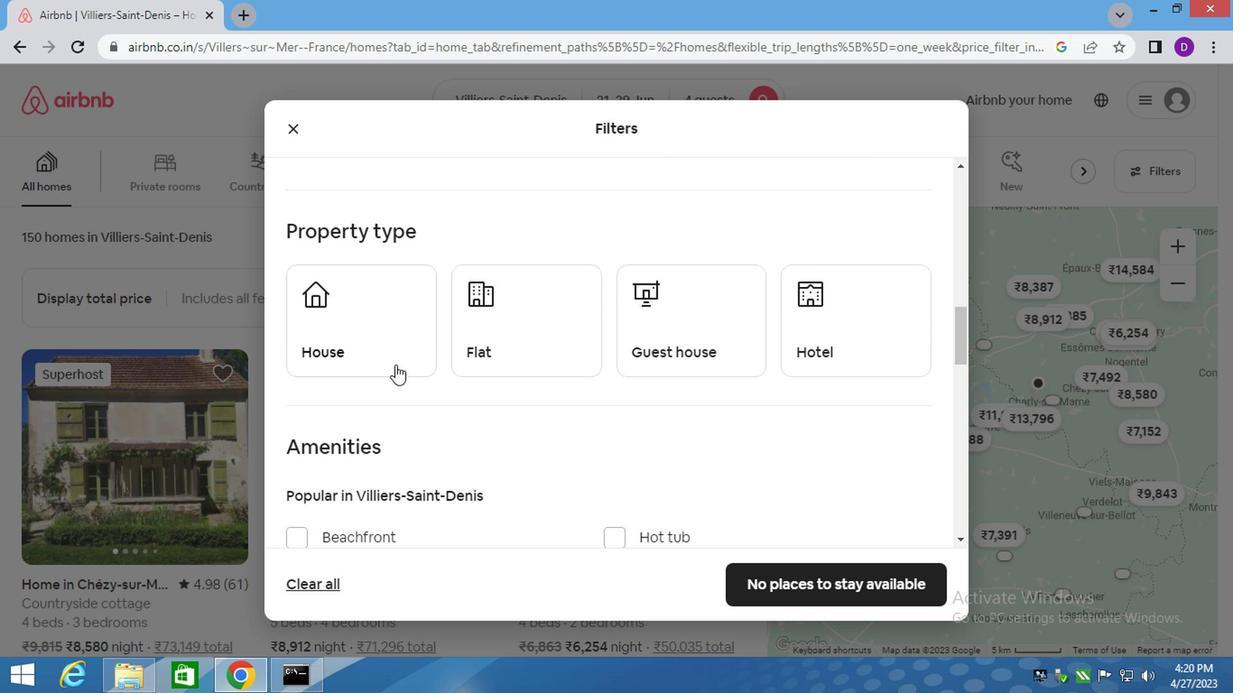 
Action: Mouse moved to (562, 335)
Screenshot: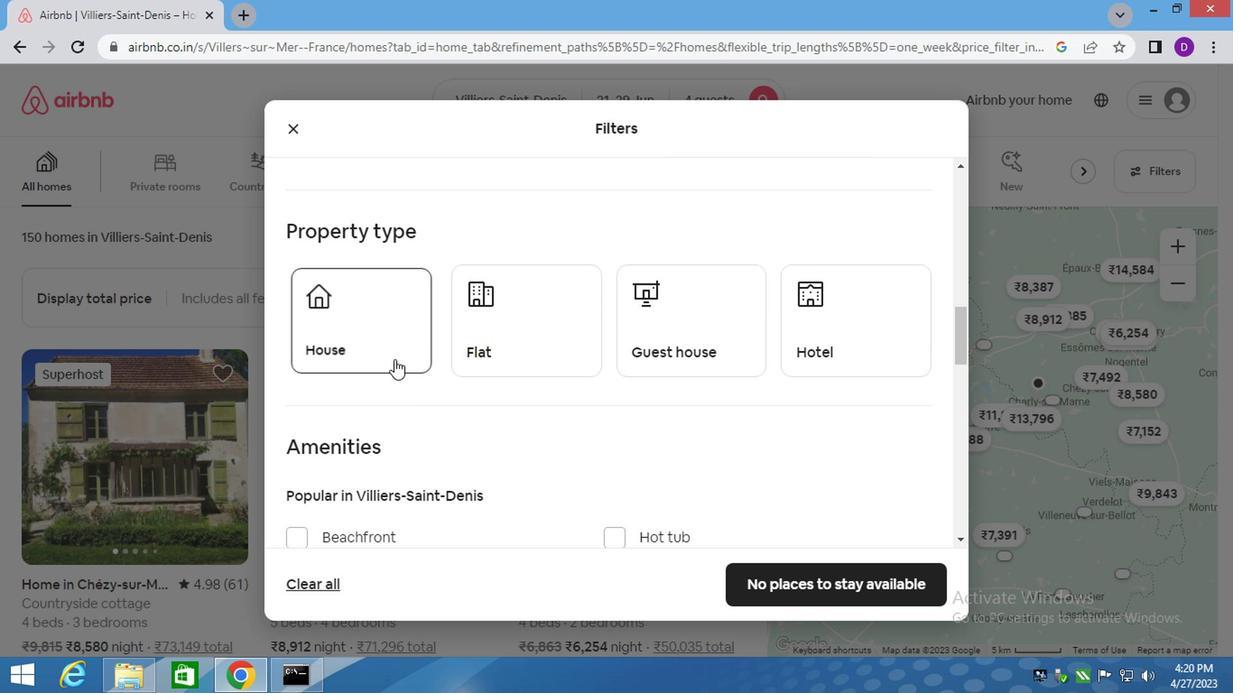 
Action: Mouse pressed left at (562, 335)
Screenshot: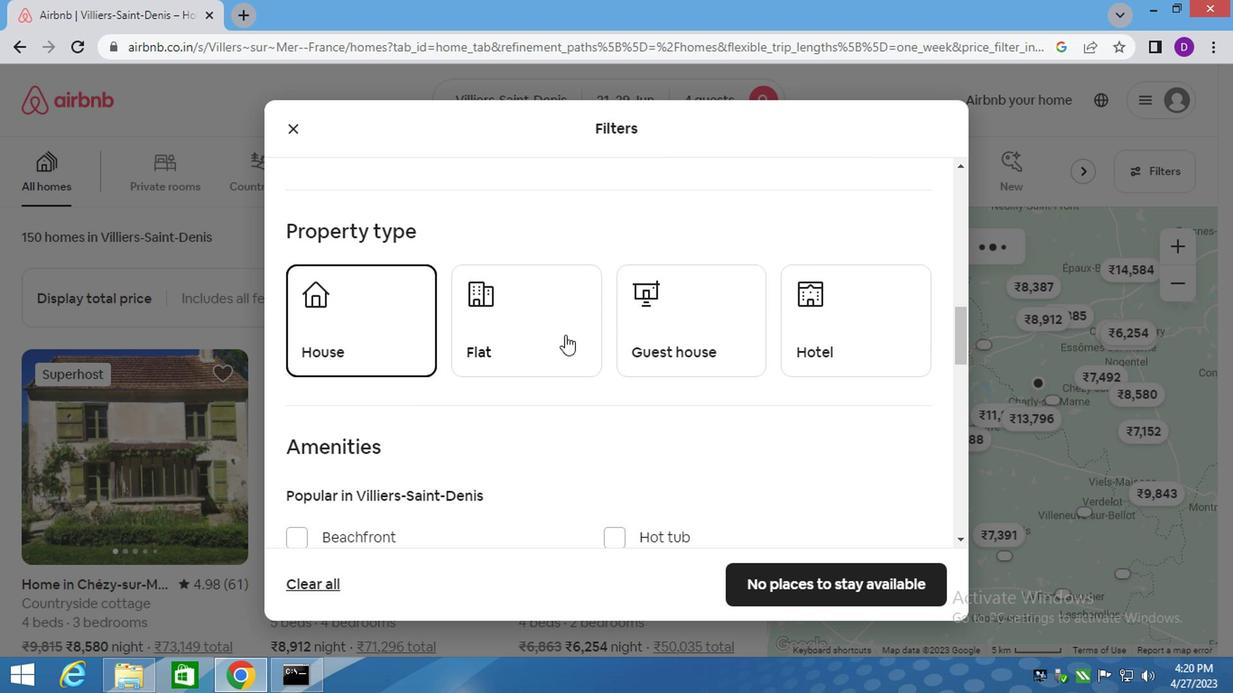 
Action: Mouse moved to (639, 335)
Screenshot: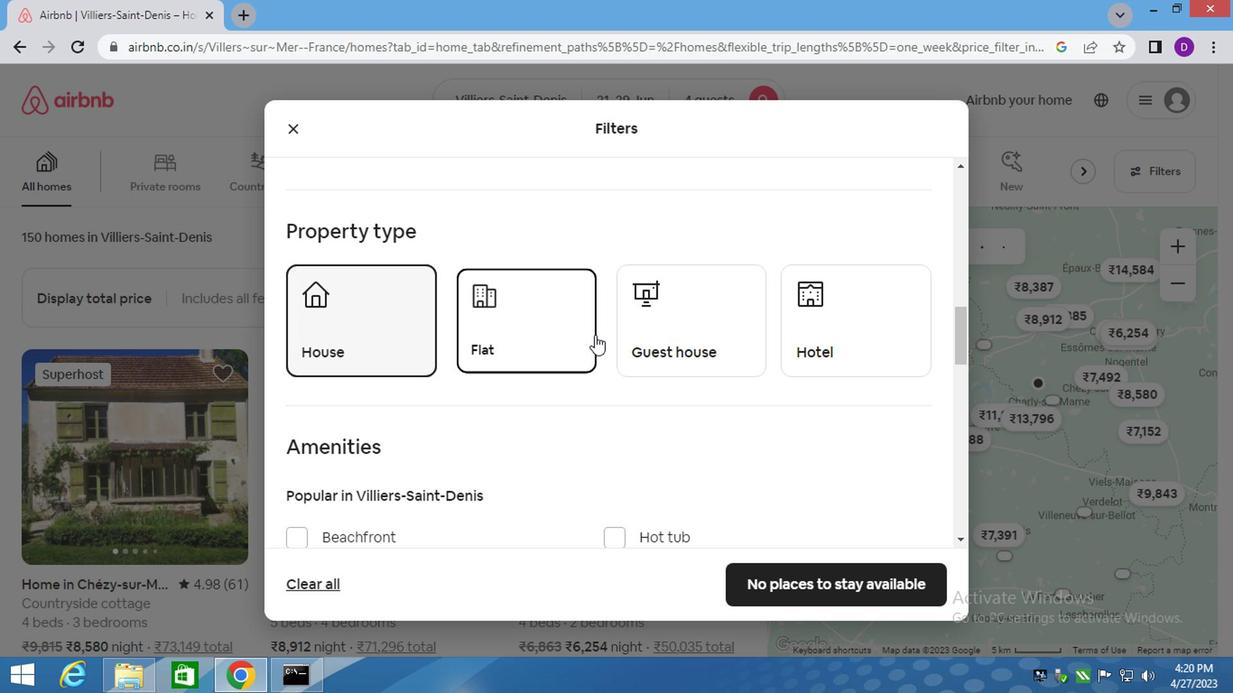 
Action: Mouse pressed left at (639, 335)
Screenshot: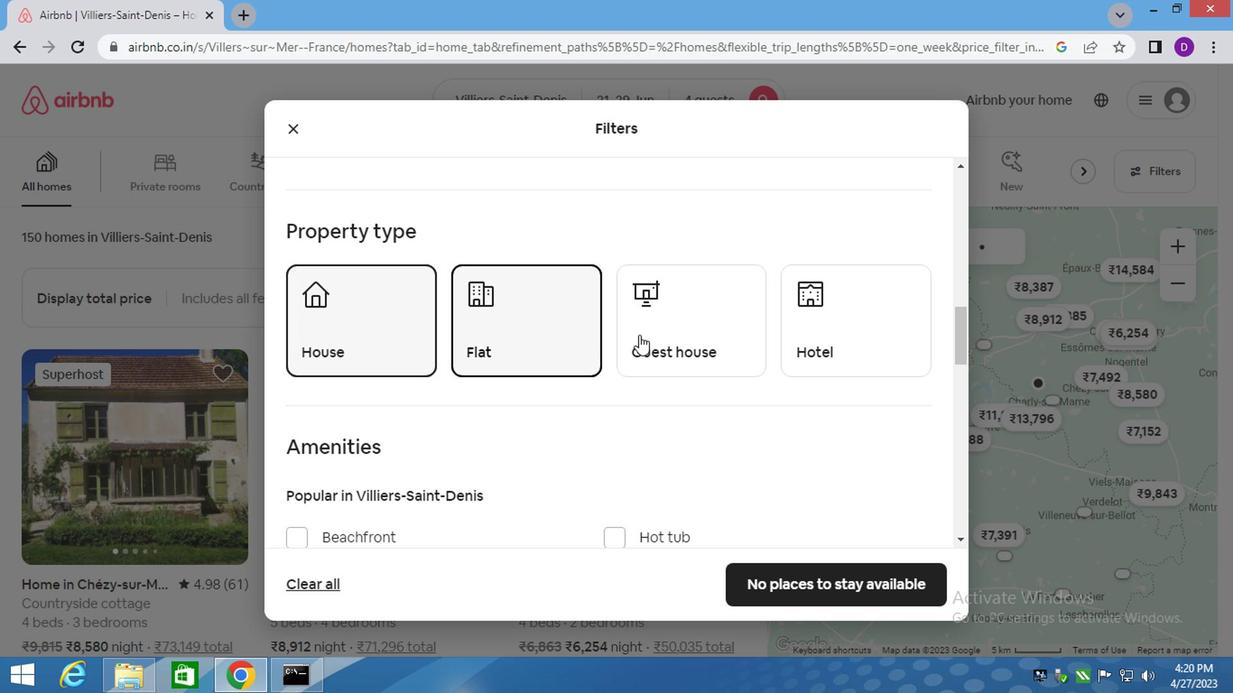 
Action: Mouse moved to (571, 423)
Screenshot: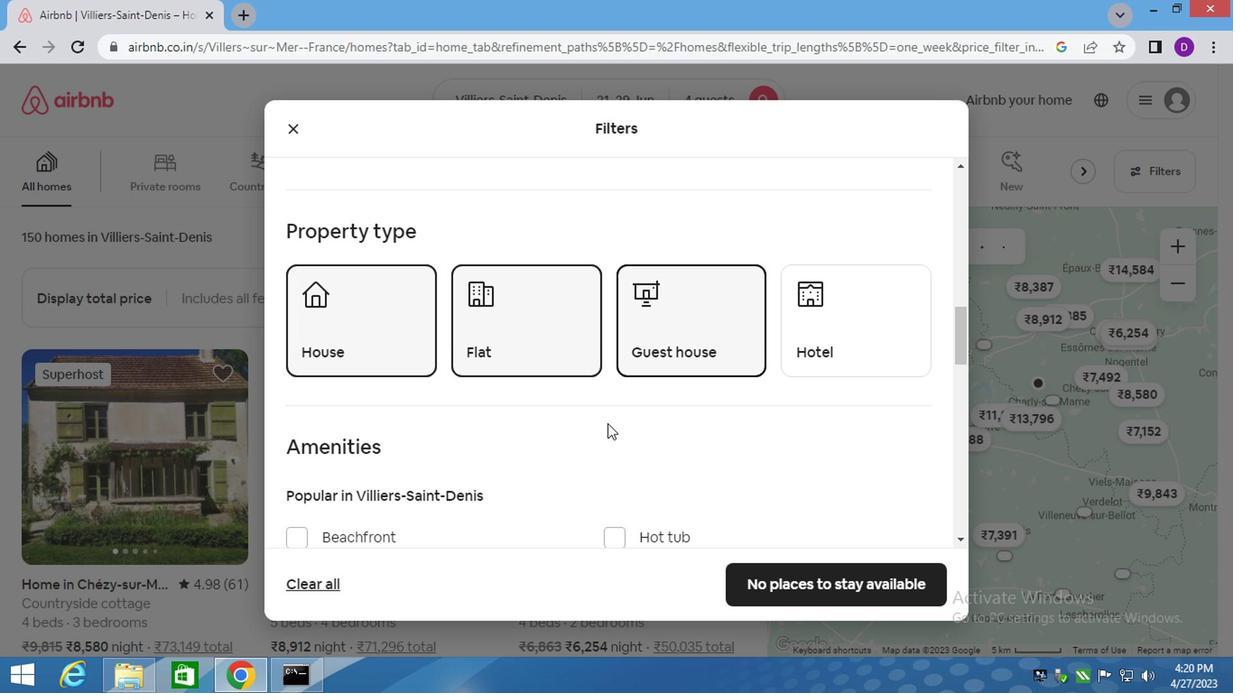 
Action: Mouse scrolled (585, 426) with delta (0, -1)
Screenshot: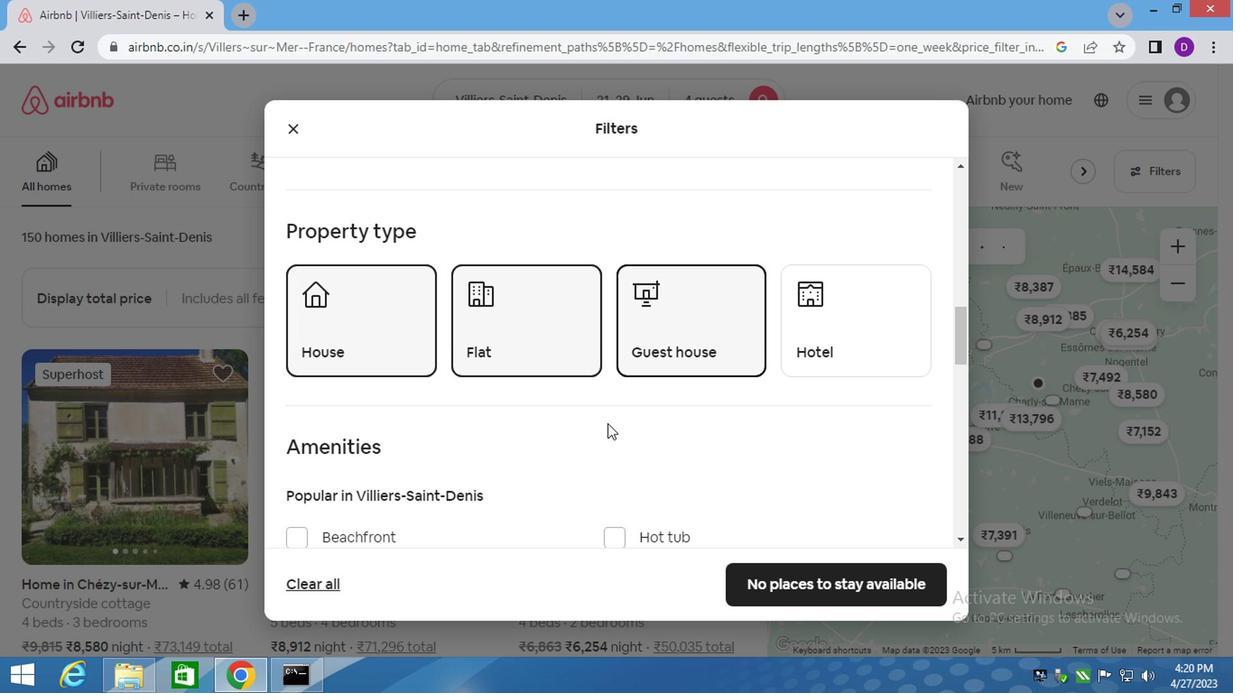 
Action: Mouse moved to (569, 422)
Screenshot: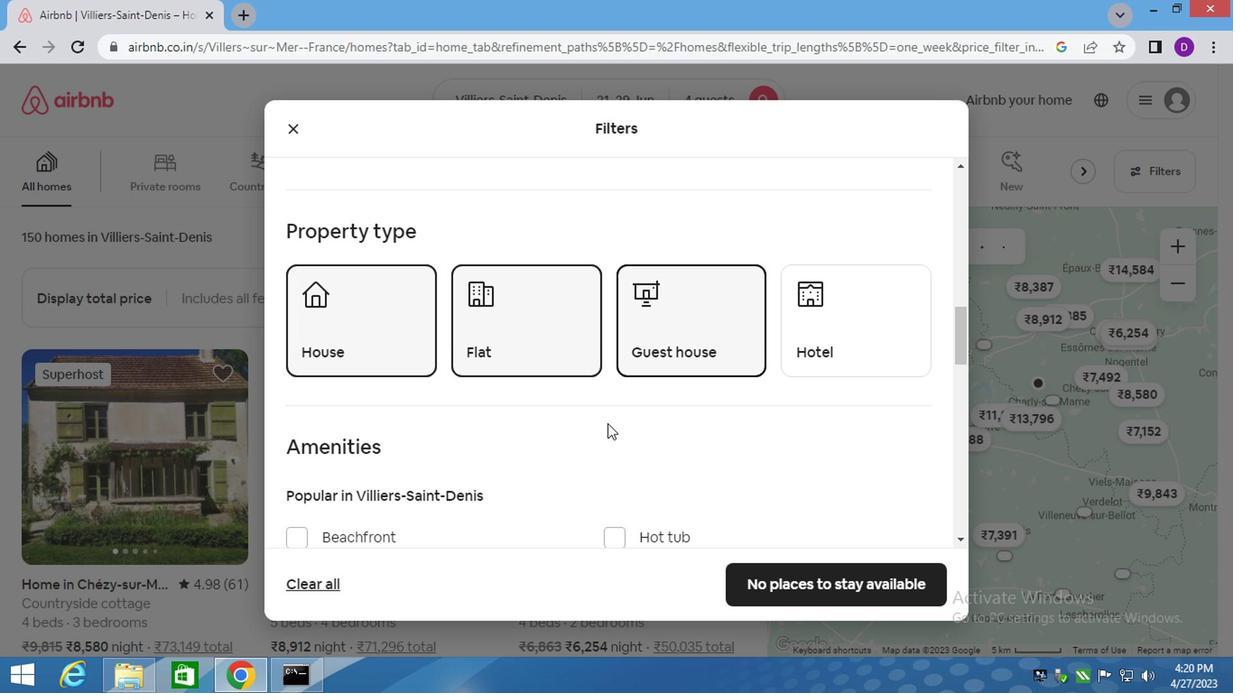 
Action: Mouse scrolled (569, 421) with delta (0, 0)
Screenshot: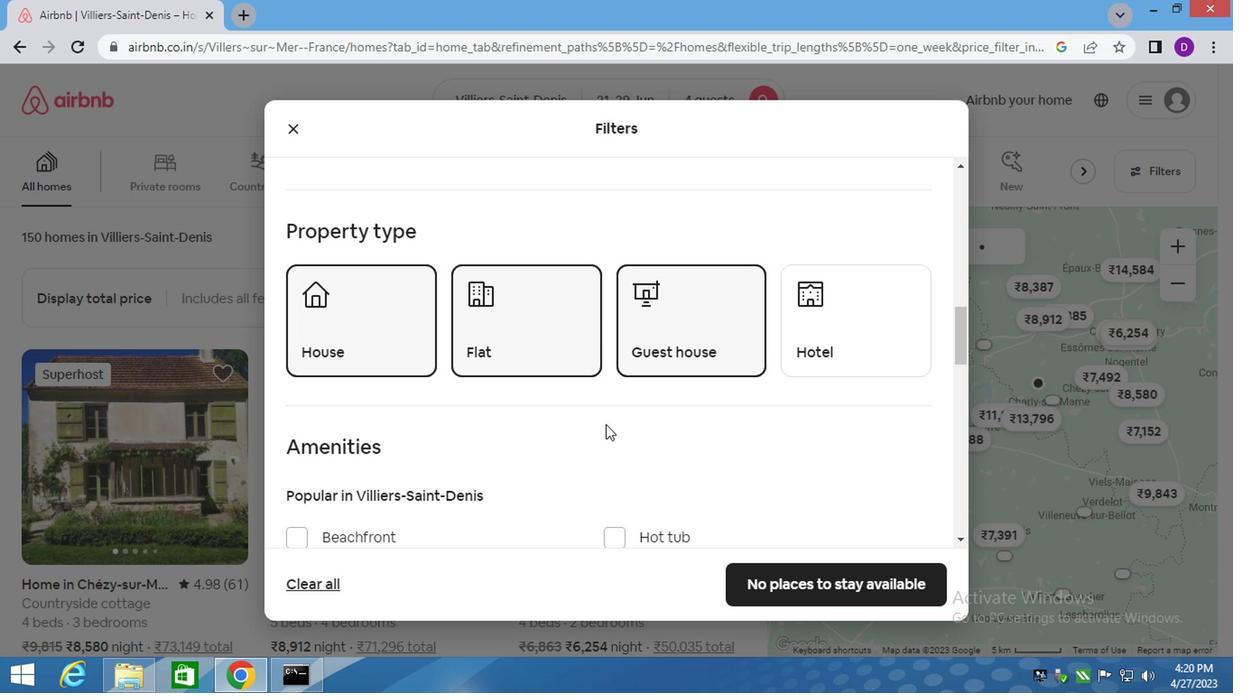 
Action: Mouse moved to (506, 420)
Screenshot: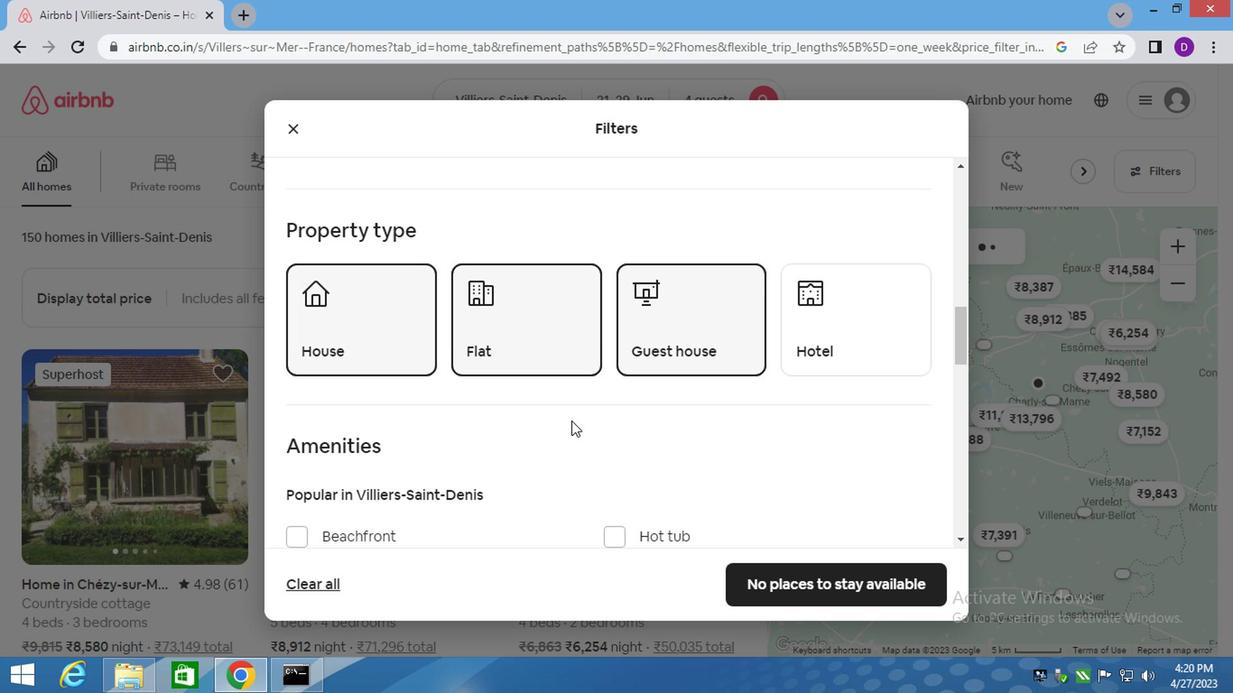 
Action: Mouse scrolled (535, 421) with delta (0, 0)
Screenshot: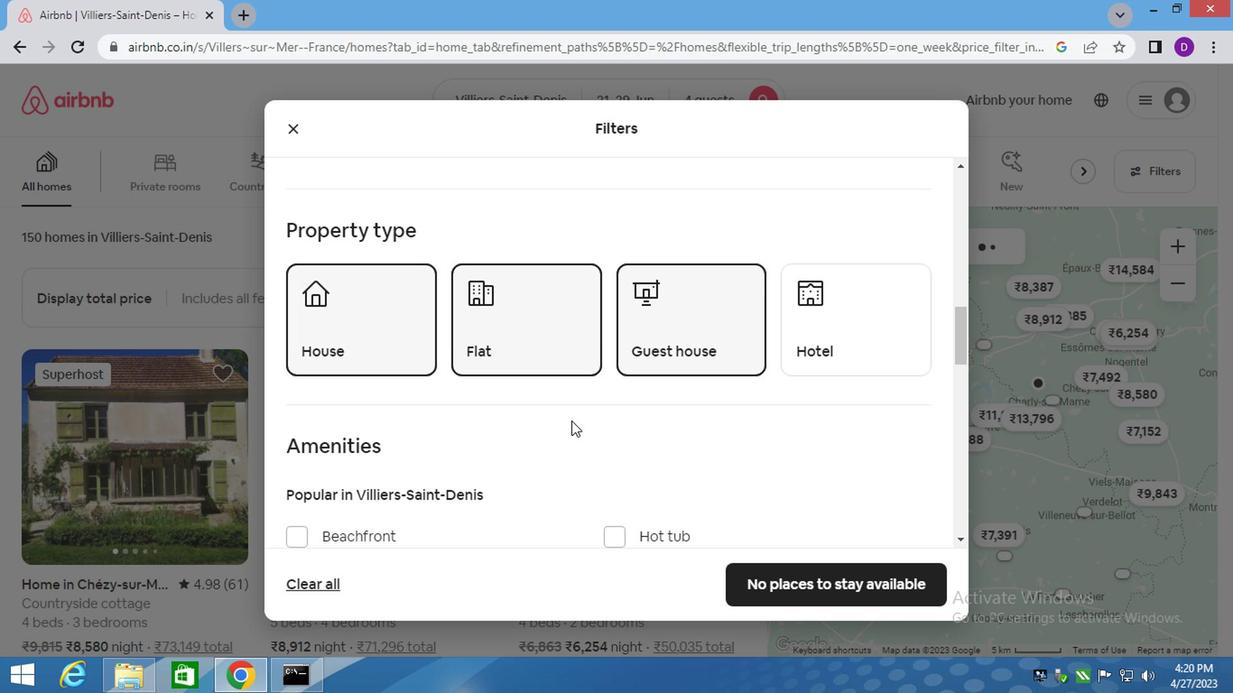 
Action: Mouse moved to (517, 408)
Screenshot: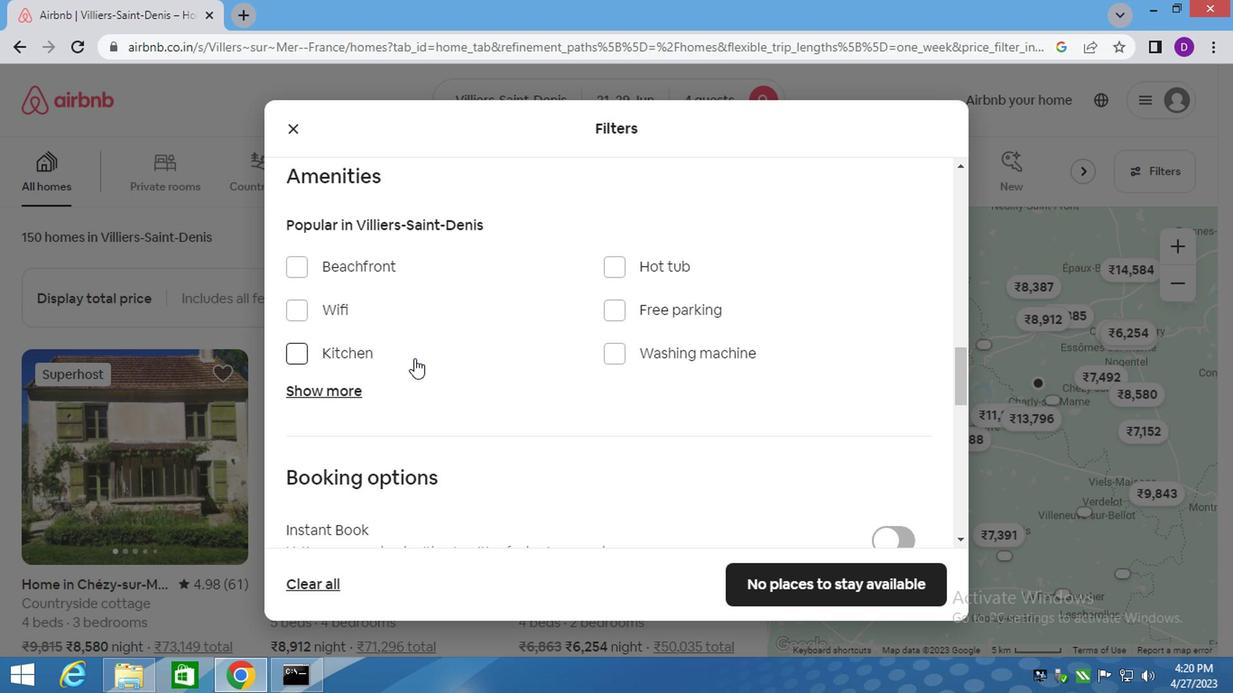 
Action: Mouse scrolled (517, 407) with delta (0, -1)
Screenshot: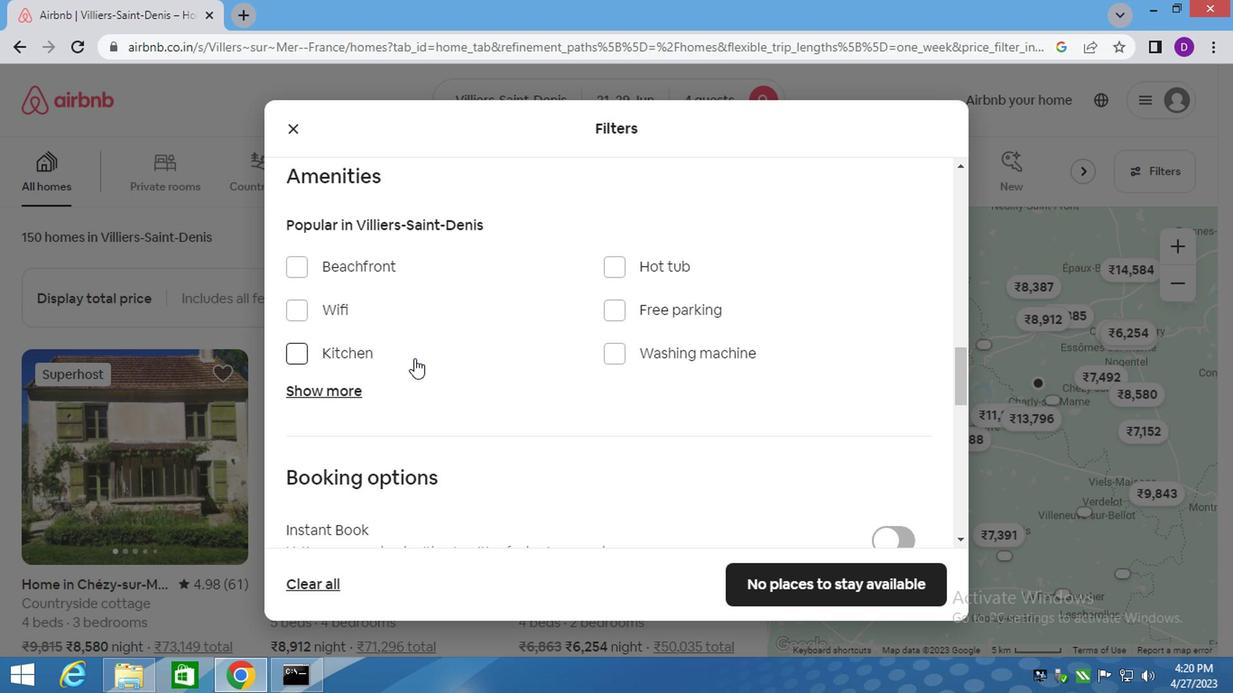 
Action: Mouse moved to (542, 422)
Screenshot: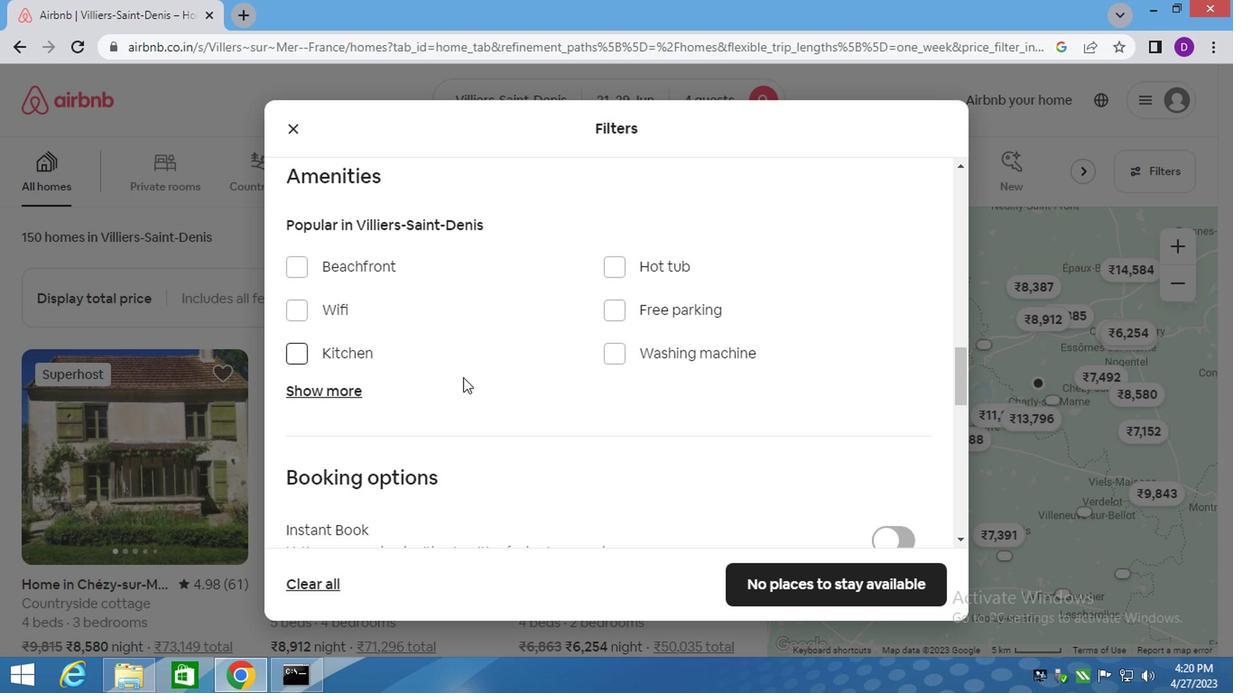 
Action: Mouse scrolled (542, 421) with delta (0, 0)
Screenshot: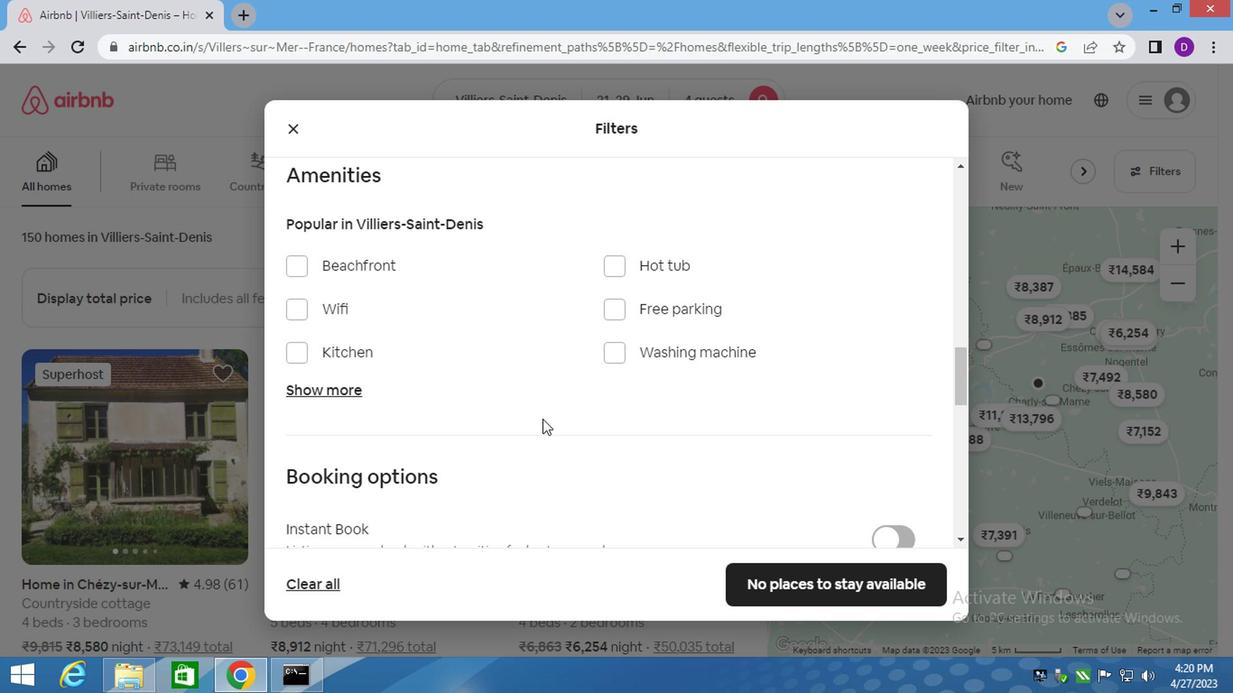 
Action: Mouse moved to (892, 414)
Screenshot: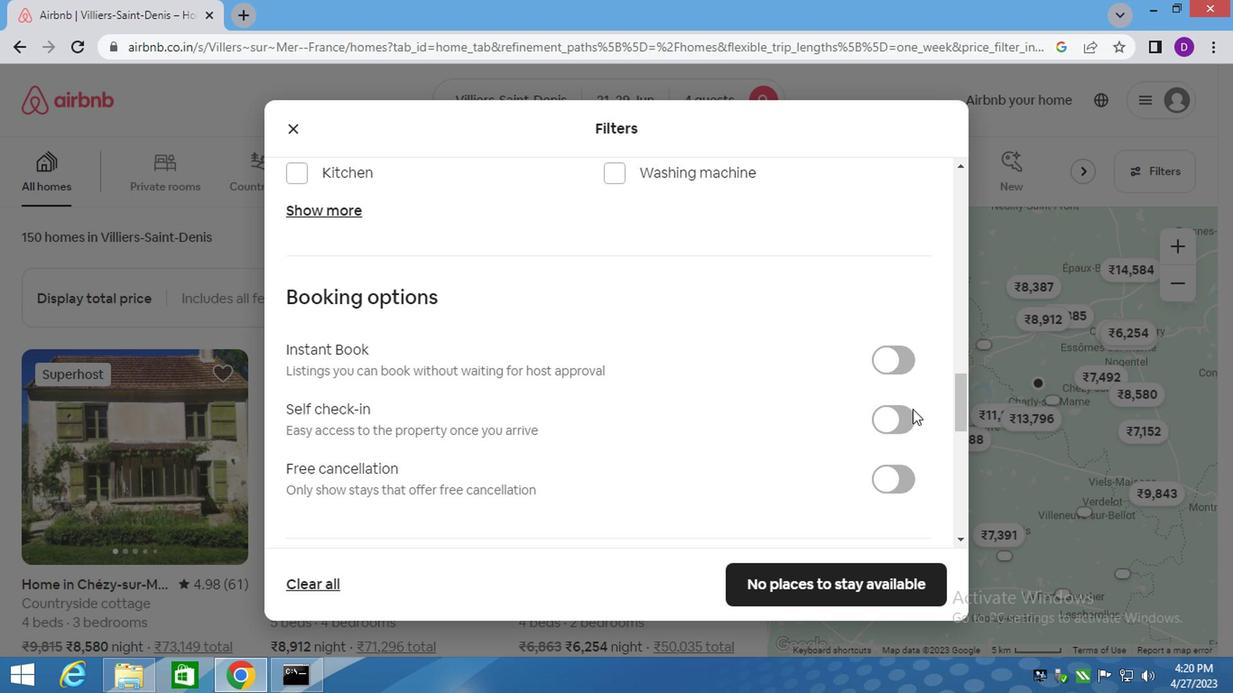 
Action: Mouse pressed left at (892, 414)
Screenshot: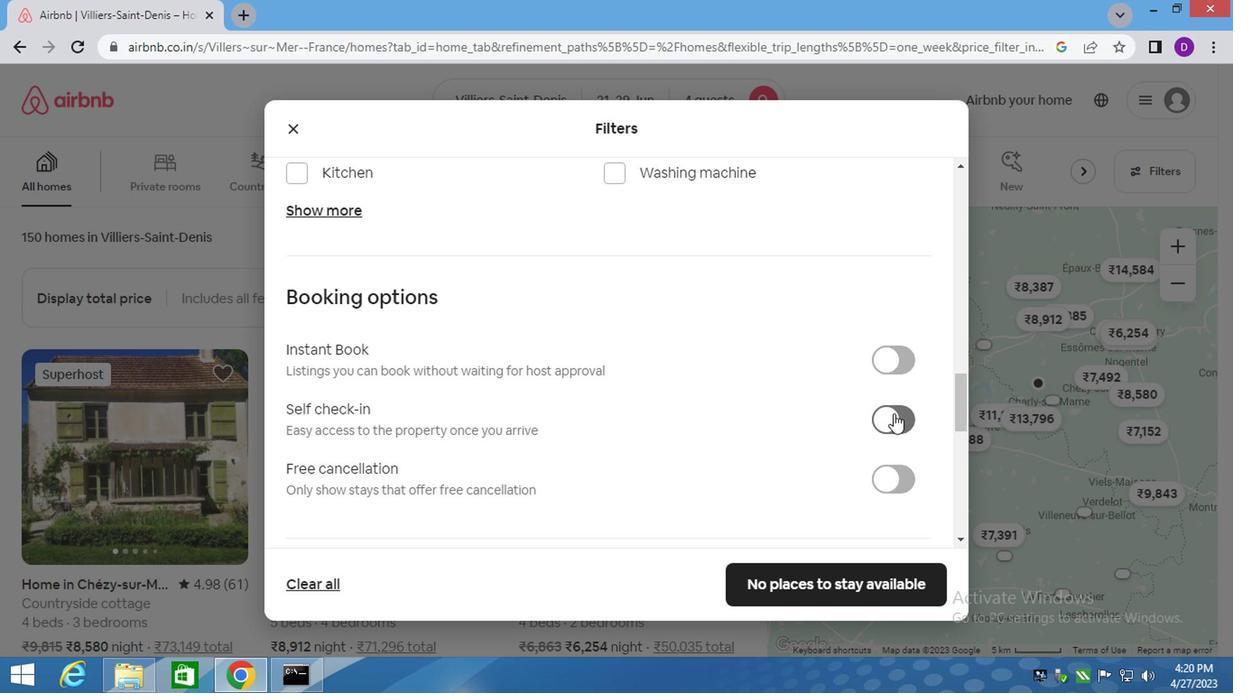 
Action: Mouse moved to (561, 426)
Screenshot: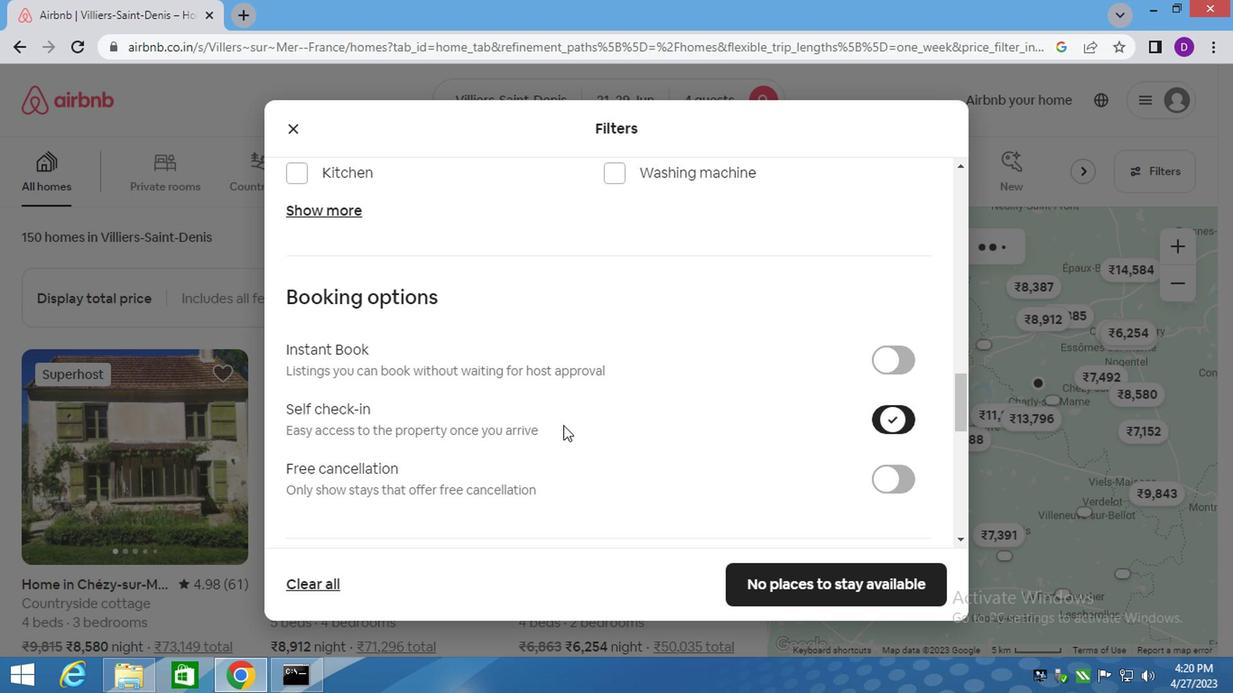 
Action: Mouse scrolled (561, 425) with delta (0, 0)
Screenshot: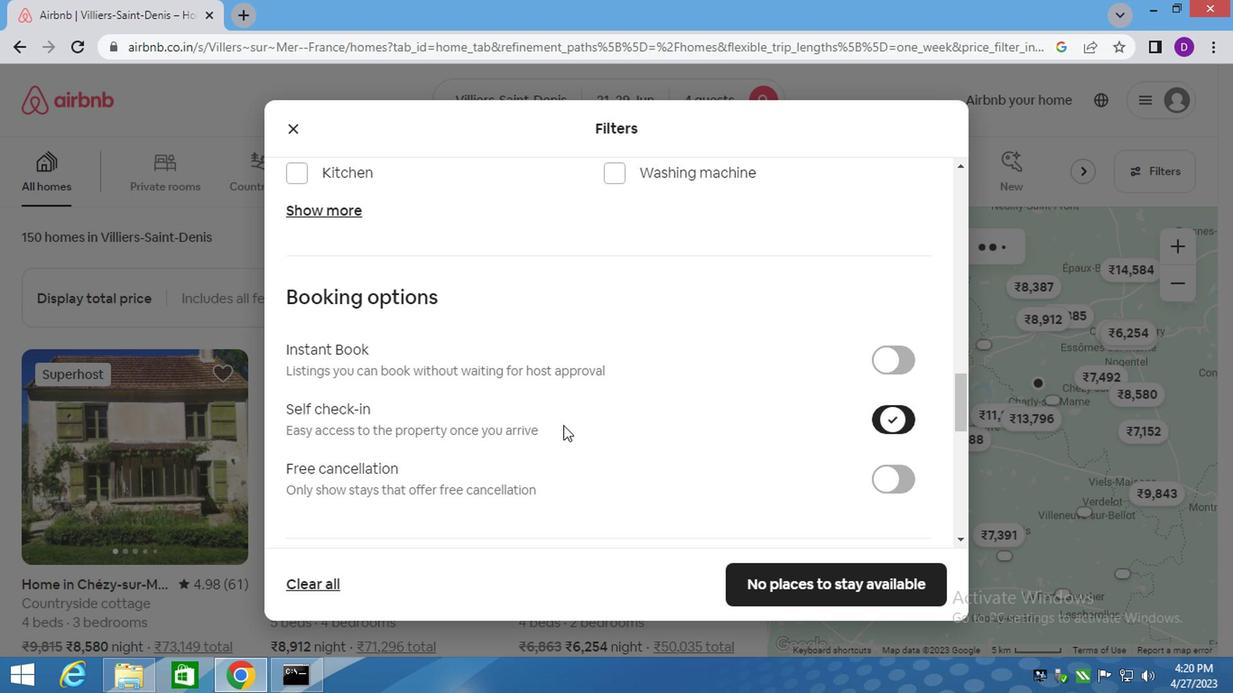 
Action: Mouse scrolled (561, 425) with delta (0, 0)
Screenshot: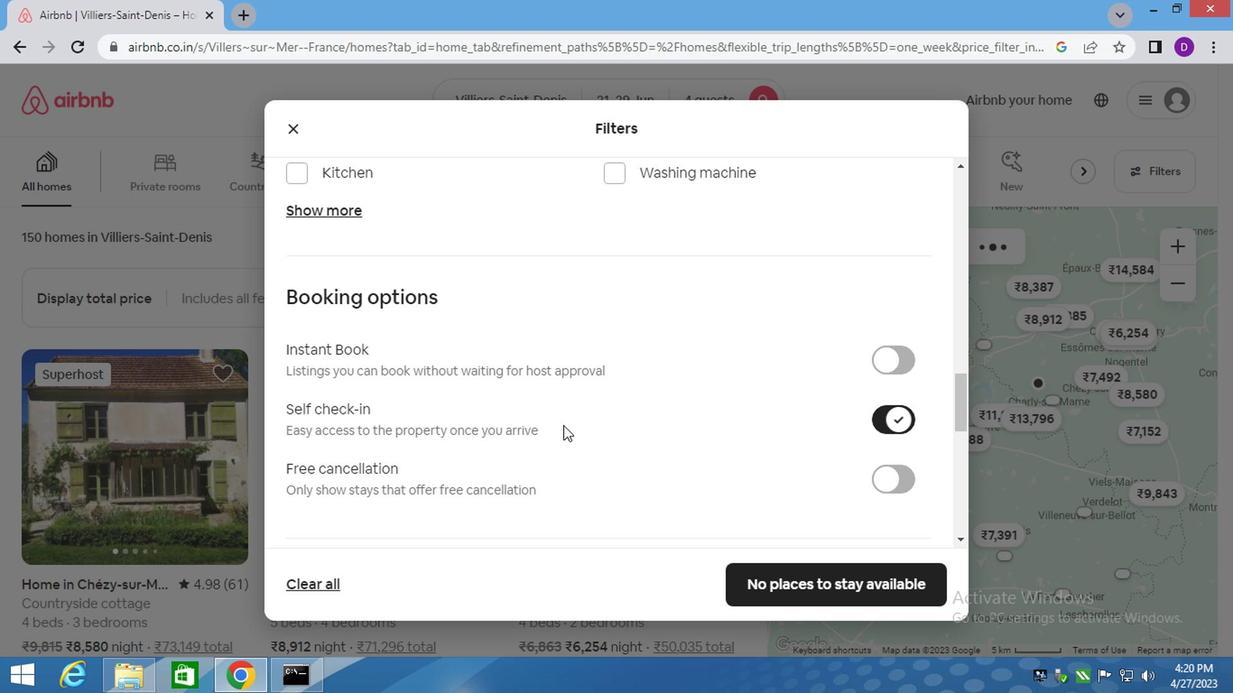 
Action: Mouse scrolled (561, 425) with delta (0, 0)
Screenshot: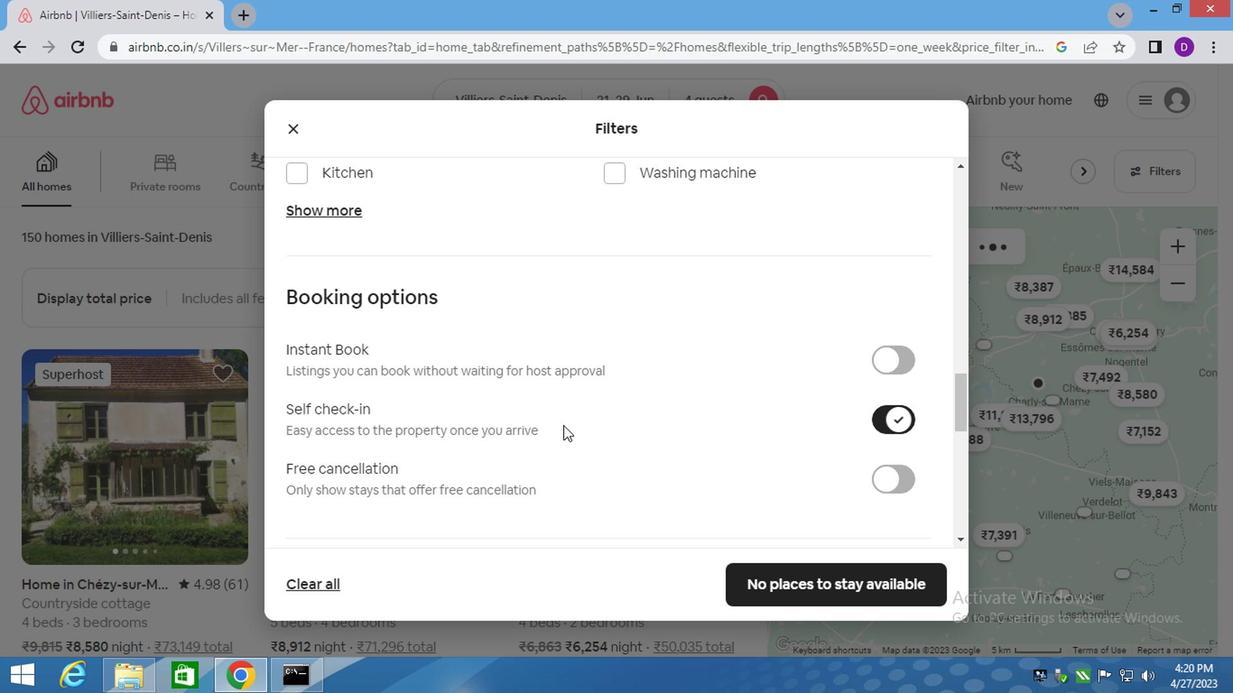 
Action: Mouse scrolled (561, 425) with delta (0, 0)
Screenshot: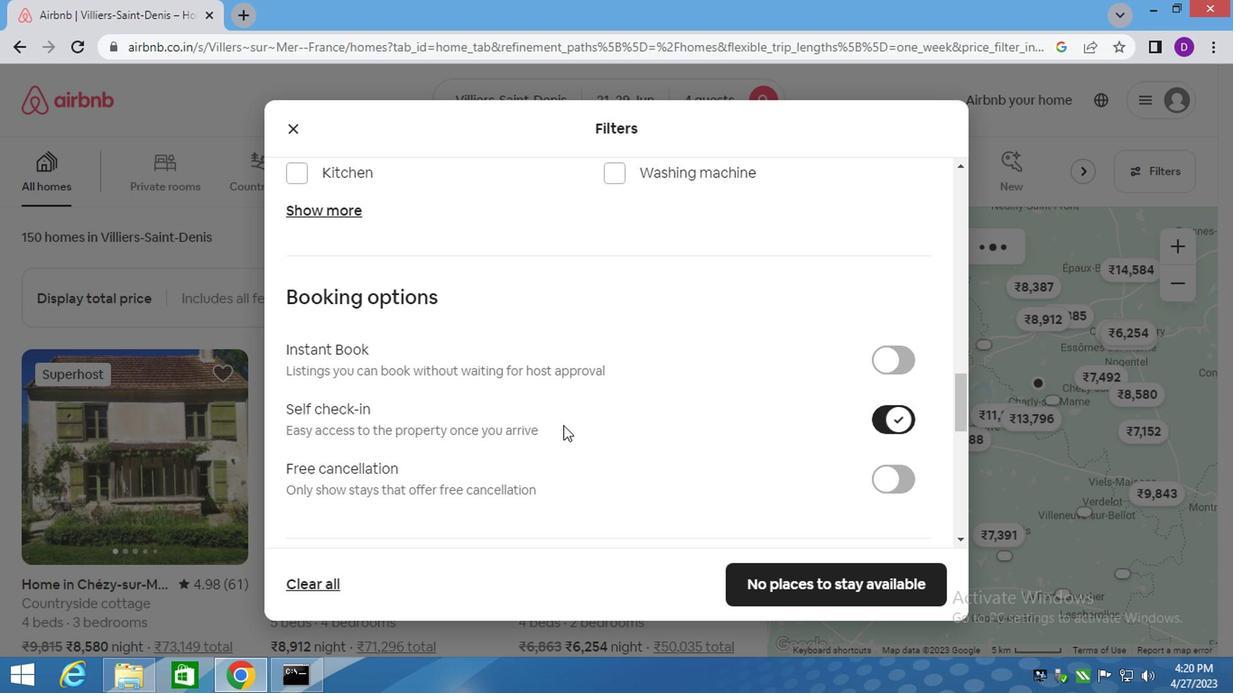 
Action: Mouse moved to (521, 447)
Screenshot: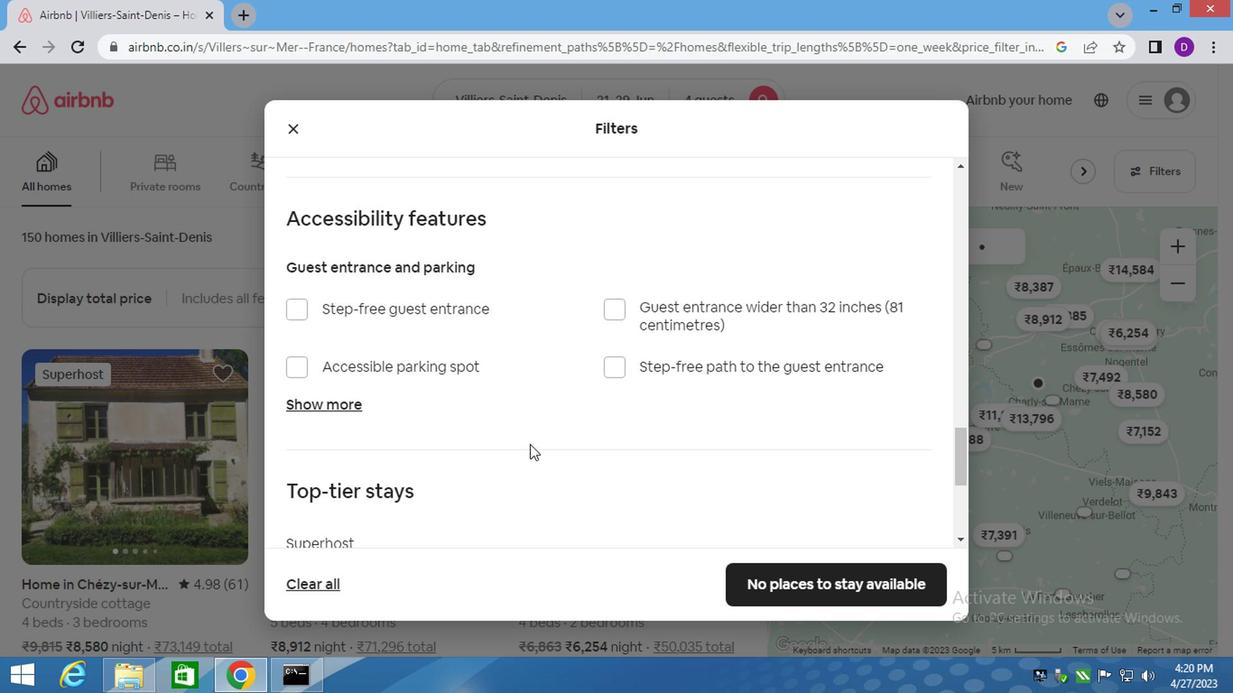 
Action: Mouse scrolled (521, 445) with delta (0, -1)
Screenshot: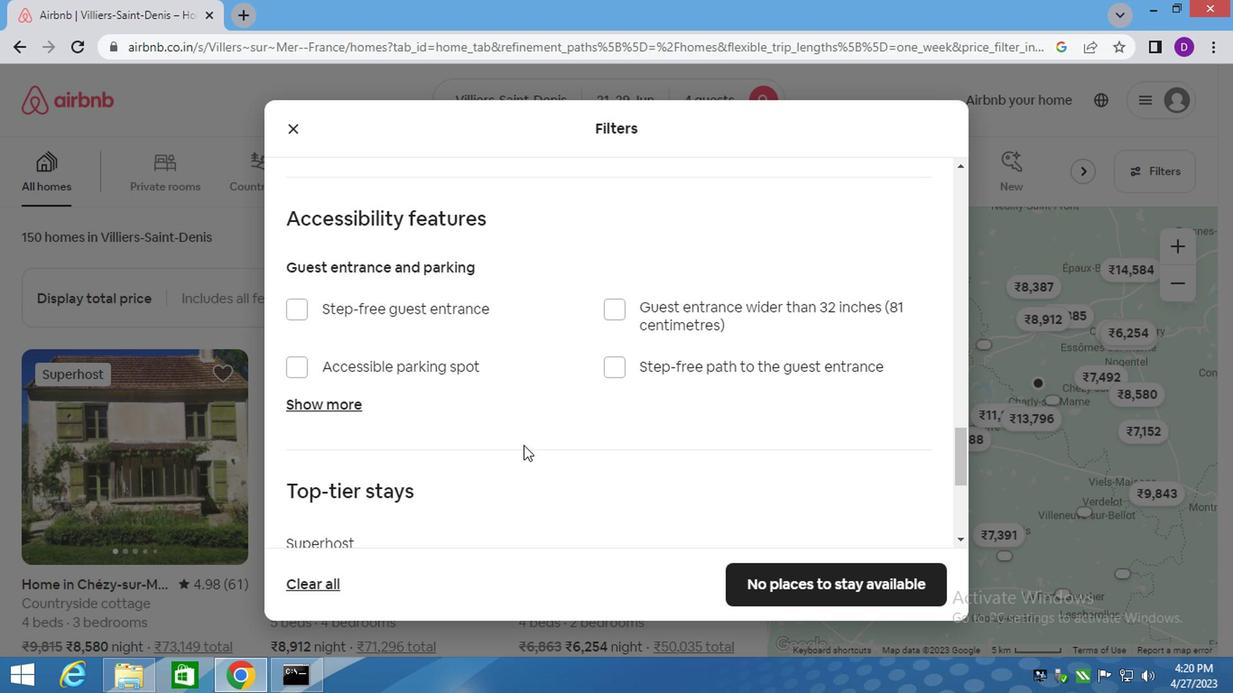 
Action: Mouse scrolled (521, 445) with delta (0, -1)
Screenshot: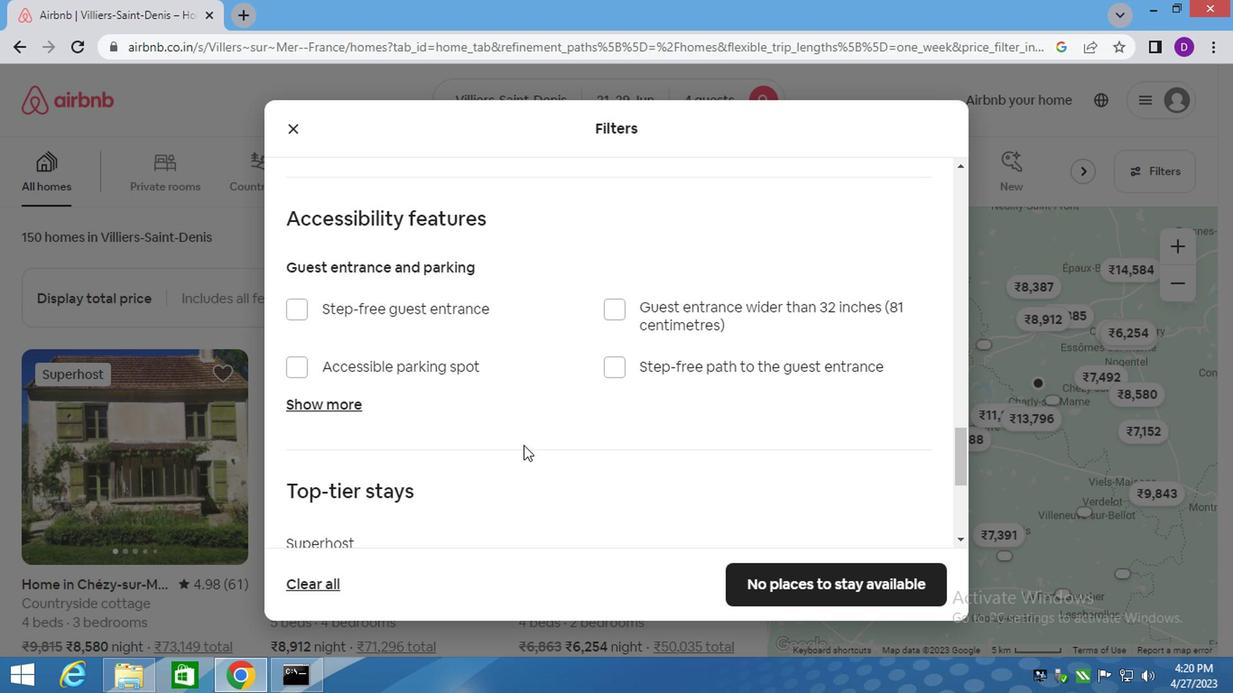 
Action: Mouse scrolled (521, 445) with delta (0, -1)
Screenshot: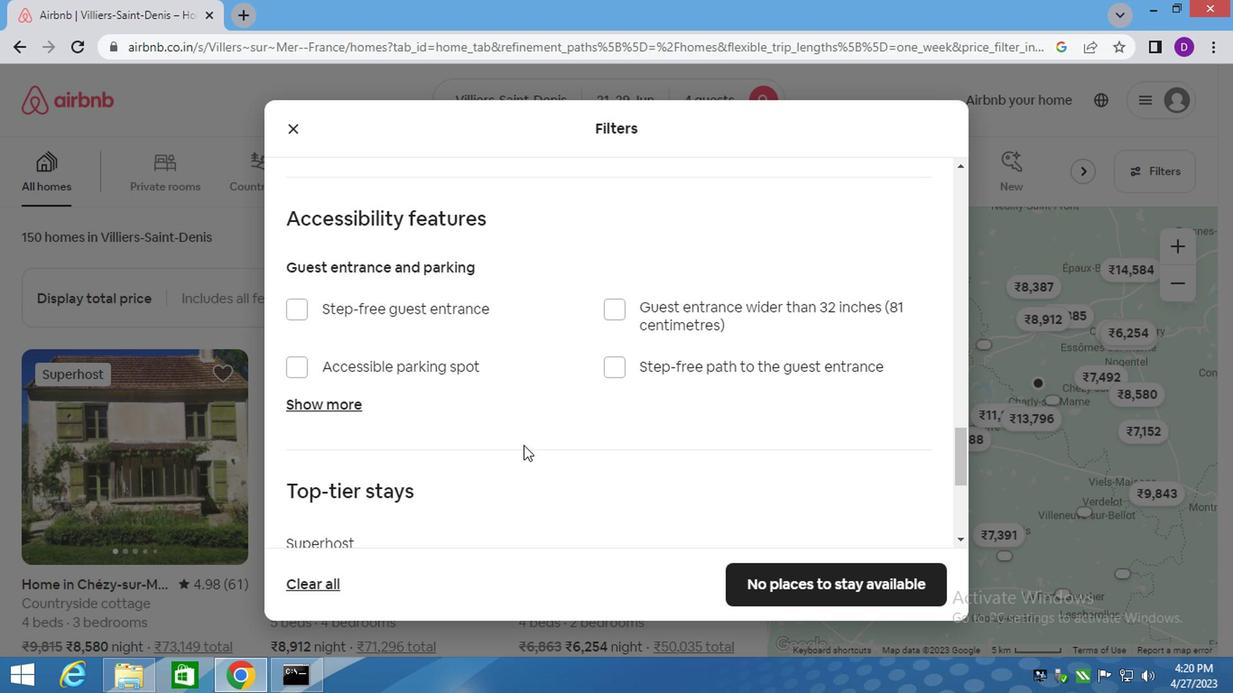 
Action: Mouse moved to (561, 445)
Screenshot: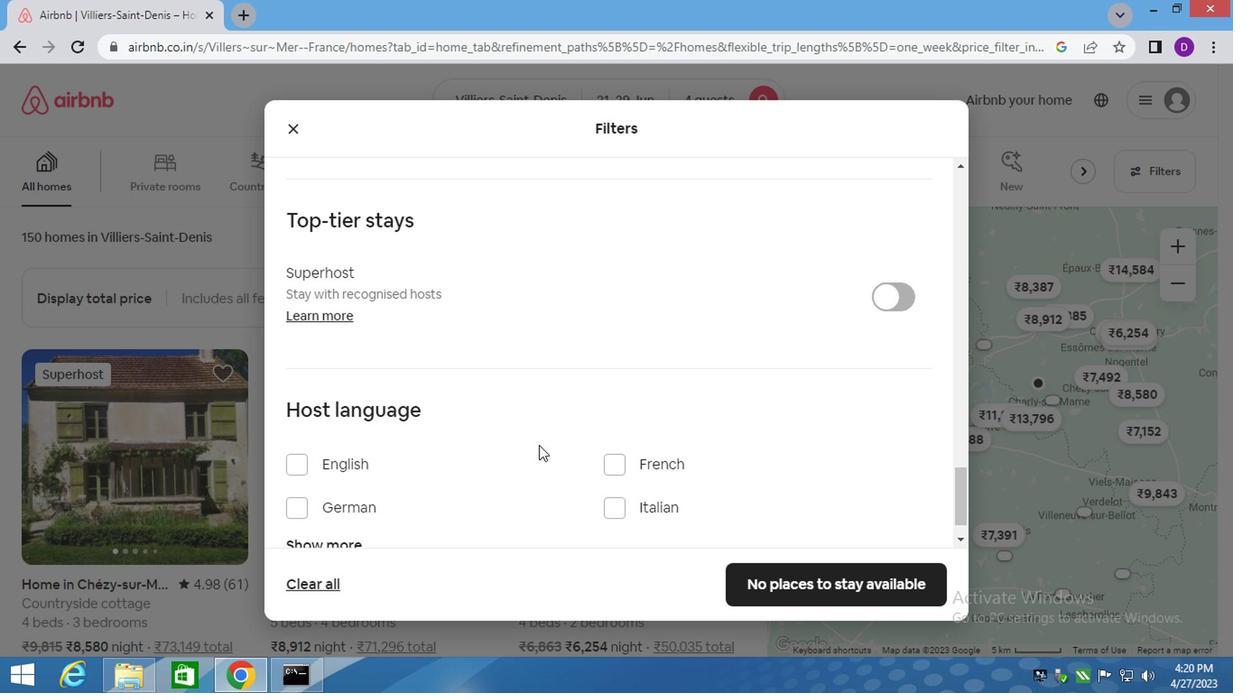 
Action: Mouse scrolled (561, 445) with delta (0, 0)
Screenshot: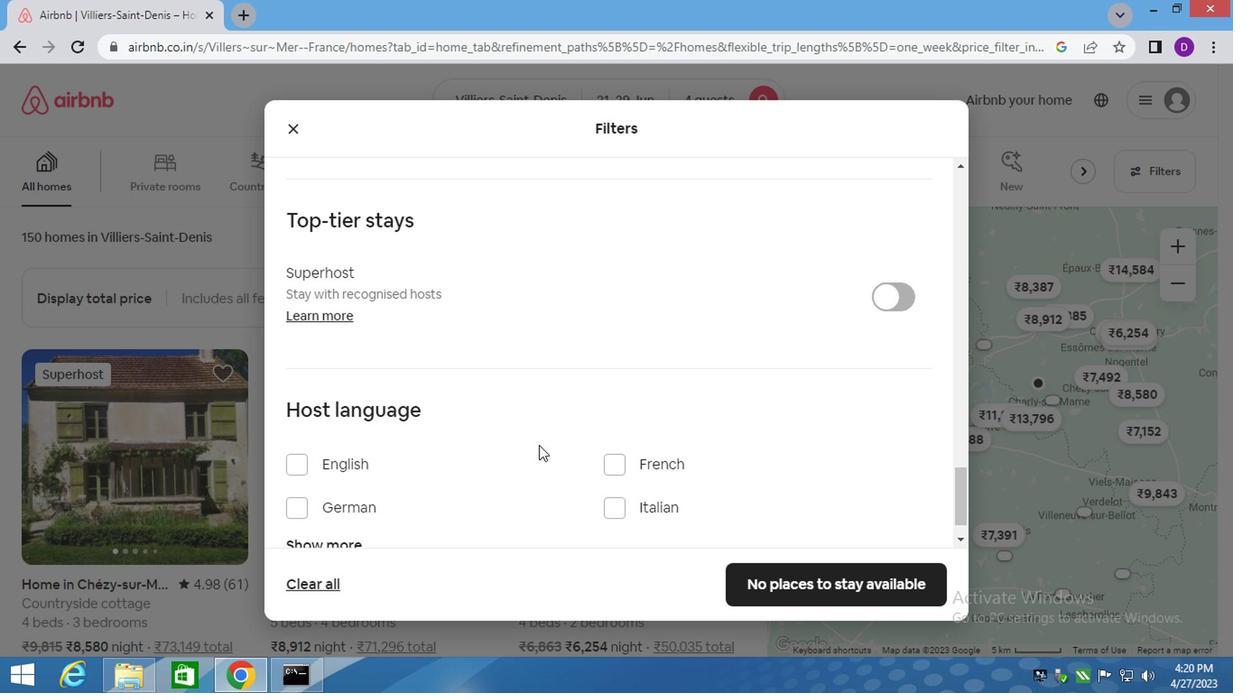 
Action: Mouse scrolled (561, 445) with delta (0, 0)
Screenshot: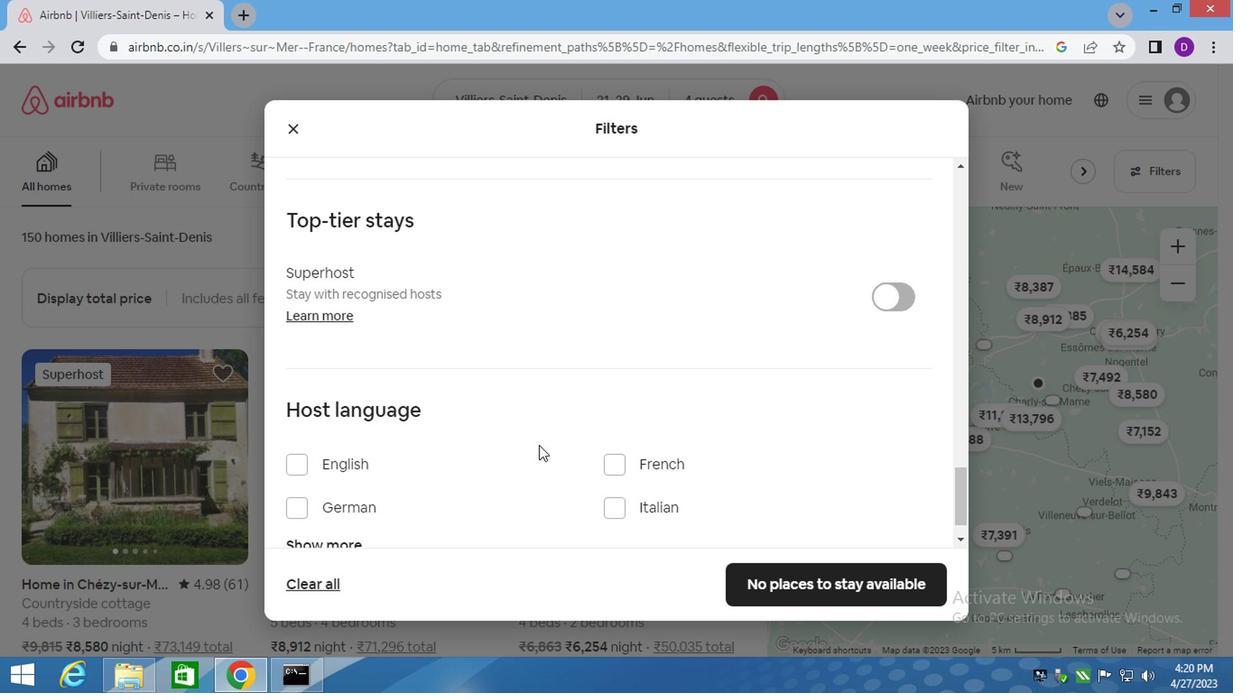 
Action: Mouse scrolled (561, 445) with delta (0, 0)
Screenshot: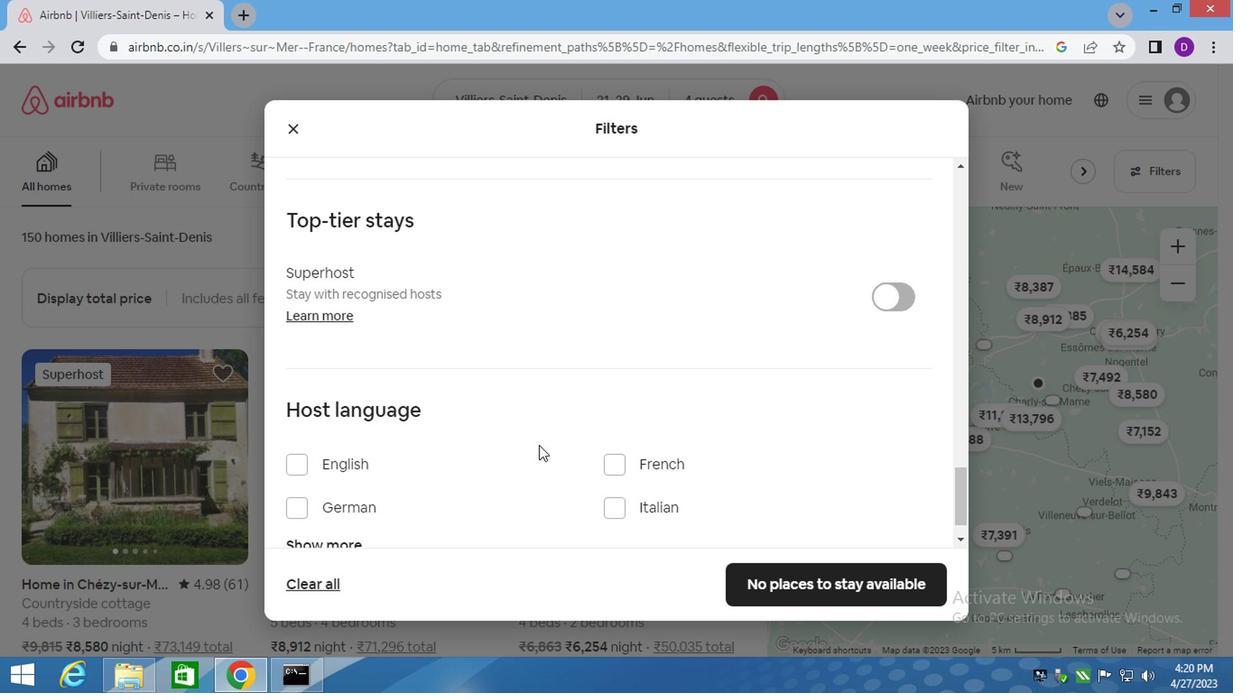 
Action: Mouse moved to (322, 428)
Screenshot: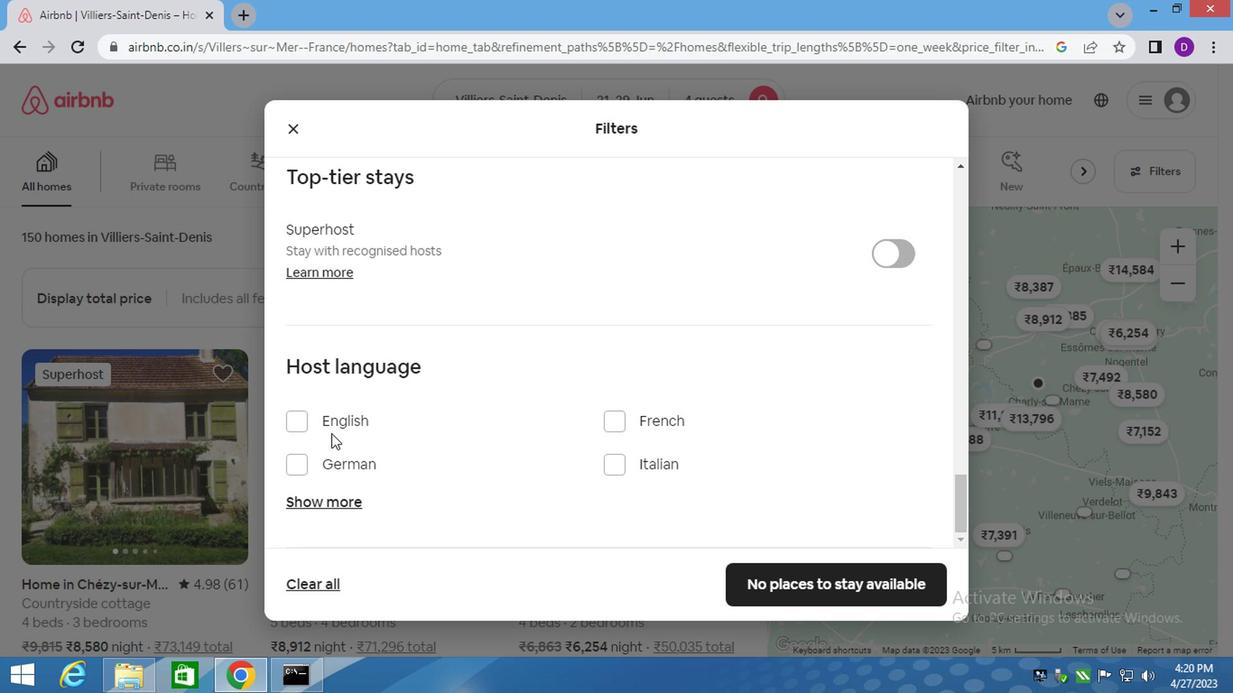 
Action: Mouse pressed left at (322, 428)
Screenshot: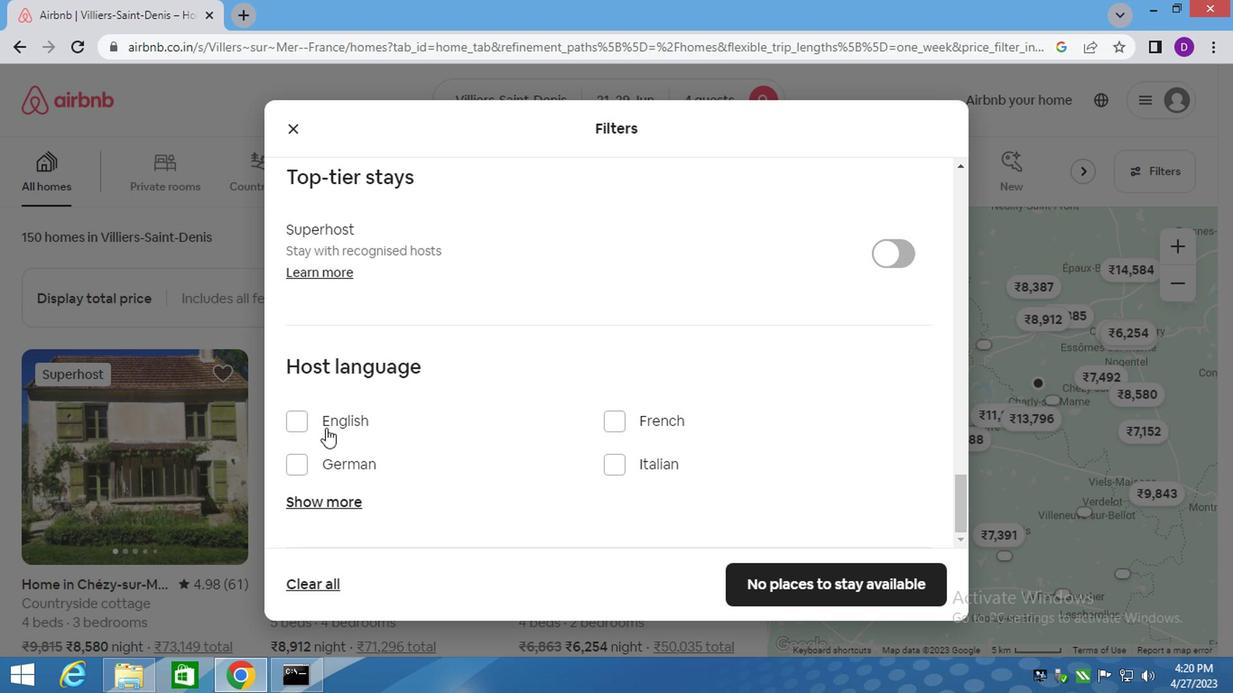 
Action: Mouse moved to (772, 594)
Screenshot: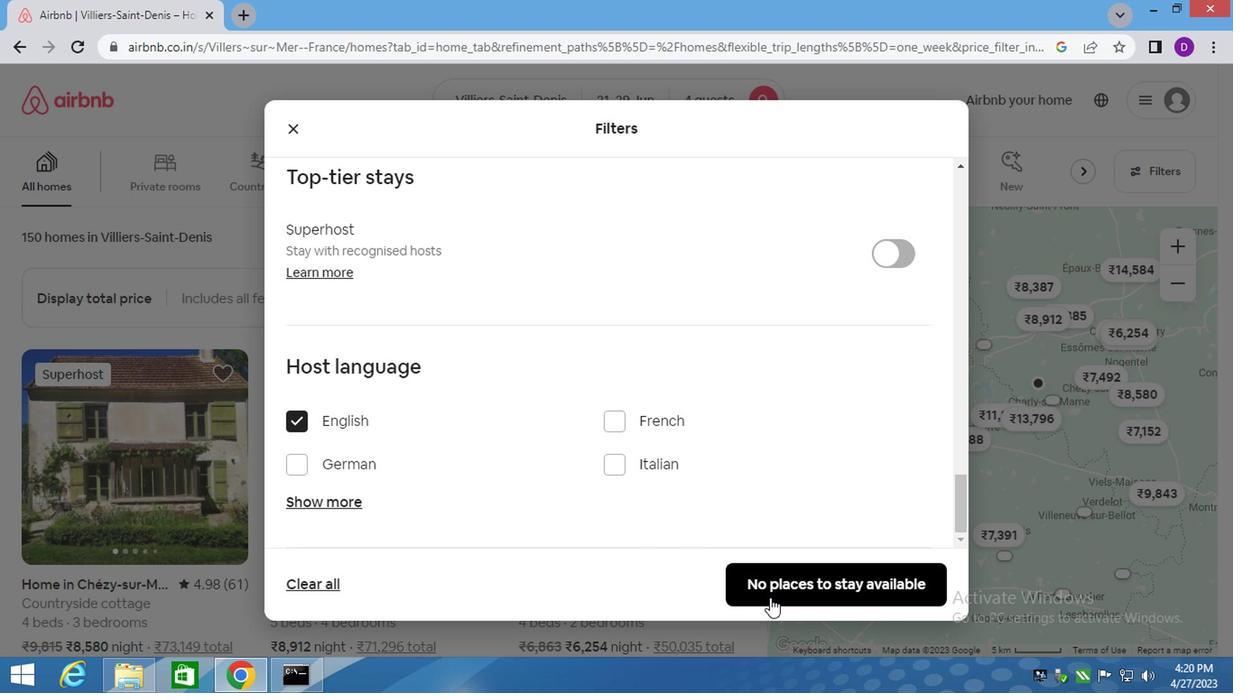 
Action: Mouse pressed left at (772, 594)
Screenshot: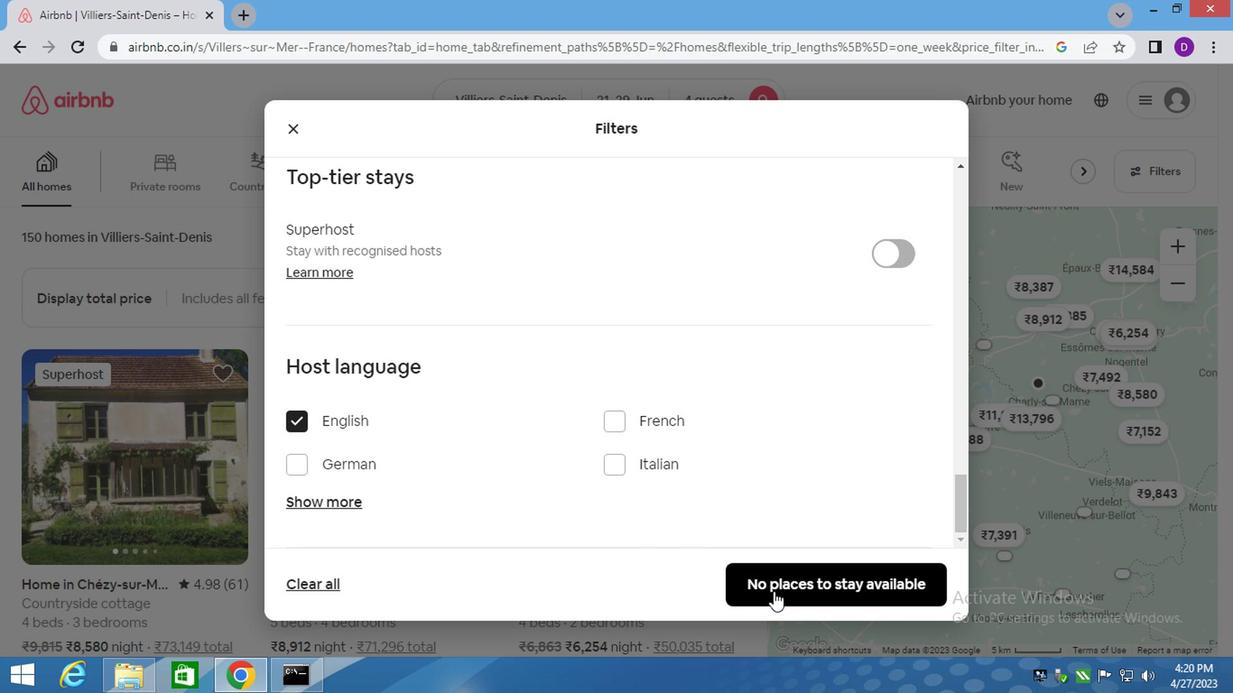 
Action: Mouse moved to (767, 592)
Screenshot: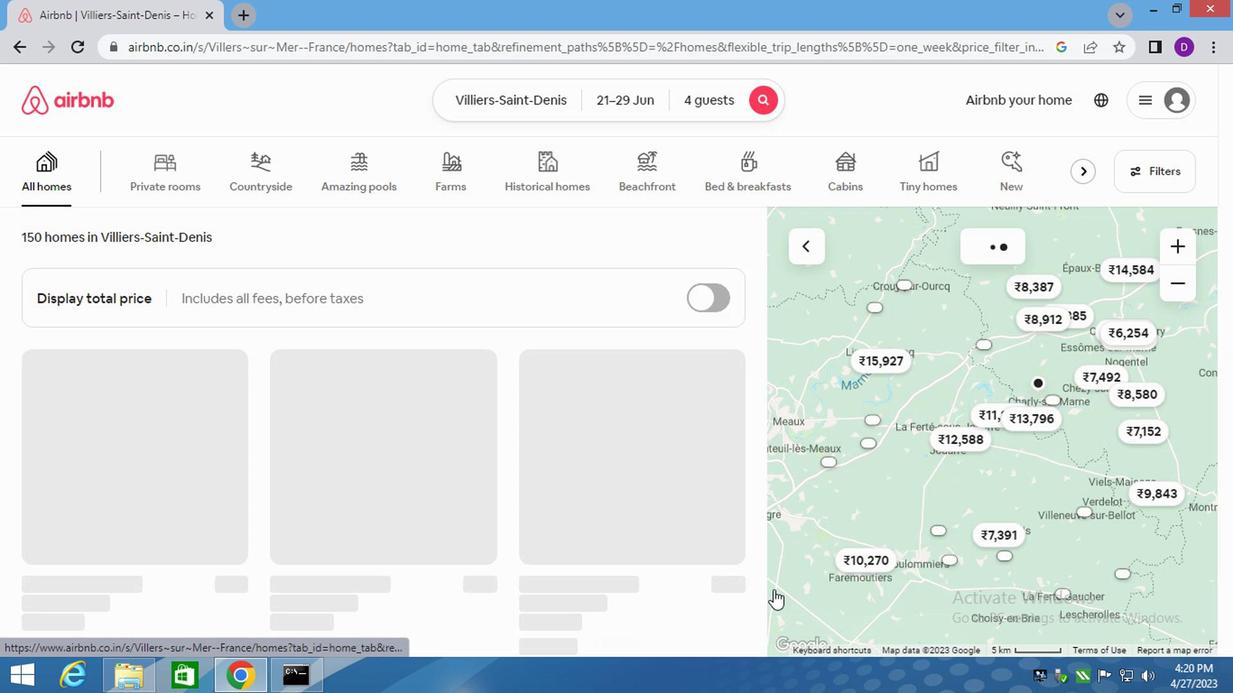 
